 Task: In the event  named  Interview with Hailey, Set a range of dates when you can accept meetings  '5 Jul â€" 1 Aug 2023'. Select a duration of  45 min. Select working hours  	_x000D_
MON- SAT 10:30am â€" 6:00pm. Add time before or after your events  as 15 min. Set the frequency of available time slots for invitees as  55 min. Set the minimum notice period and maximum events allowed per day as  46 hours and 5. , logged in from the account softage.4@softage.net and add another guest for the event, softage.3@softage.net
Action: Mouse pressed left at (333, 276)
Screenshot: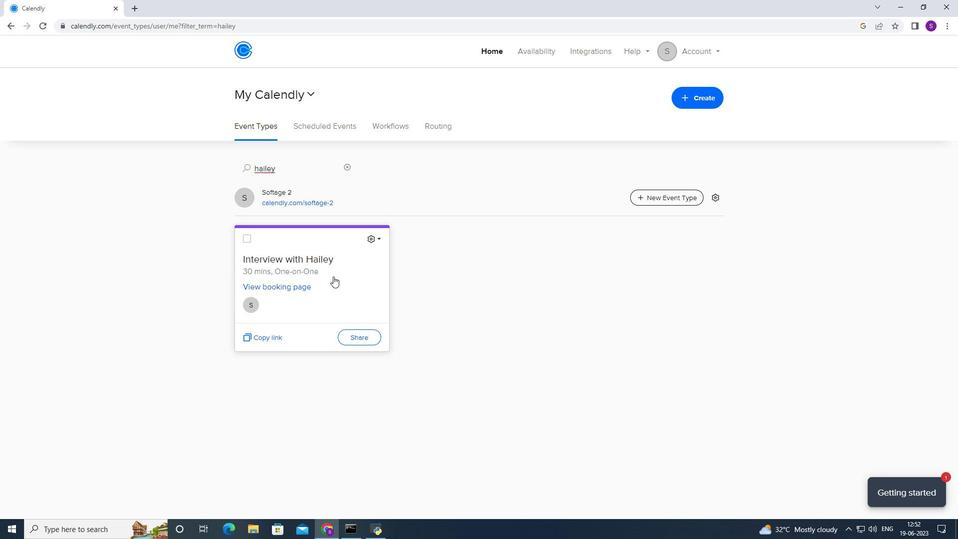 
Action: Mouse moved to (352, 207)
Screenshot: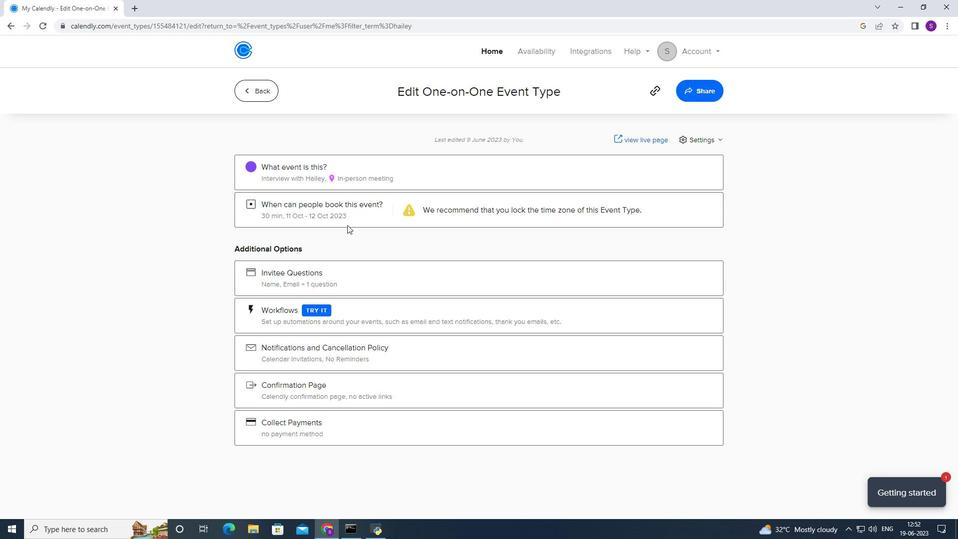 
Action: Mouse pressed left at (352, 207)
Screenshot: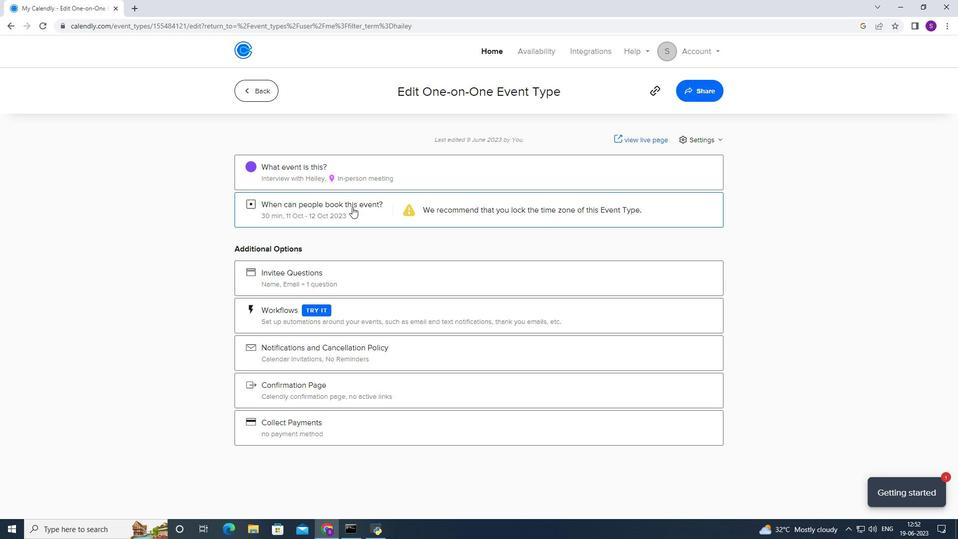 
Action: Mouse moved to (368, 340)
Screenshot: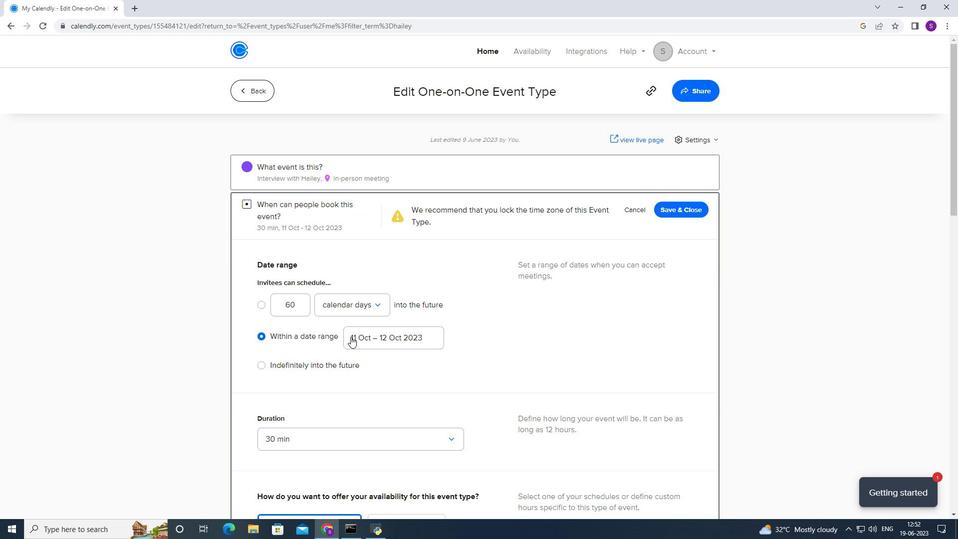 
Action: Mouse pressed left at (368, 340)
Screenshot: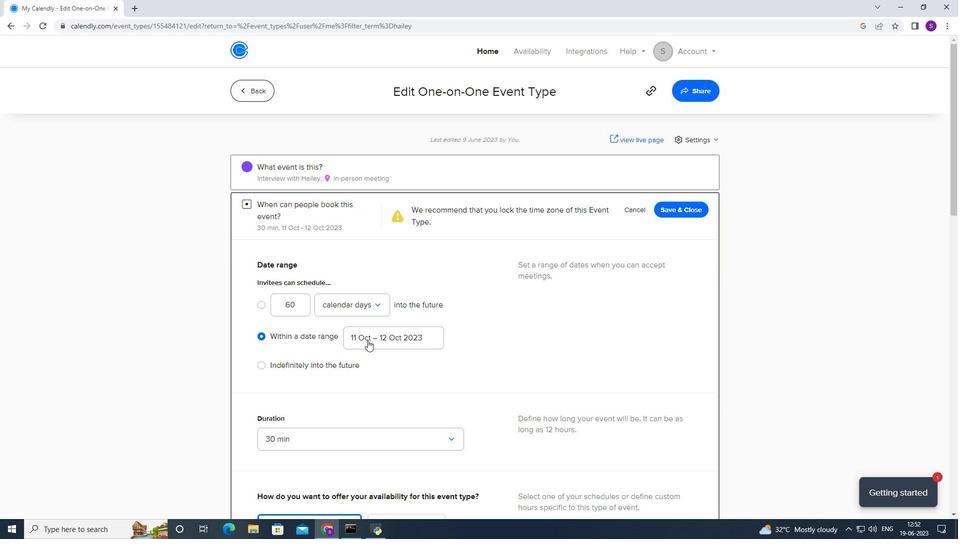 
Action: Mouse moved to (423, 160)
Screenshot: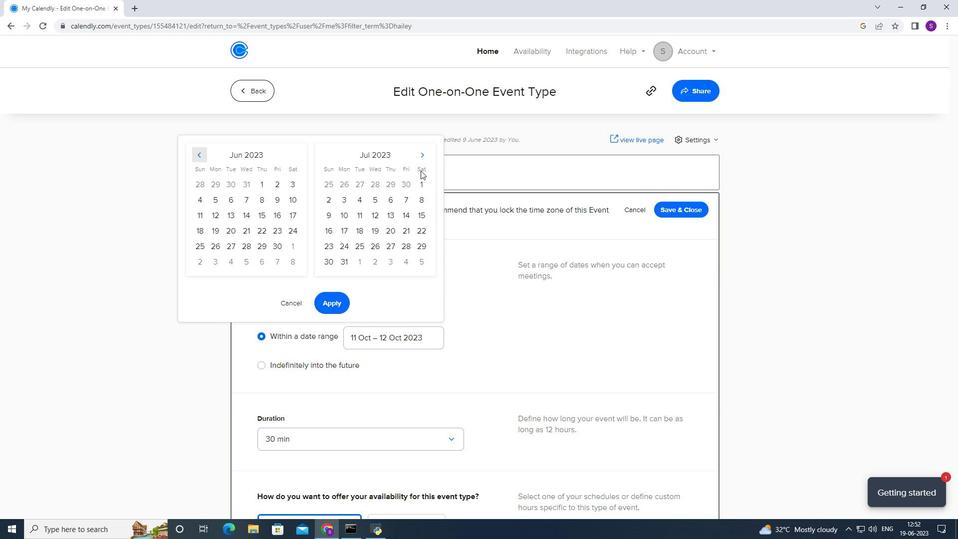 
Action: Mouse pressed left at (423, 160)
Screenshot: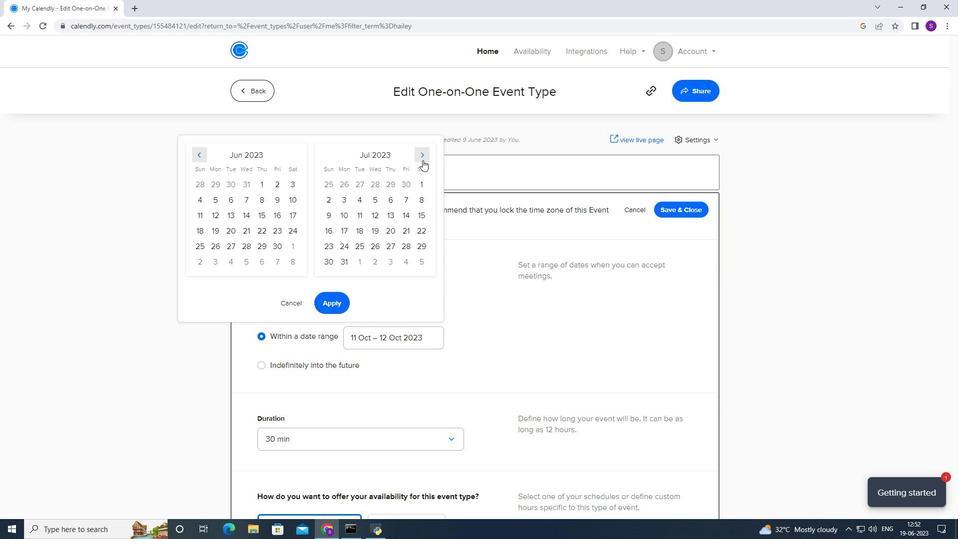
Action: Mouse moved to (254, 201)
Screenshot: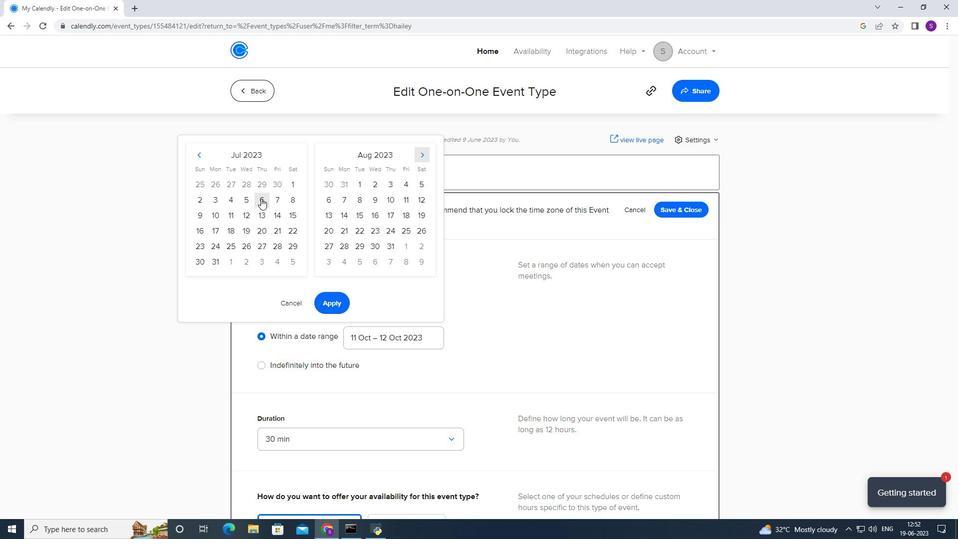
Action: Mouse pressed left at (254, 201)
Screenshot: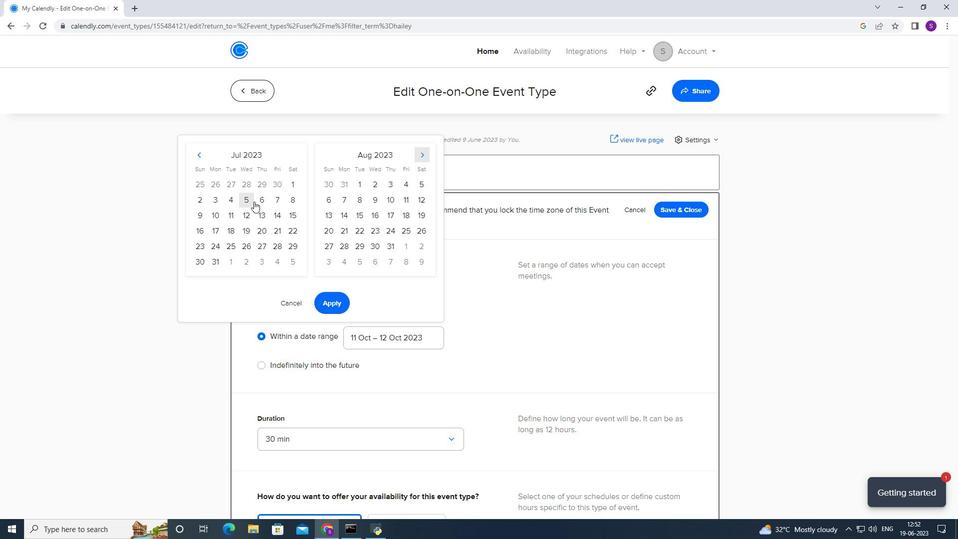 
Action: Mouse moved to (357, 183)
Screenshot: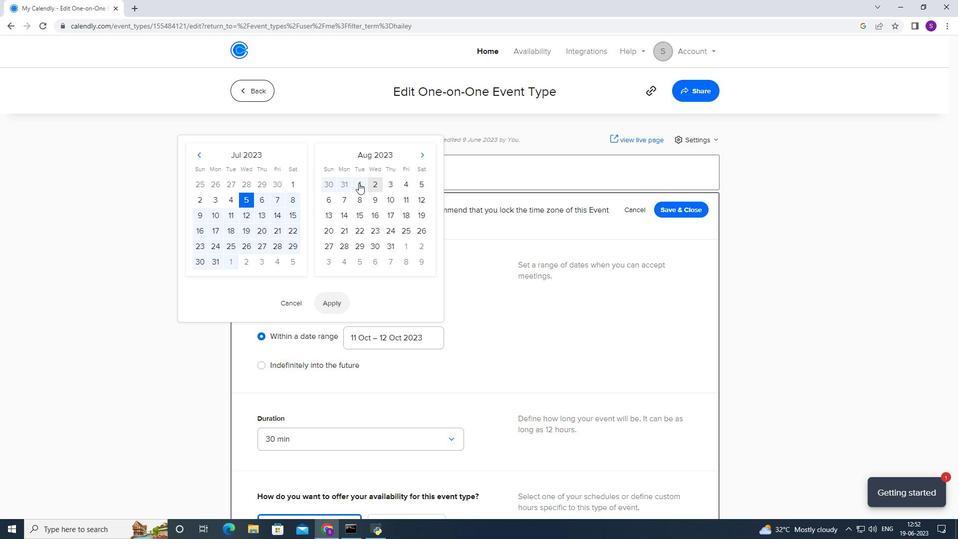 
Action: Mouse pressed left at (357, 183)
Screenshot: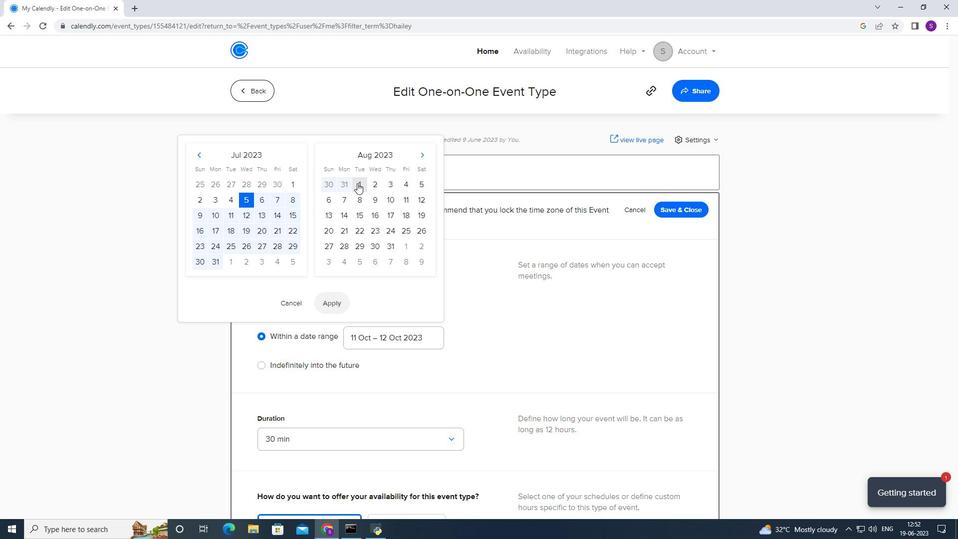 
Action: Mouse moved to (344, 307)
Screenshot: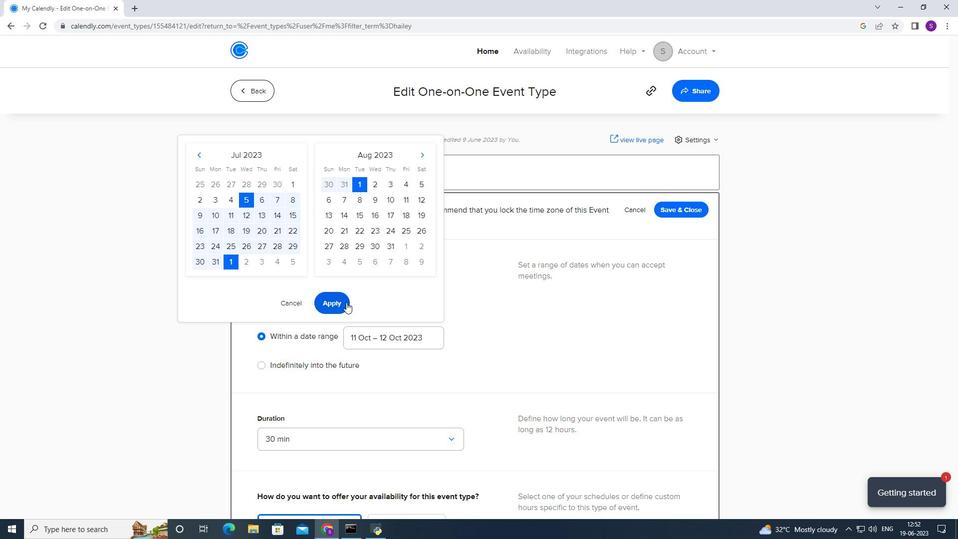 
Action: Mouse pressed left at (344, 307)
Screenshot: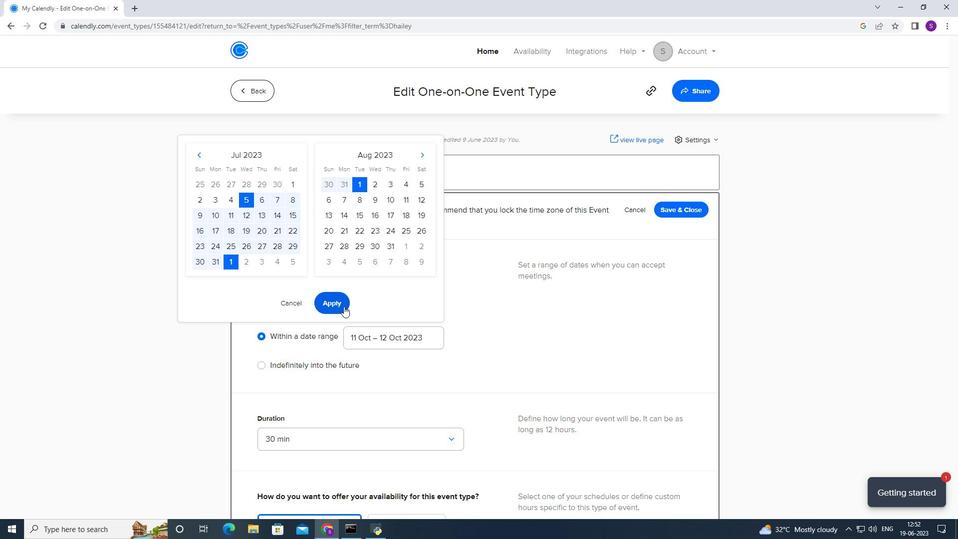
Action: Mouse scrolled (344, 306) with delta (0, 0)
Screenshot: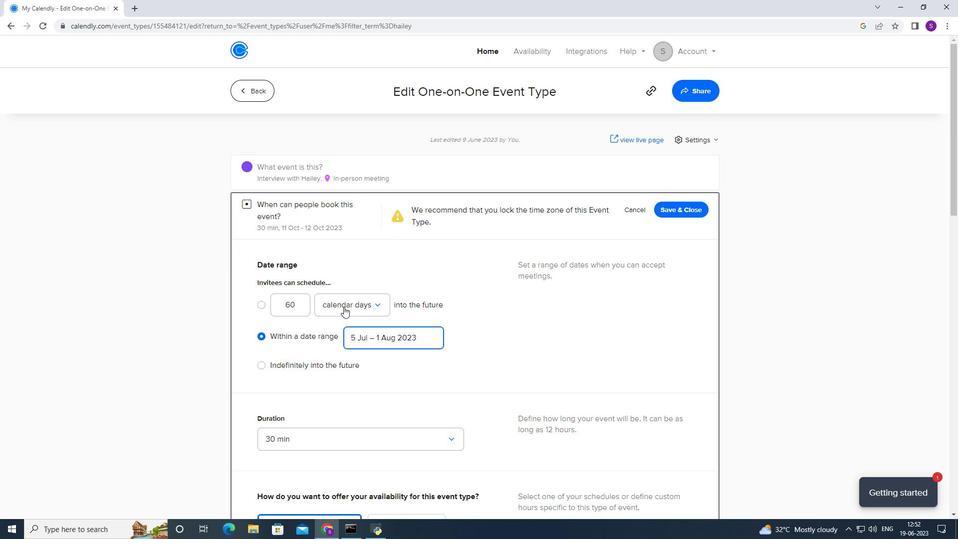 
Action: Mouse scrolled (344, 306) with delta (0, 0)
Screenshot: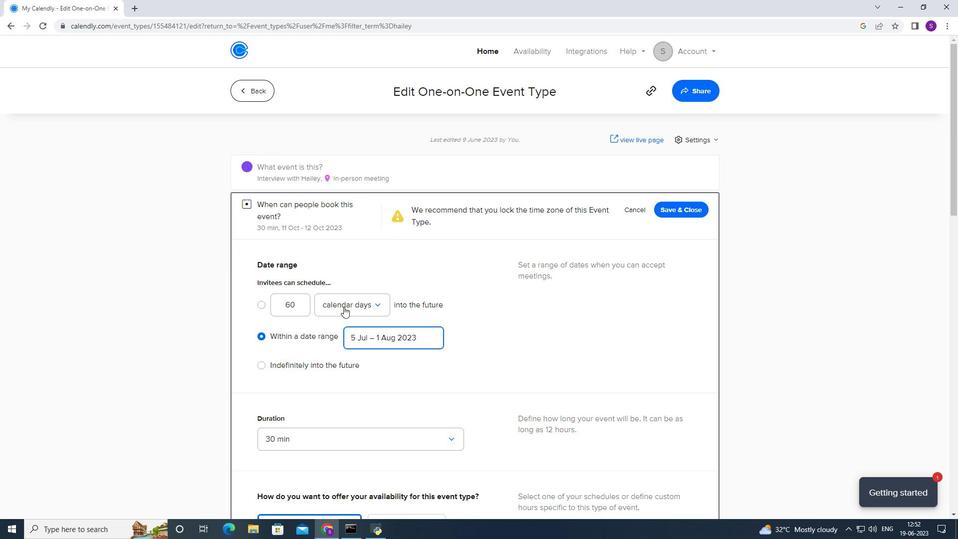 
Action: Mouse scrolled (344, 306) with delta (0, 0)
Screenshot: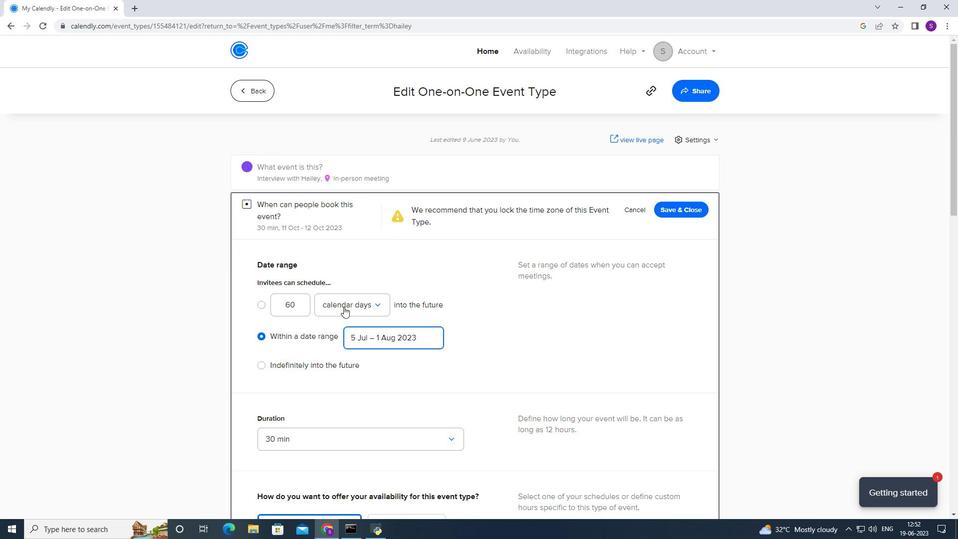 
Action: Mouse scrolled (344, 306) with delta (0, 0)
Screenshot: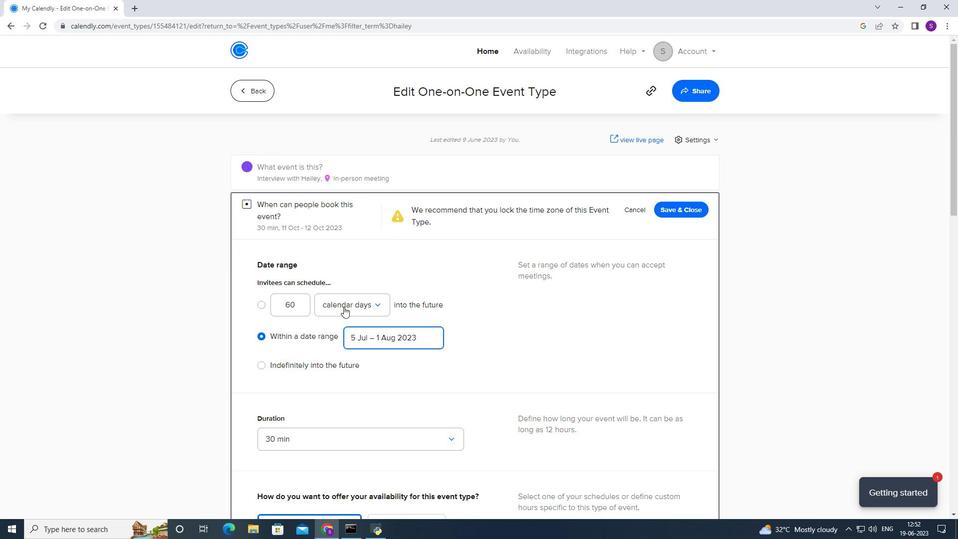 
Action: Mouse scrolled (344, 306) with delta (0, 0)
Screenshot: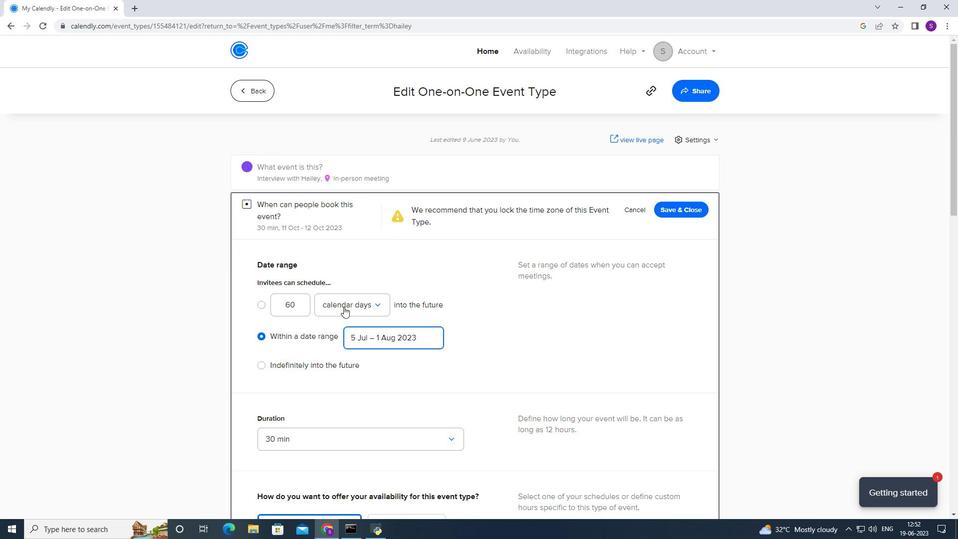 
Action: Mouse scrolled (344, 306) with delta (0, 0)
Screenshot: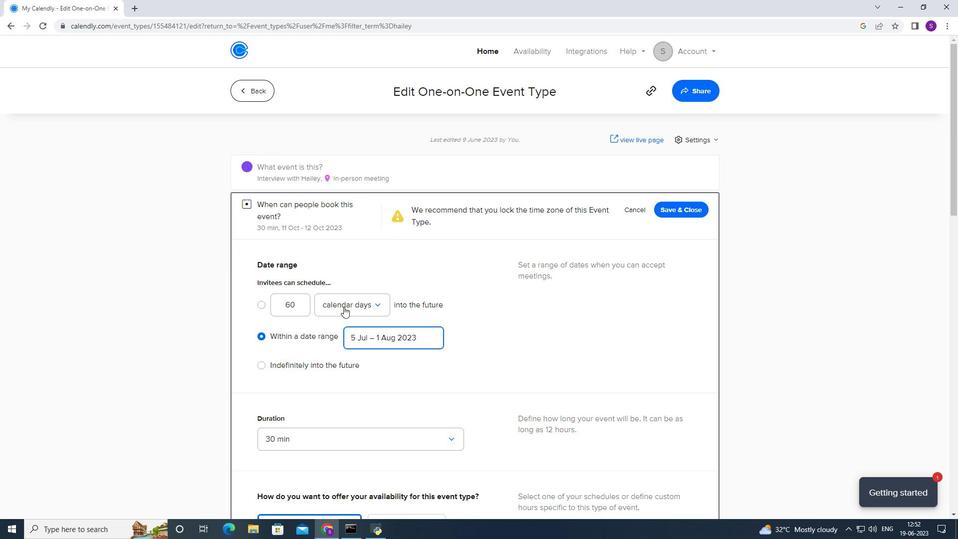 
Action: Mouse scrolled (344, 306) with delta (0, 0)
Screenshot: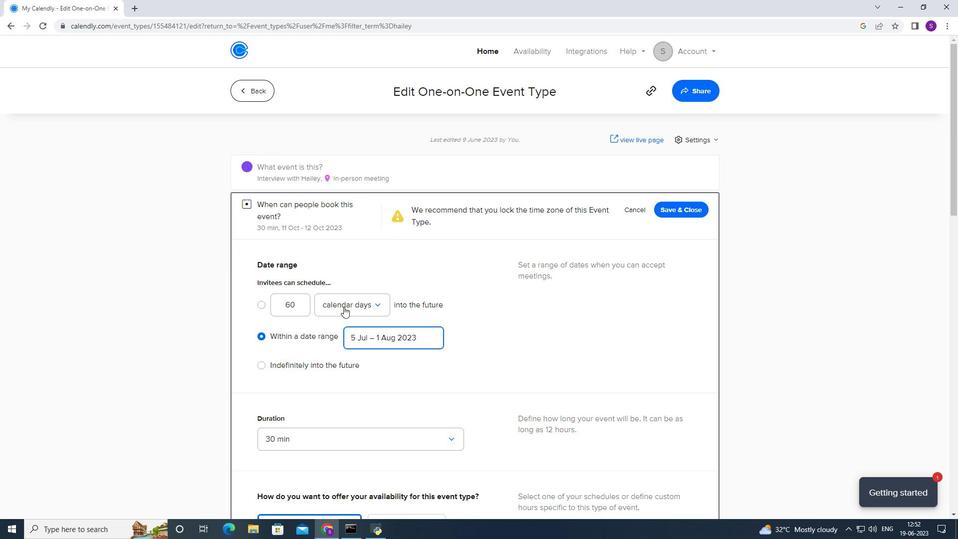
Action: Mouse moved to (333, 244)
Screenshot: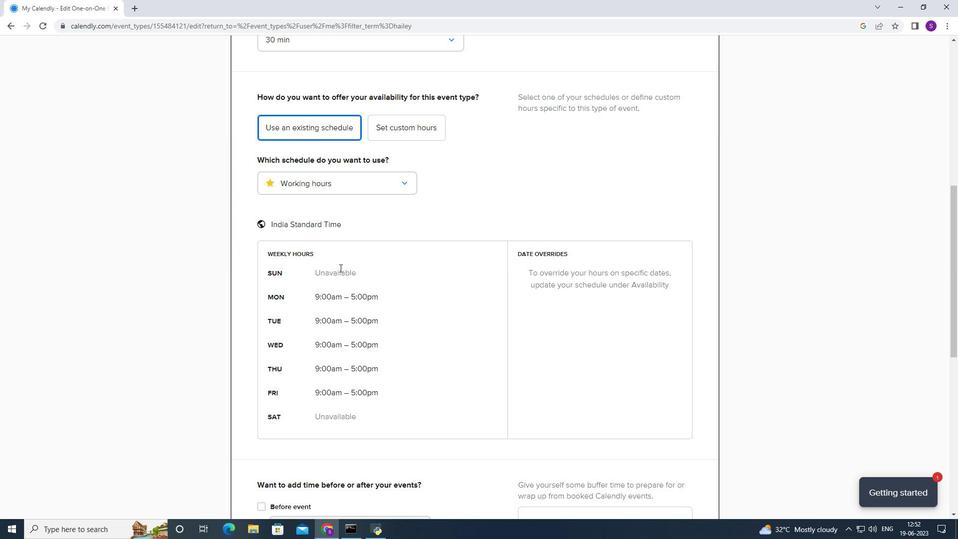 
Action: Mouse scrolled (333, 244) with delta (0, 0)
Screenshot: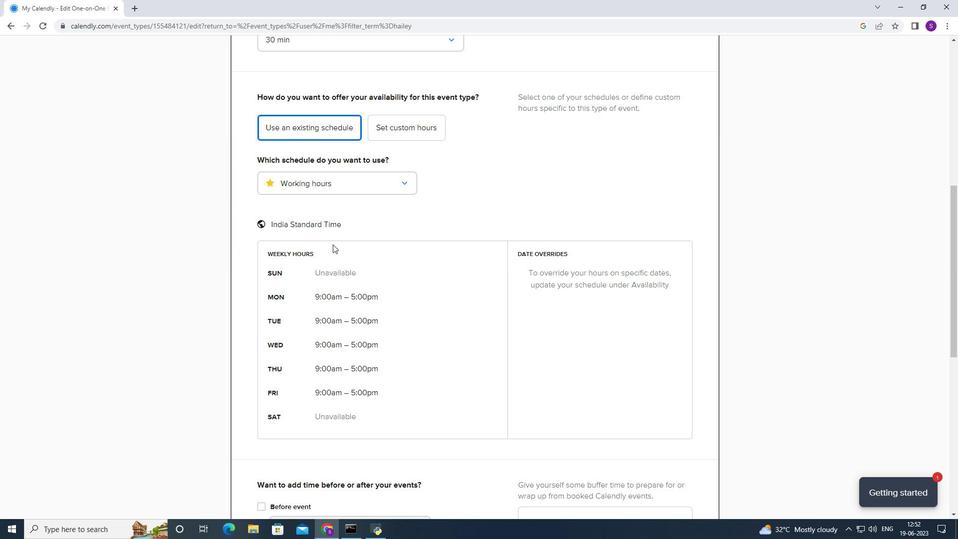 
Action: Mouse scrolled (333, 244) with delta (0, 0)
Screenshot: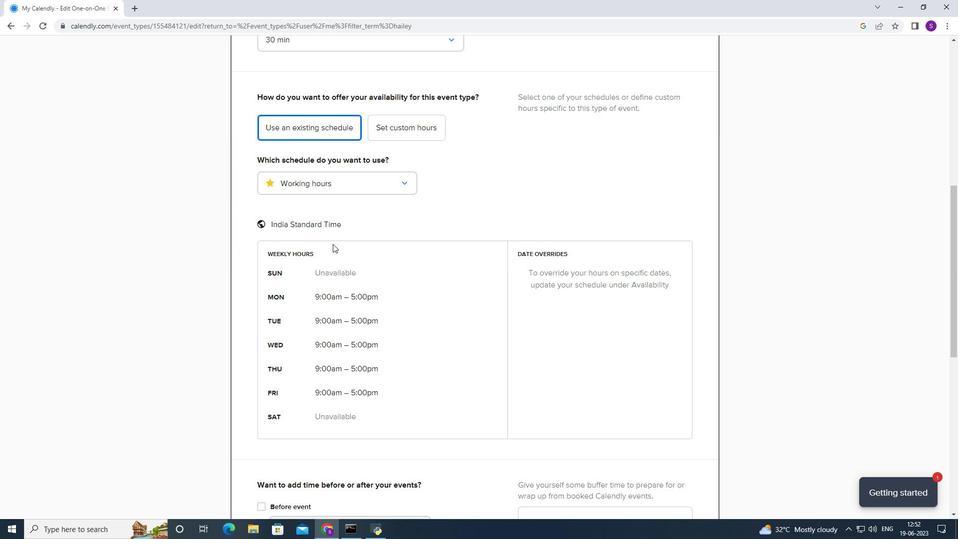 
Action: Mouse scrolled (333, 244) with delta (0, 0)
Screenshot: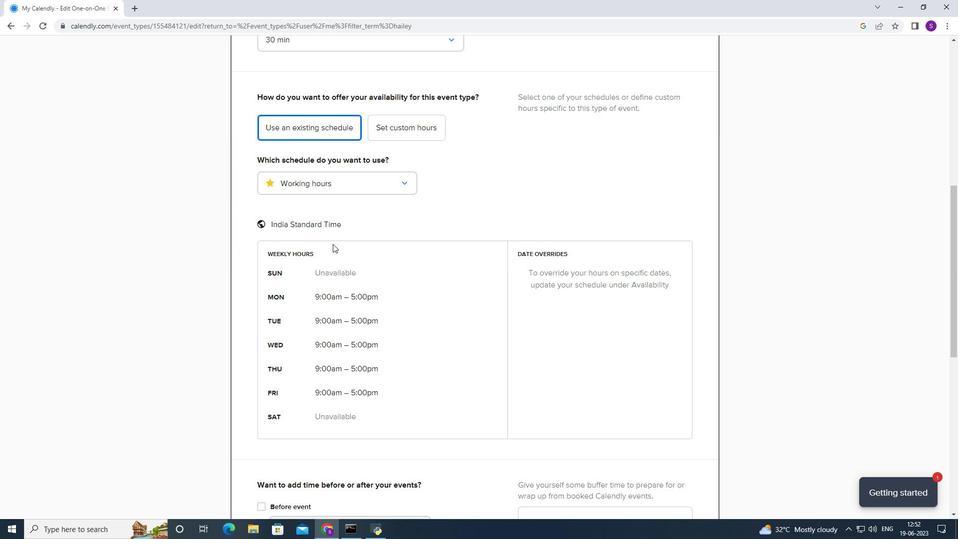 
Action: Mouse moved to (288, 185)
Screenshot: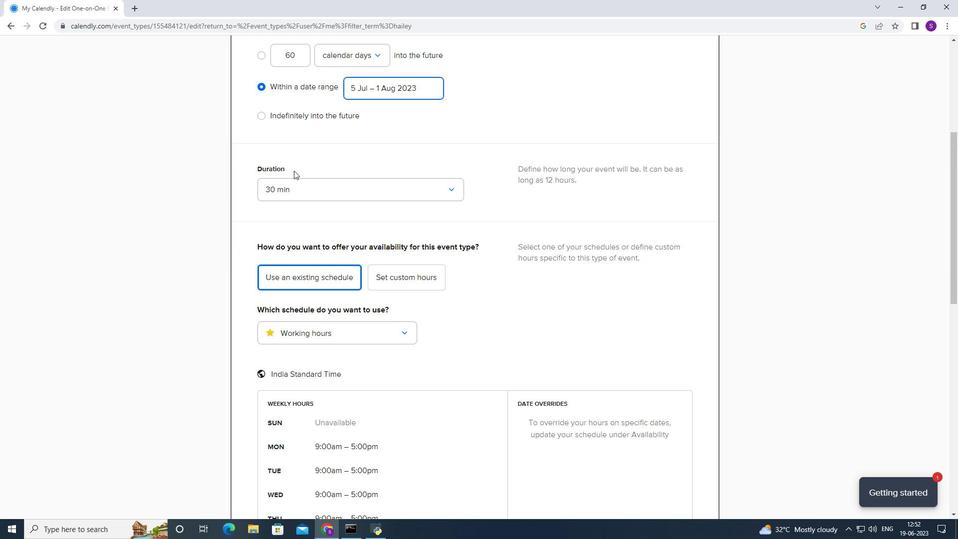 
Action: Mouse pressed left at (288, 185)
Screenshot: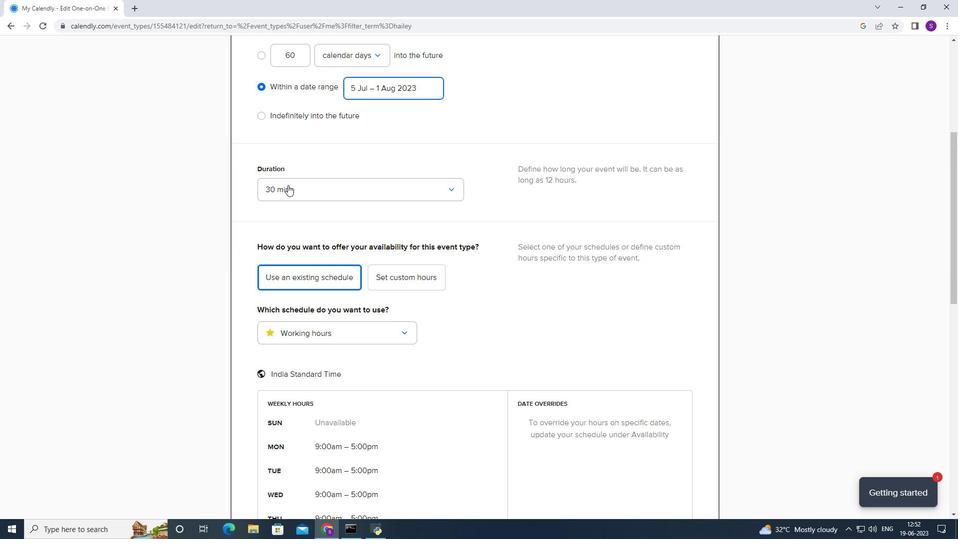
Action: Mouse moved to (286, 257)
Screenshot: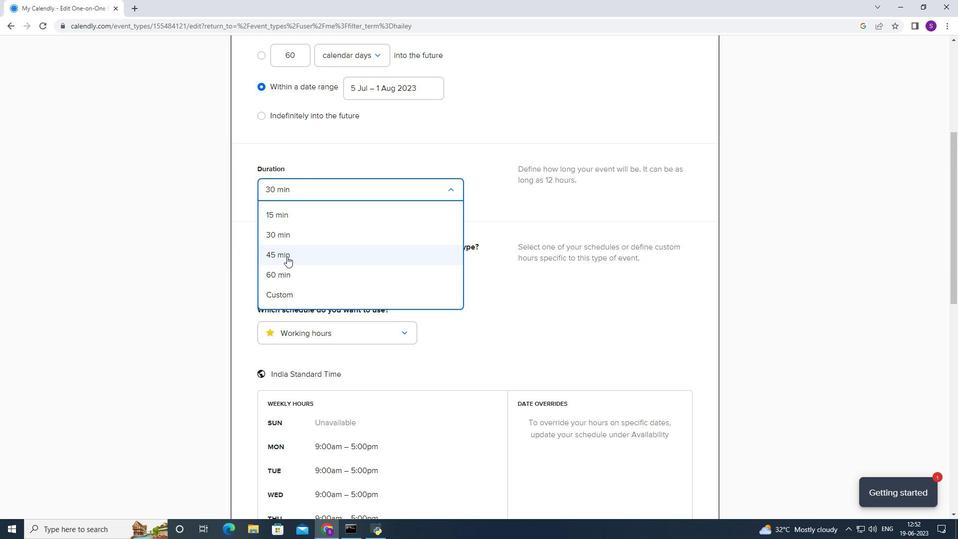 
Action: Mouse pressed left at (286, 257)
Screenshot: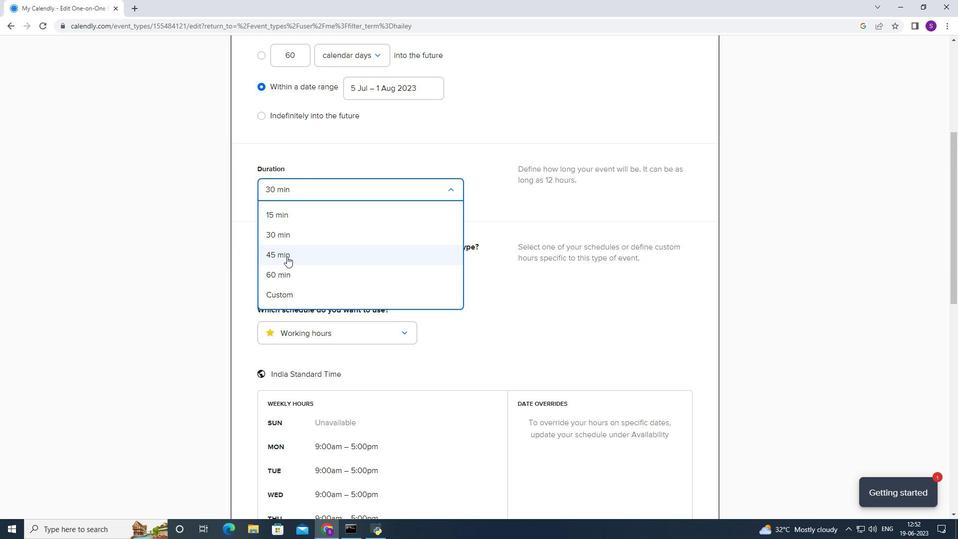 
Action: Mouse moved to (396, 285)
Screenshot: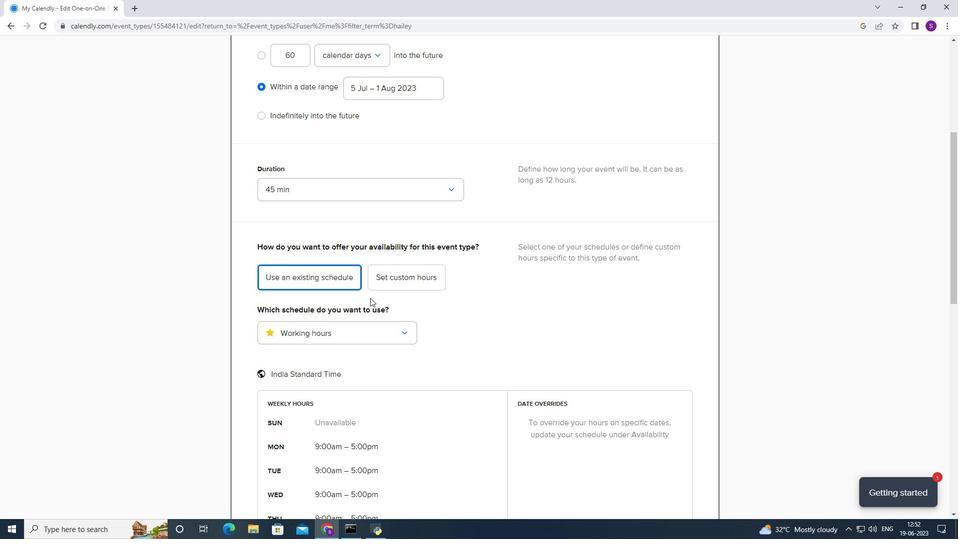 
Action: Mouse pressed left at (396, 285)
Screenshot: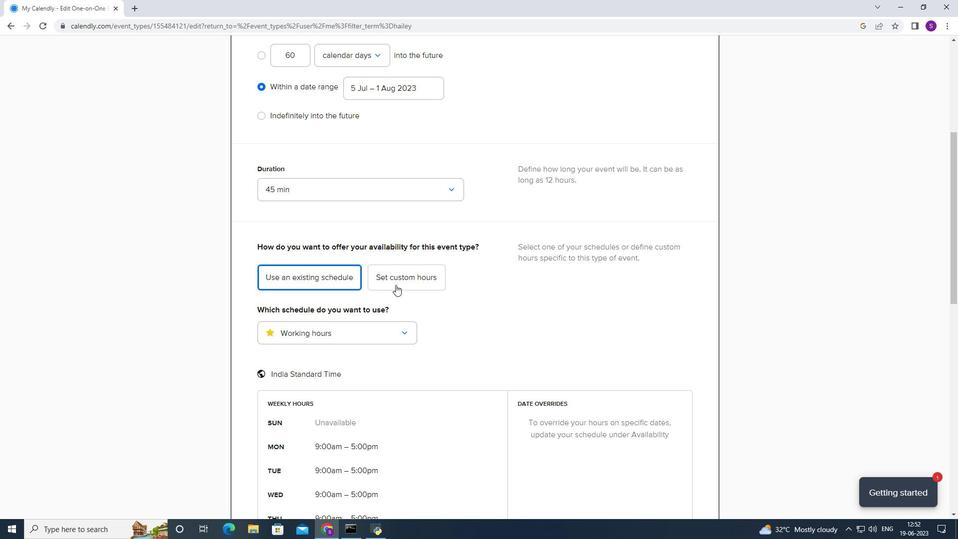 
Action: Mouse moved to (342, 330)
Screenshot: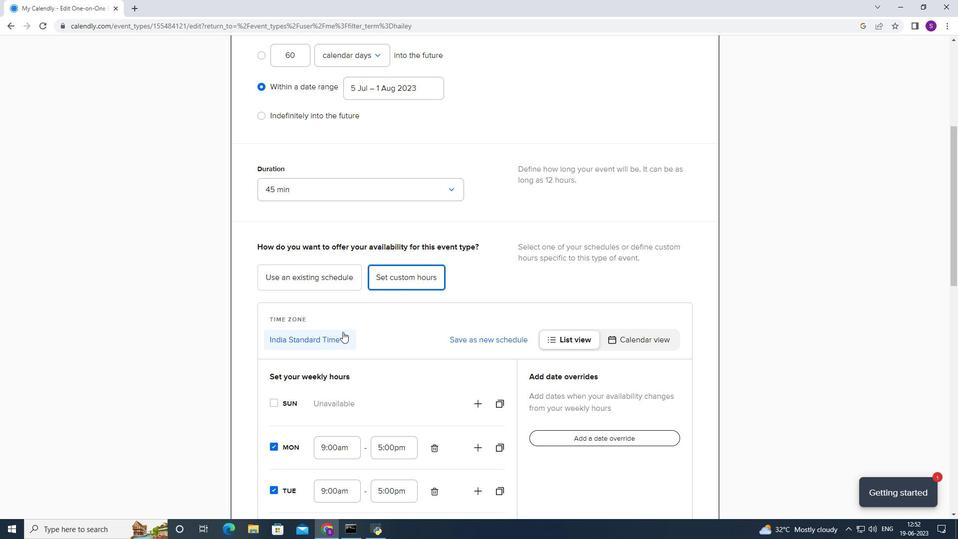 
Action: Mouse scrolled (342, 329) with delta (0, 0)
Screenshot: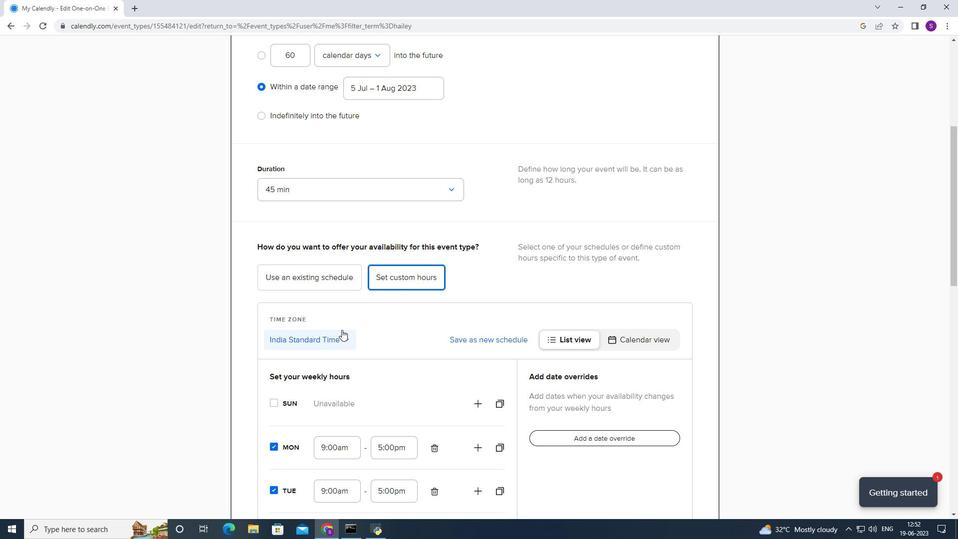 
Action: Mouse scrolled (342, 329) with delta (0, 0)
Screenshot: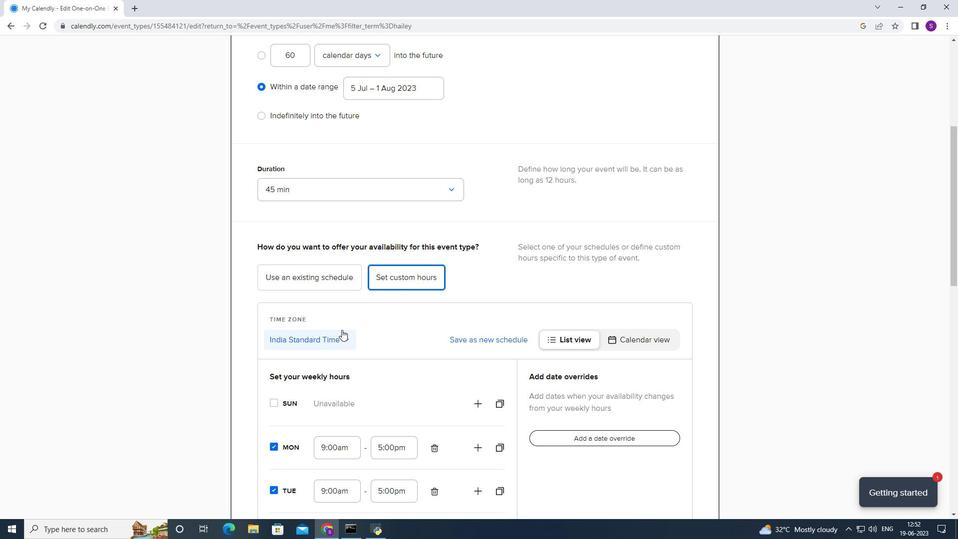 
Action: Mouse scrolled (342, 329) with delta (0, 0)
Screenshot: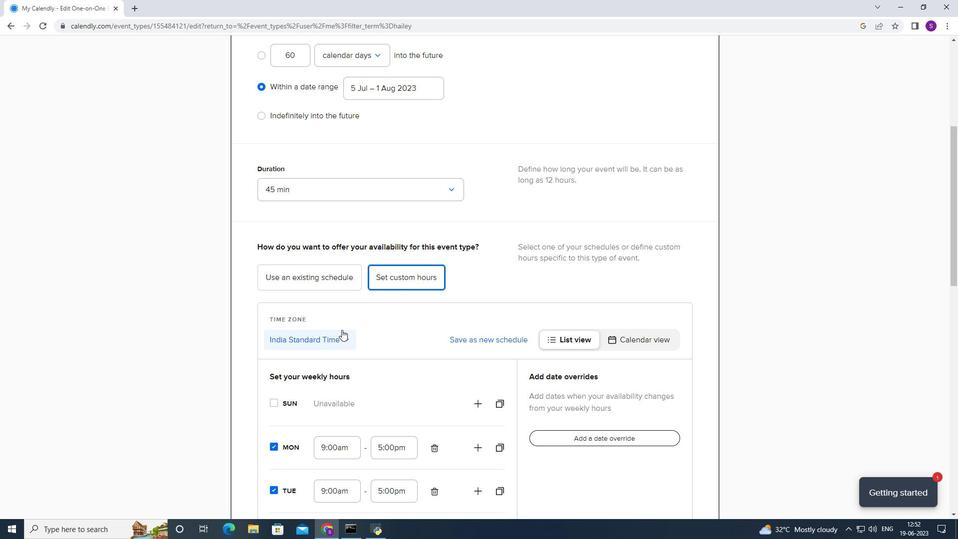 
Action: Mouse scrolled (342, 329) with delta (0, 0)
Screenshot: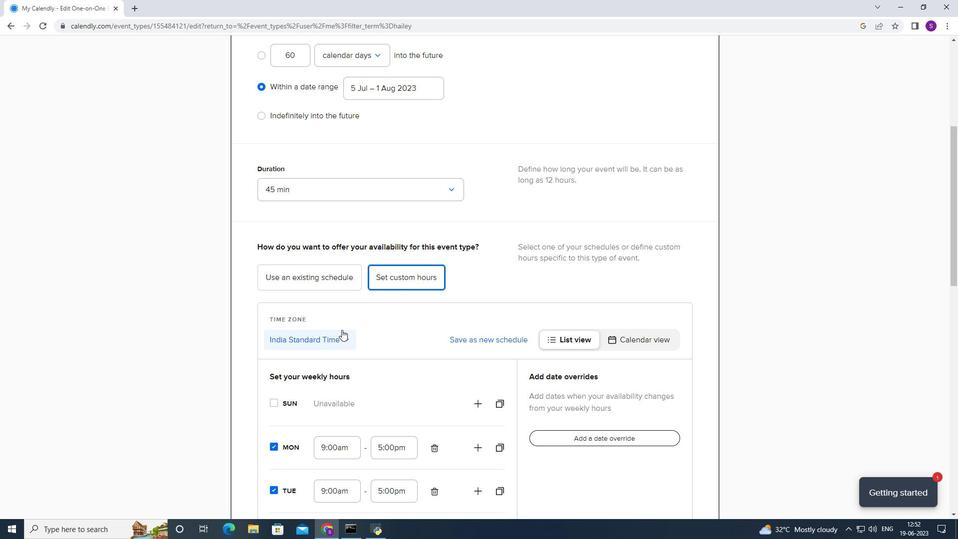 
Action: Mouse moved to (346, 312)
Screenshot: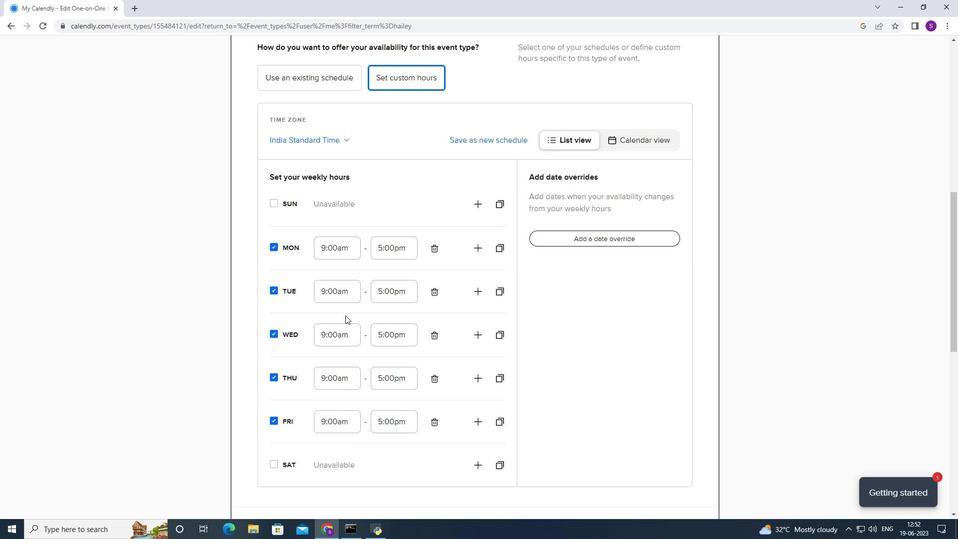 
Action: Mouse scrolled (346, 312) with delta (0, 0)
Screenshot: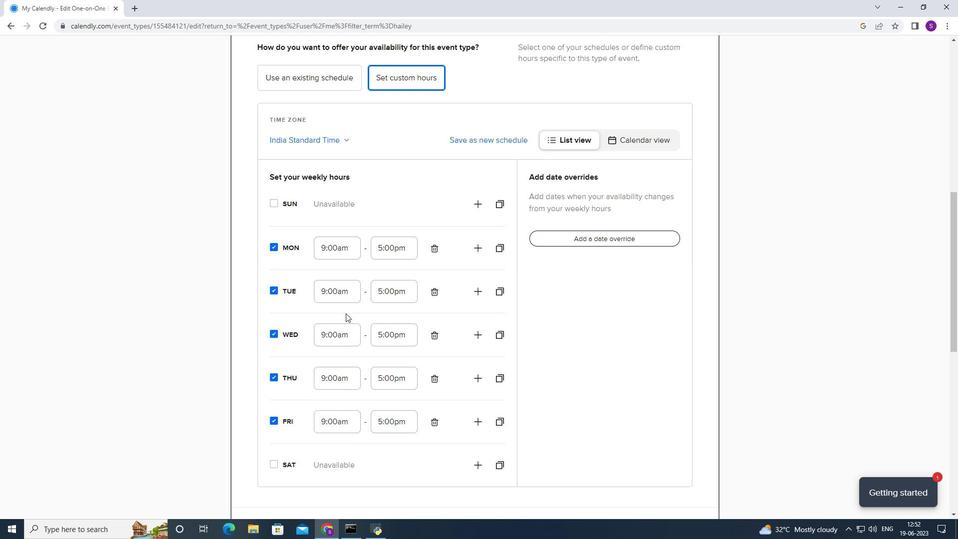 
Action: Mouse scrolled (346, 312) with delta (0, 0)
Screenshot: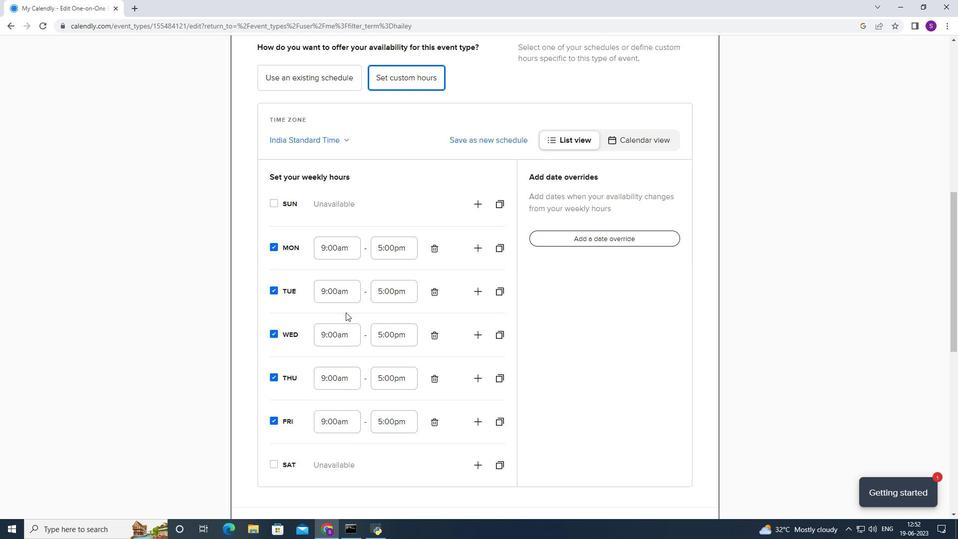 
Action: Mouse scrolled (346, 312) with delta (0, 0)
Screenshot: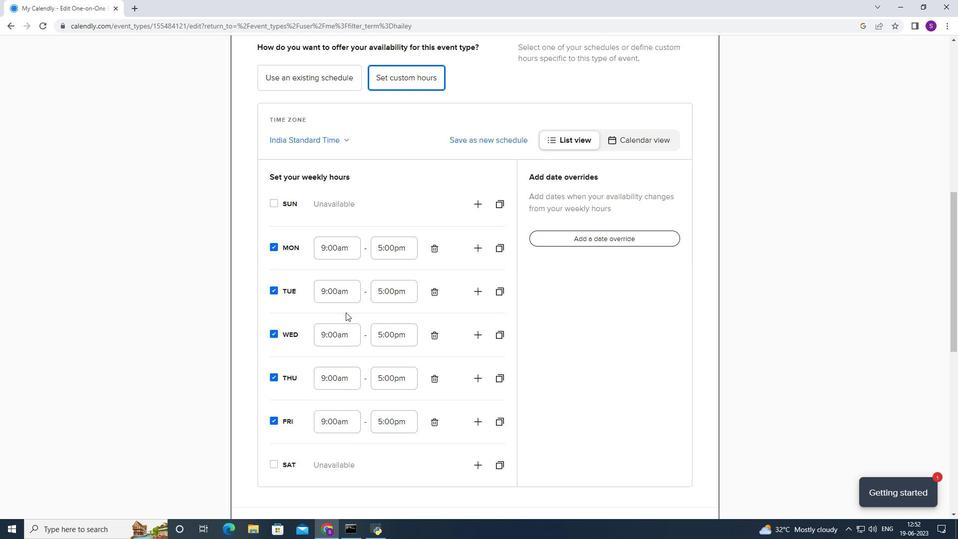 
Action: Mouse moved to (269, 313)
Screenshot: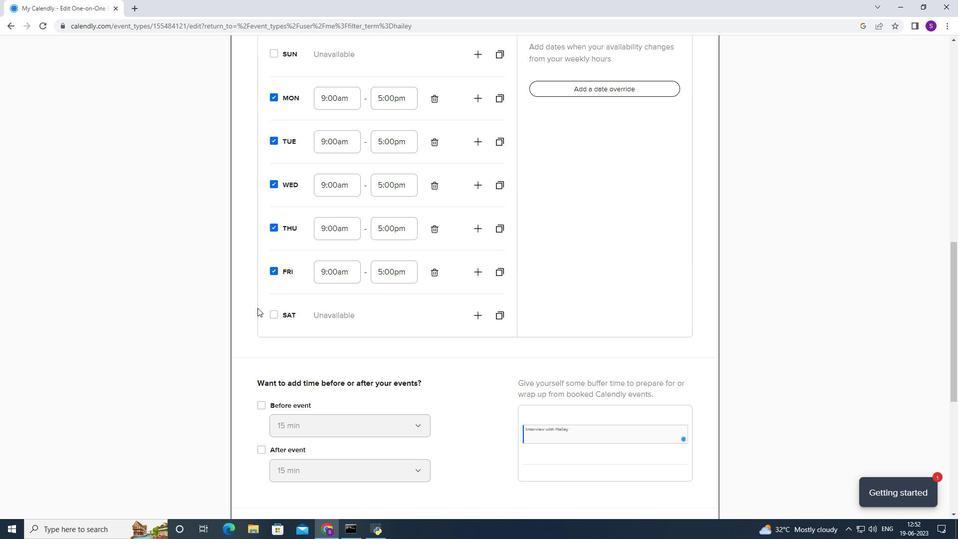 
Action: Mouse pressed left at (269, 313)
Screenshot: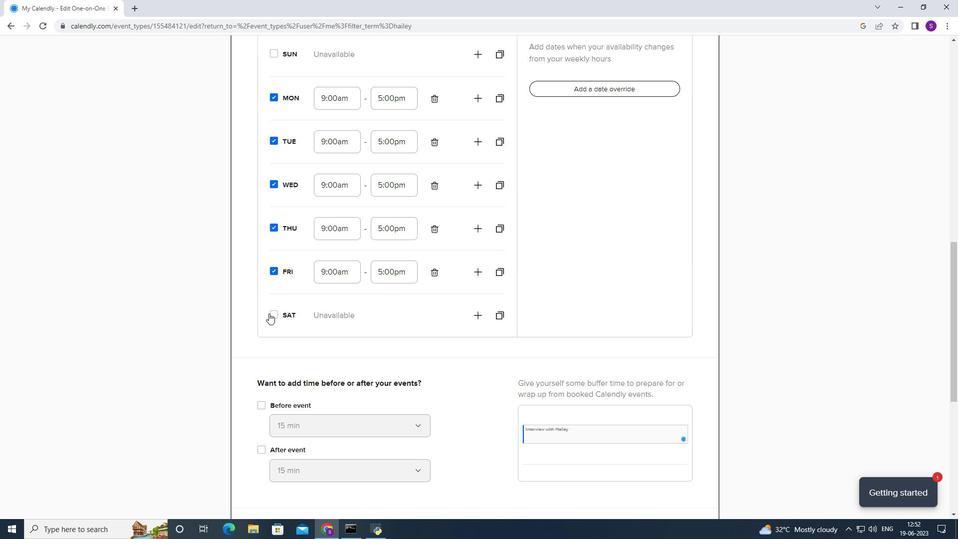 
Action: Mouse moved to (335, 317)
Screenshot: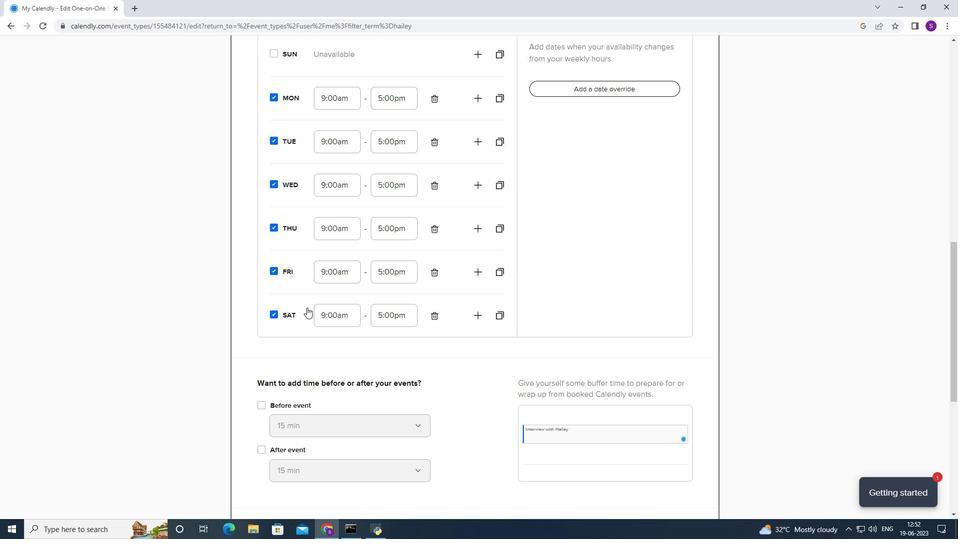 
Action: Mouse pressed left at (335, 317)
Screenshot: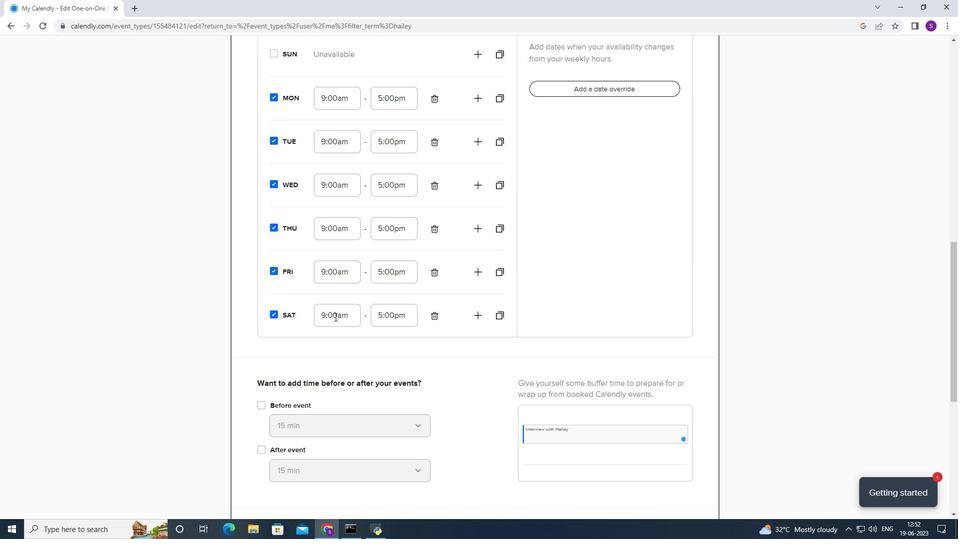 
Action: Mouse moved to (335, 317)
Screenshot: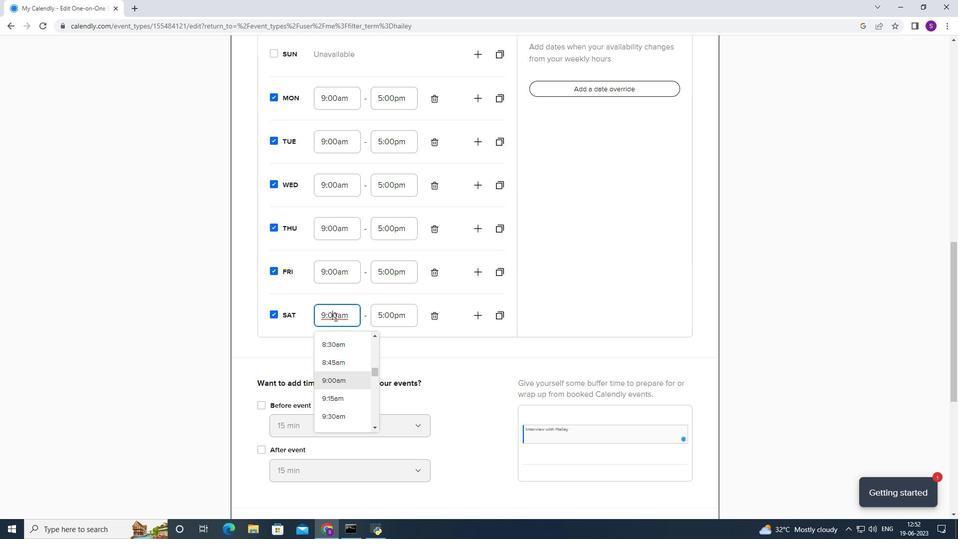 
Action: Mouse scrolled (335, 316) with delta (0, 0)
Screenshot: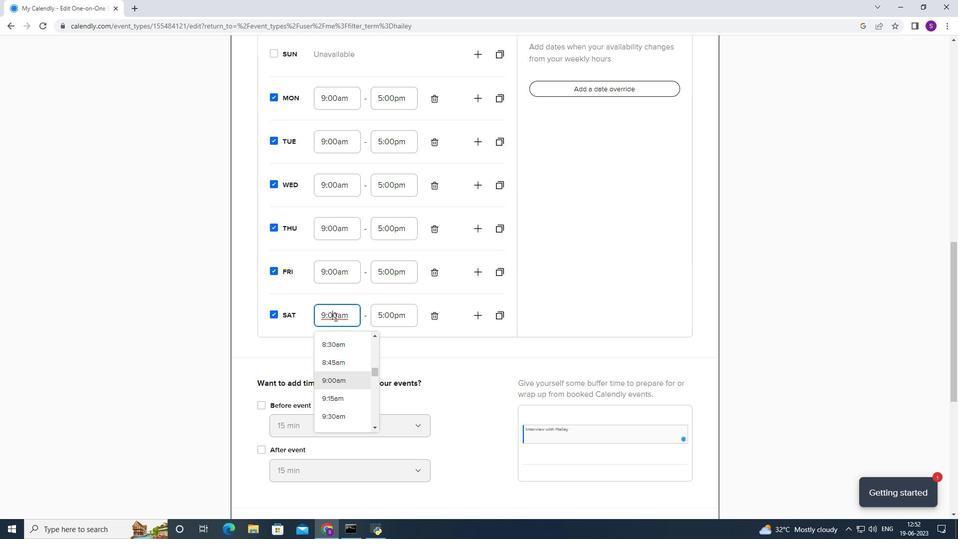 
Action: Mouse moved to (344, 319)
Screenshot: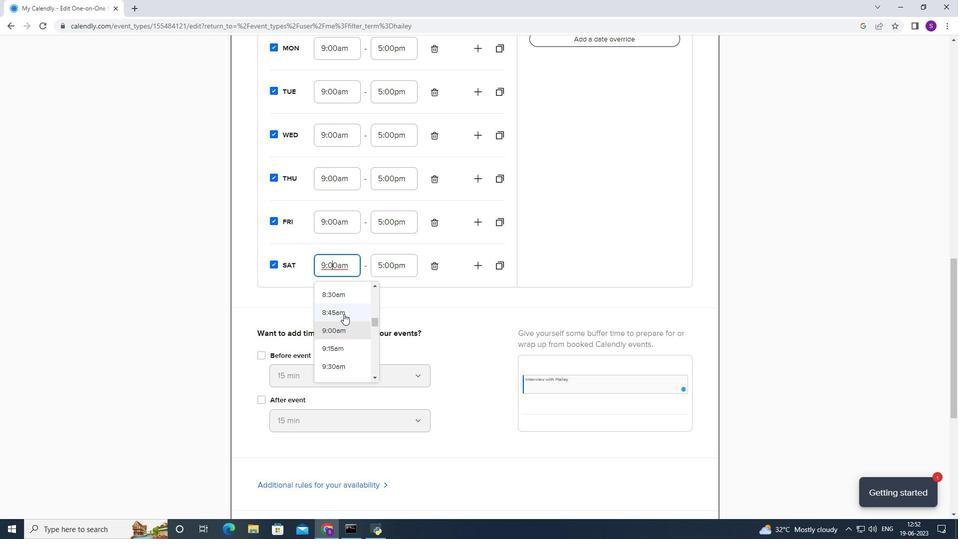
Action: Mouse scrolled (344, 318) with delta (0, 0)
Screenshot: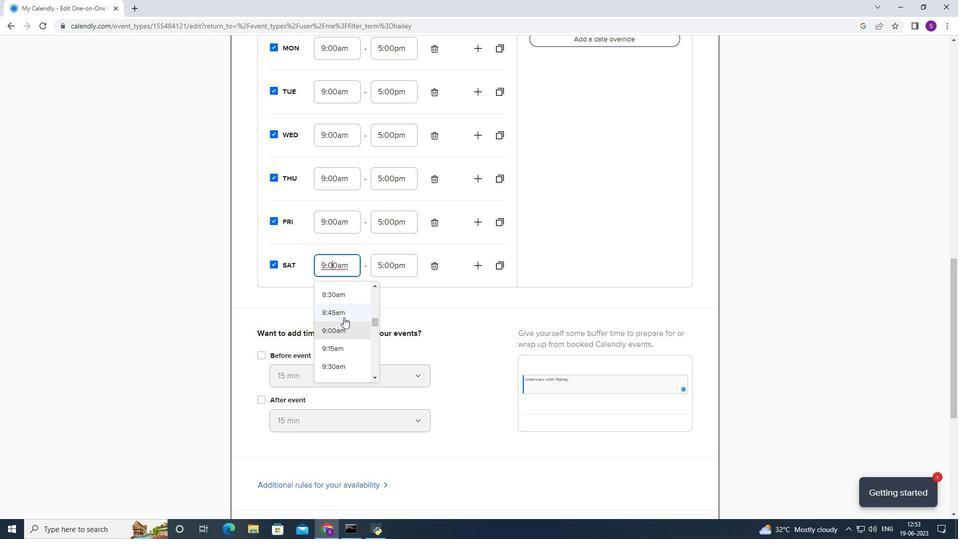 
Action: Mouse scrolled (344, 318) with delta (0, 0)
Screenshot: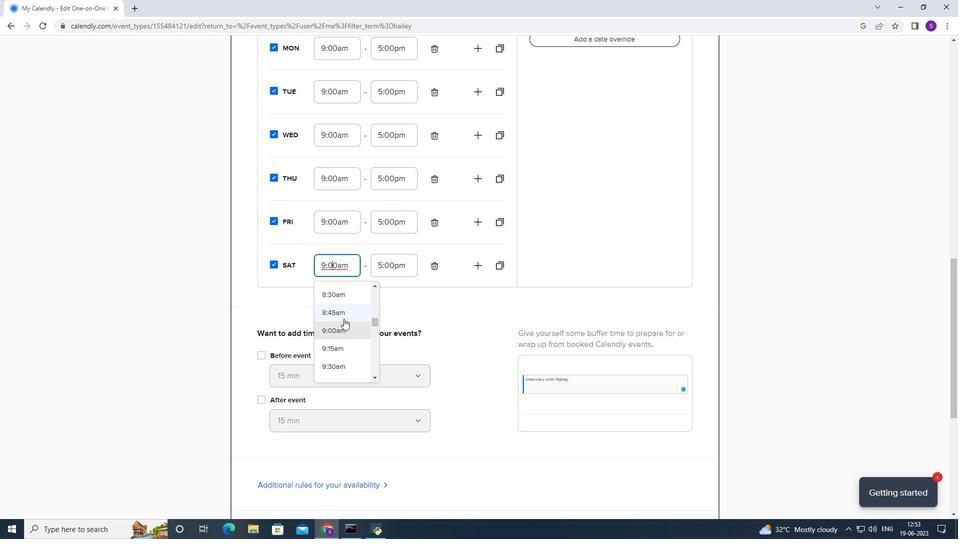 
Action: Mouse moved to (343, 344)
Screenshot: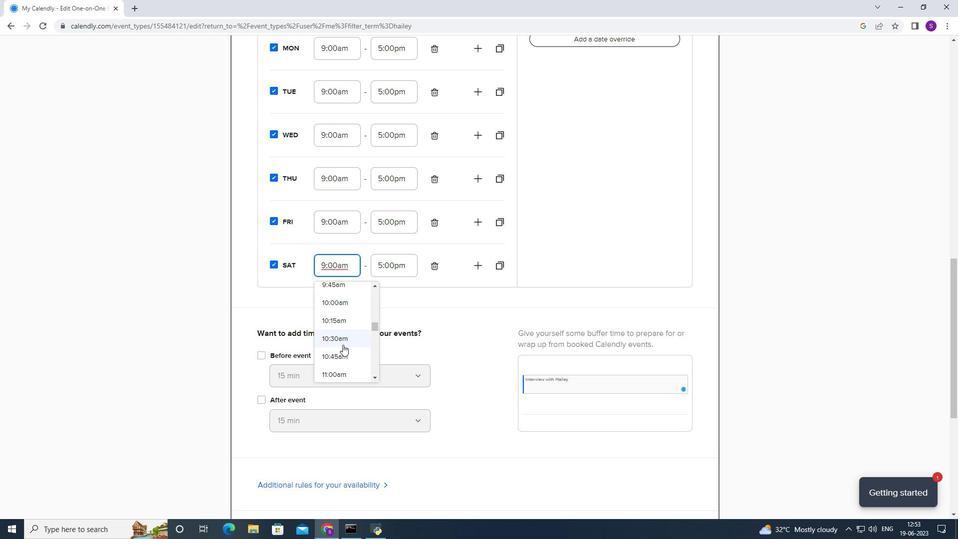 
Action: Mouse pressed left at (343, 344)
Screenshot: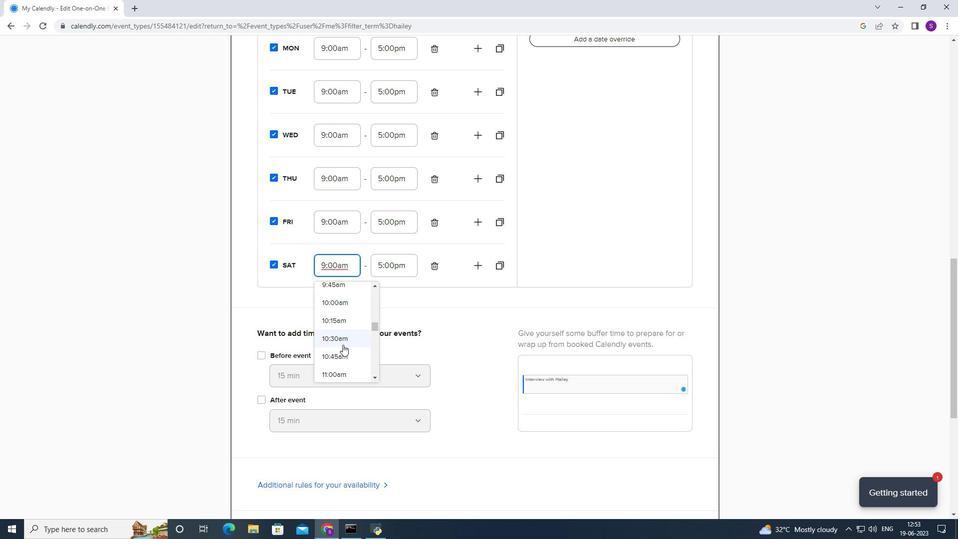 
Action: Mouse moved to (404, 274)
Screenshot: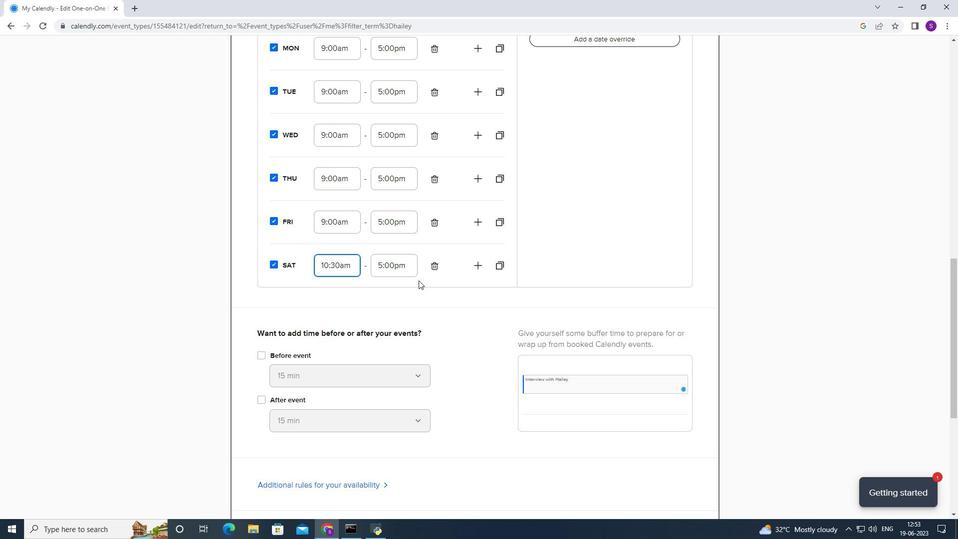 
Action: Mouse pressed left at (404, 274)
Screenshot: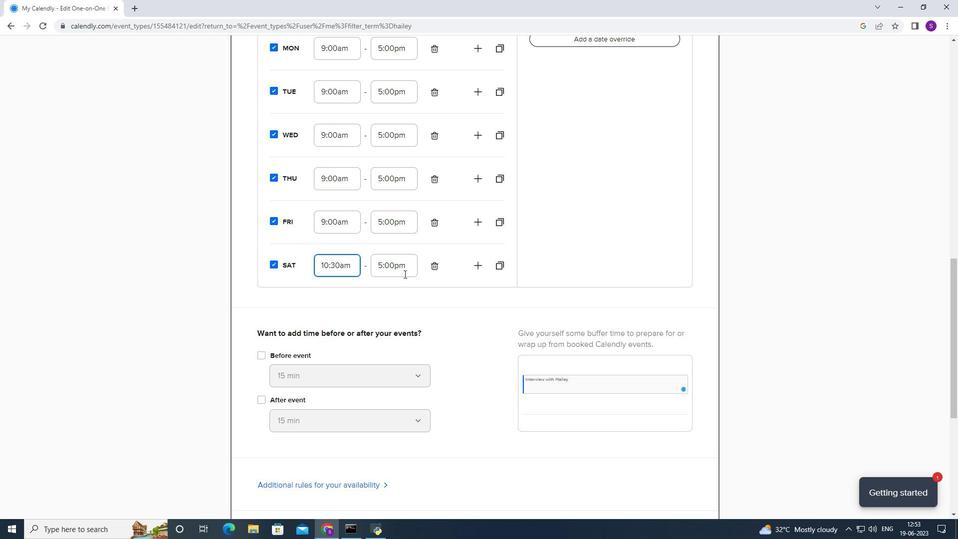 
Action: Mouse moved to (403, 318)
Screenshot: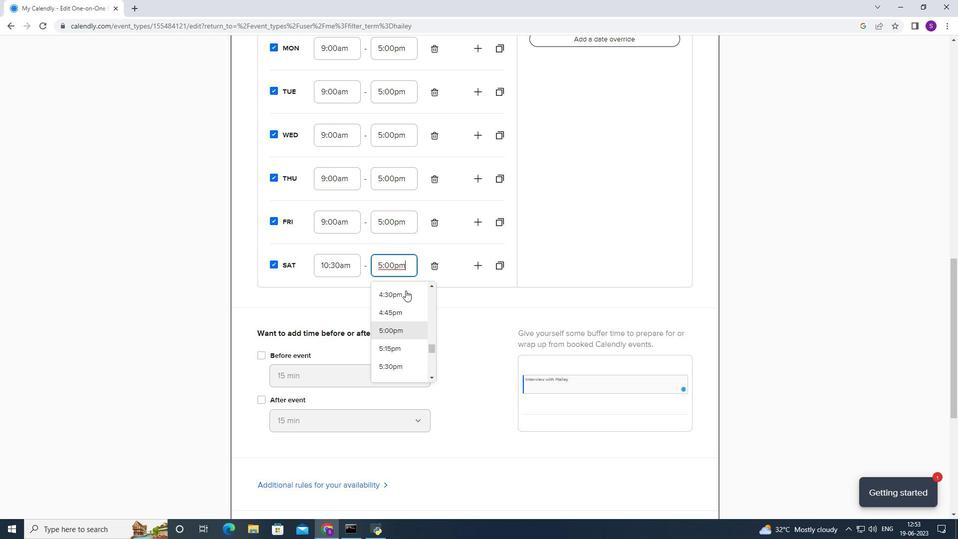 
Action: Mouse scrolled (403, 318) with delta (0, 0)
Screenshot: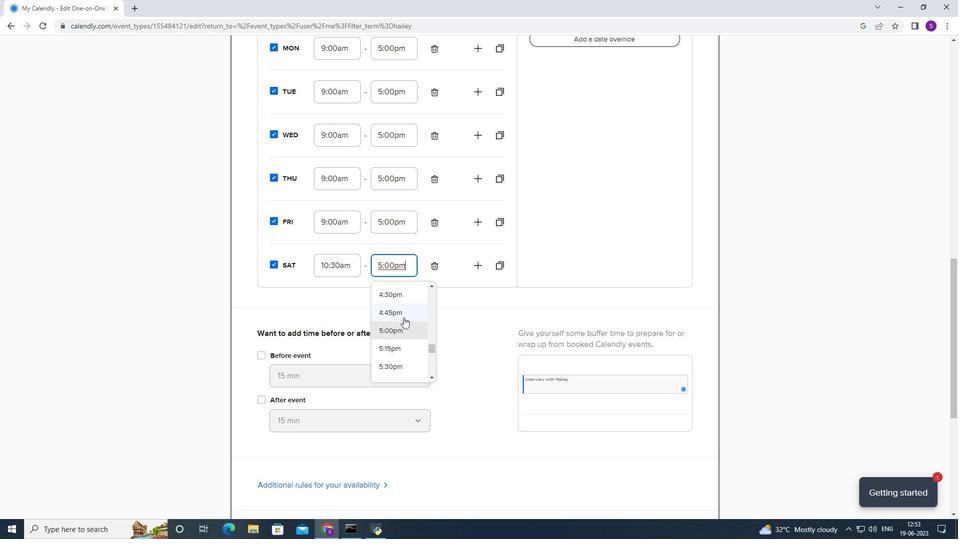 
Action: Mouse moved to (394, 358)
Screenshot: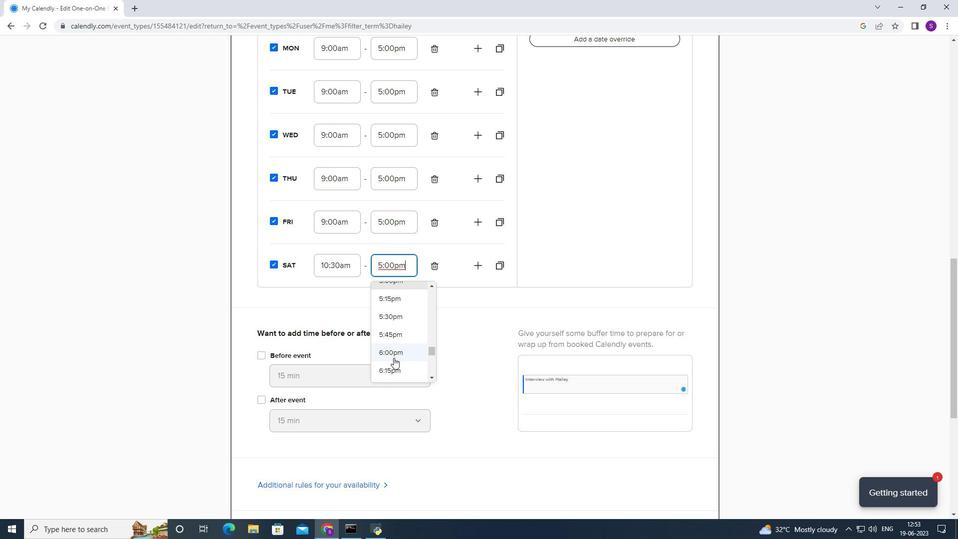 
Action: Mouse pressed left at (394, 358)
Screenshot: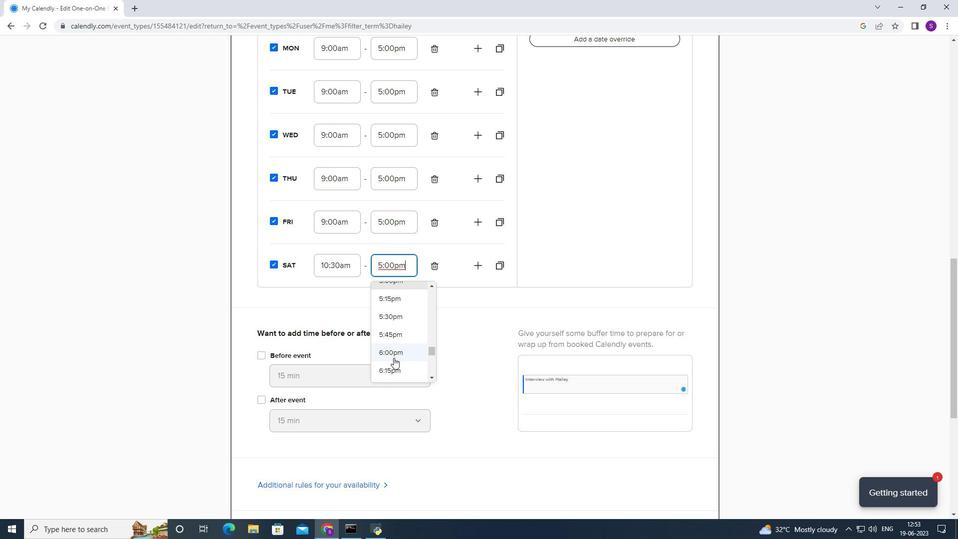
Action: Mouse moved to (410, 234)
Screenshot: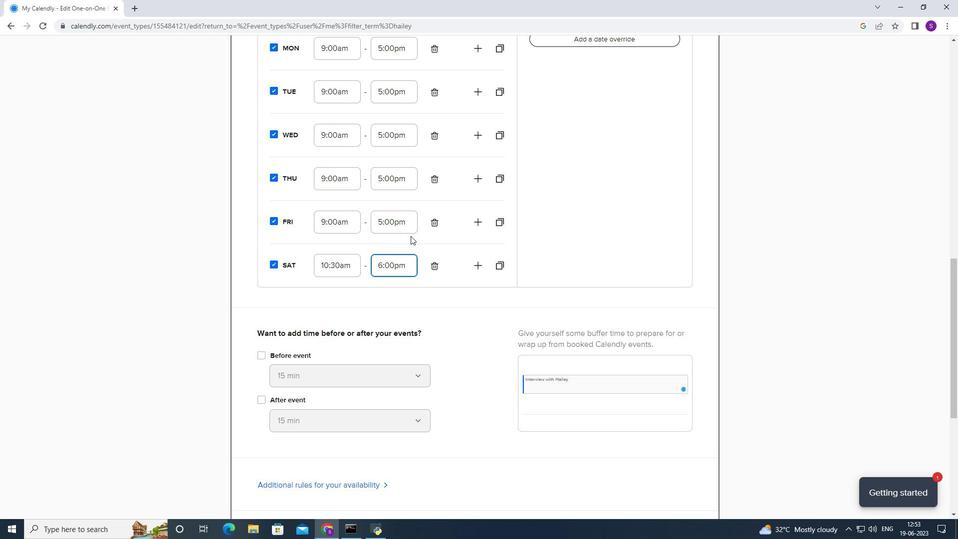 
Action: Mouse pressed left at (410, 234)
Screenshot: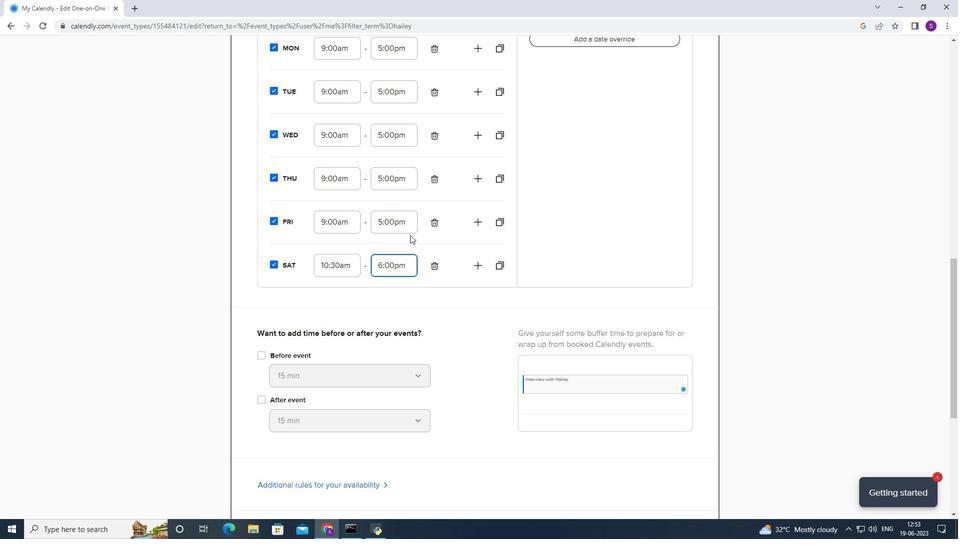 
Action: Mouse moved to (398, 222)
Screenshot: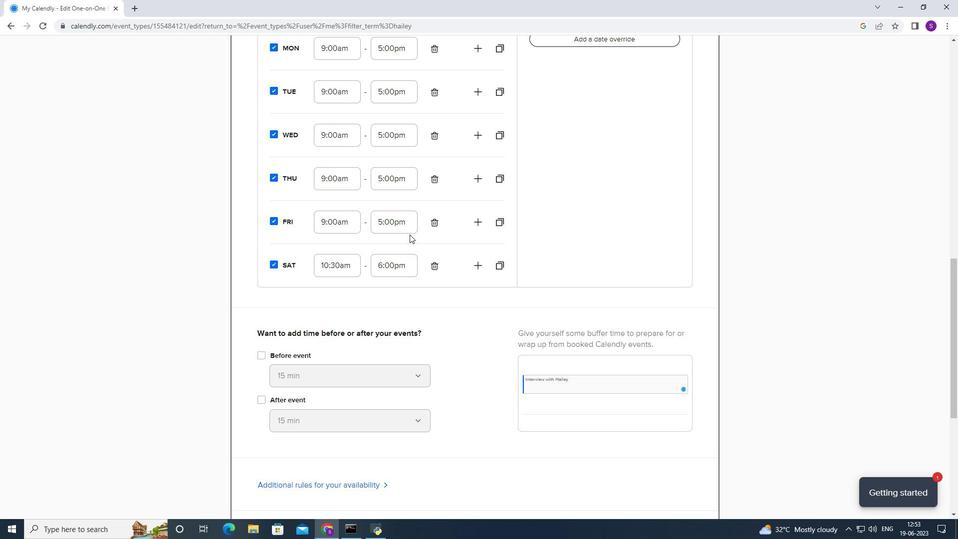 
Action: Mouse pressed left at (398, 222)
Screenshot: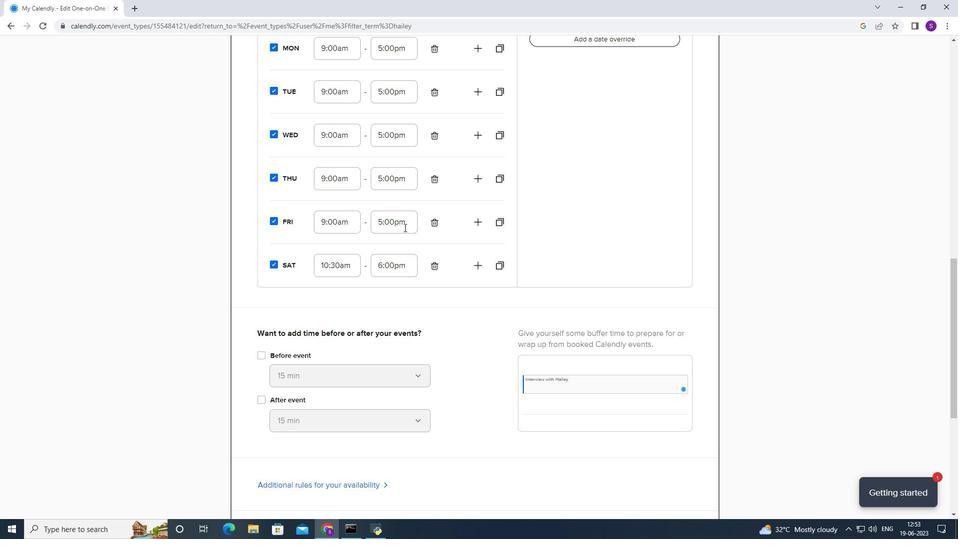 
Action: Mouse moved to (399, 293)
Screenshot: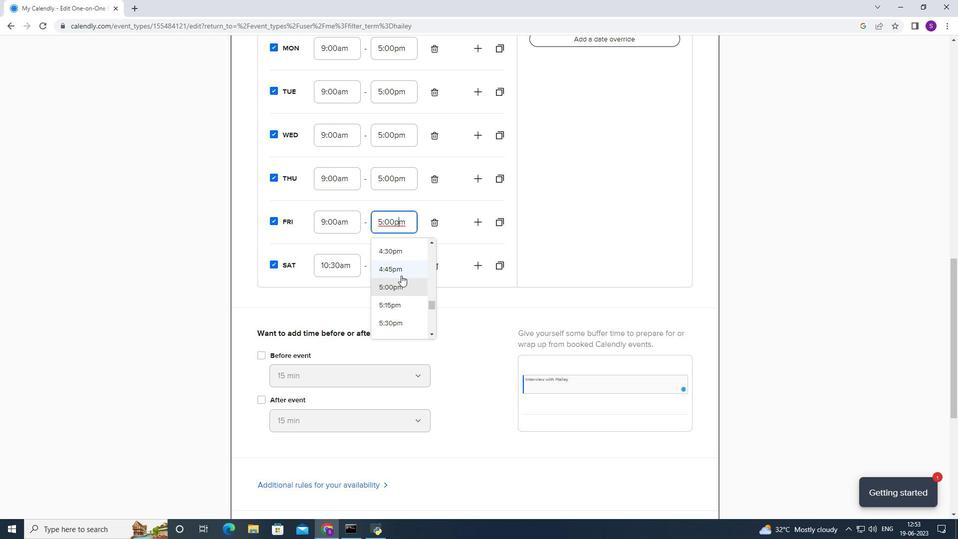 
Action: Mouse scrolled (399, 292) with delta (0, 0)
Screenshot: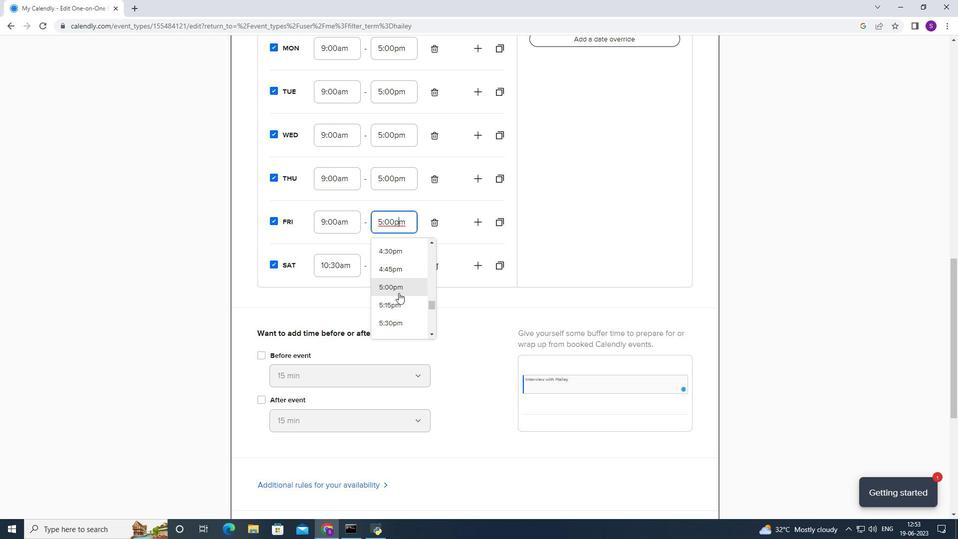 
Action: Mouse moved to (393, 312)
Screenshot: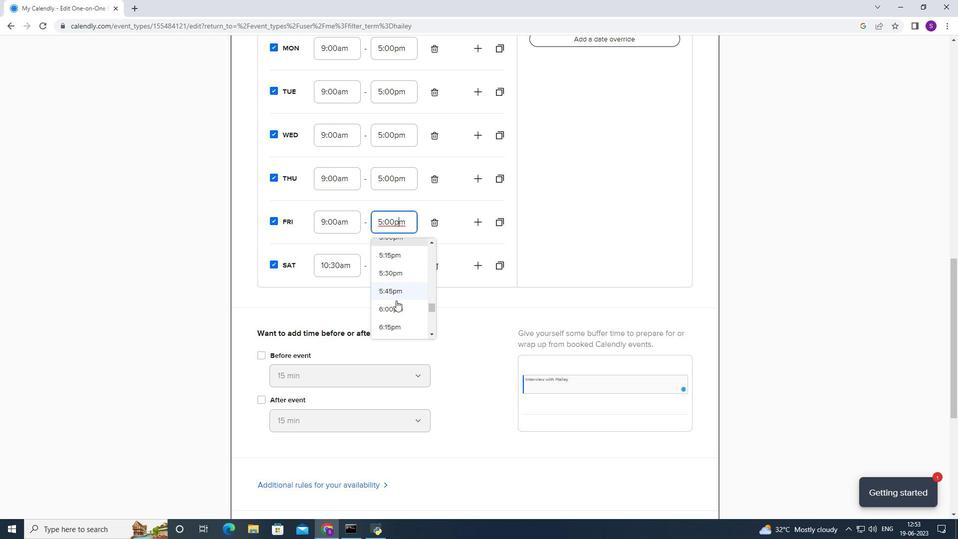 
Action: Mouse pressed left at (393, 312)
Screenshot: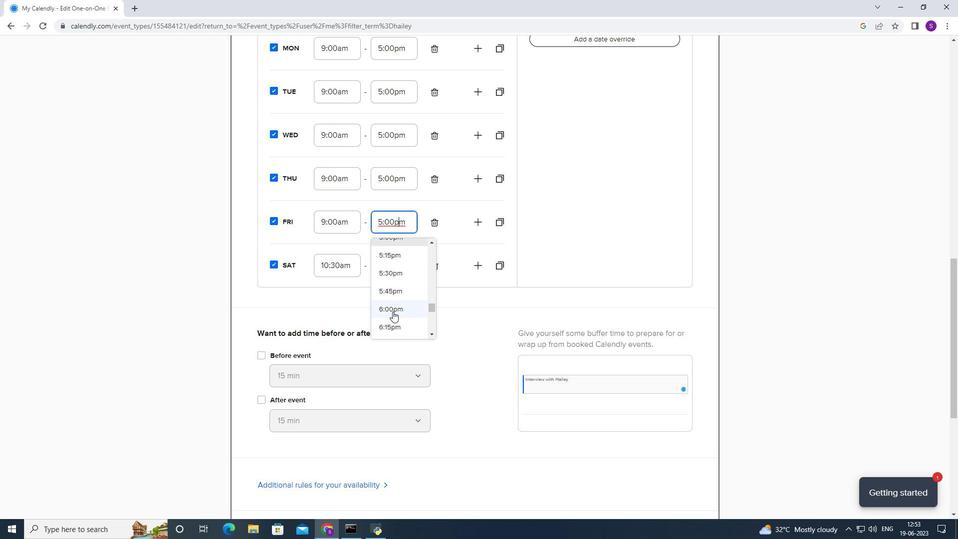 
Action: Mouse moved to (350, 215)
Screenshot: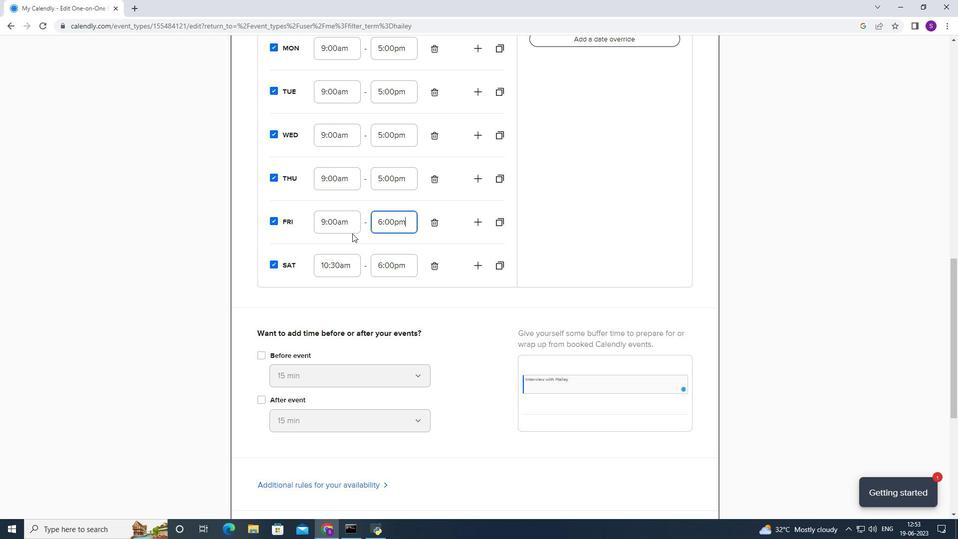 
Action: Mouse pressed left at (350, 215)
Screenshot: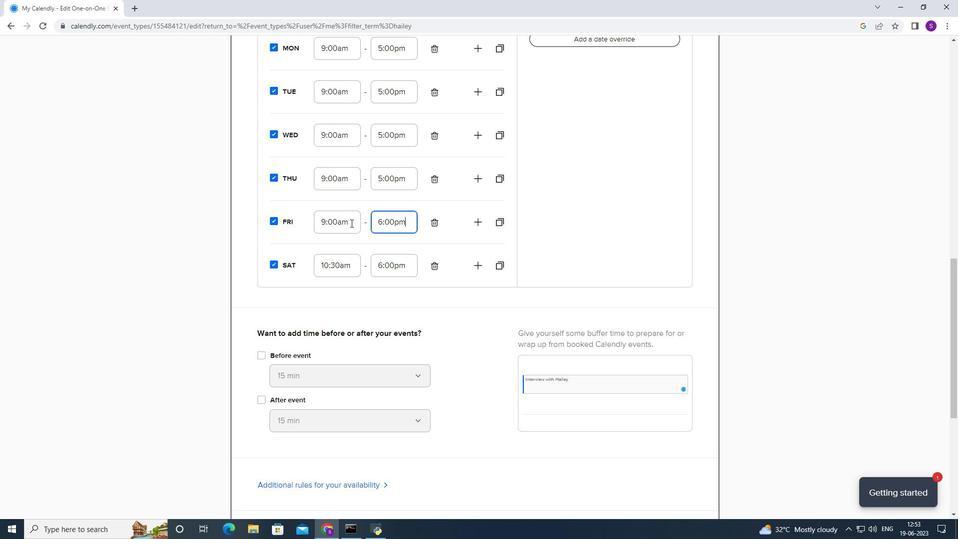 
Action: Mouse moved to (348, 280)
Screenshot: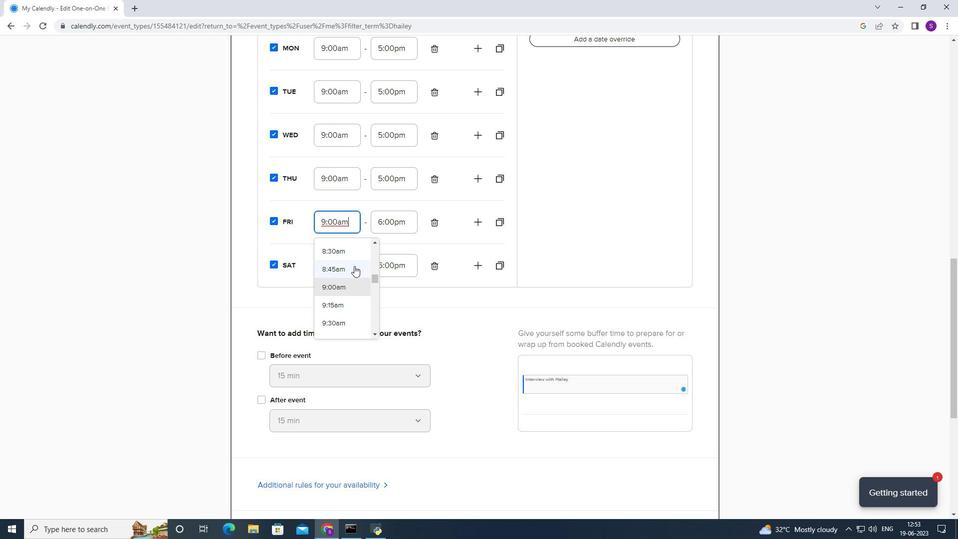 
Action: Mouse scrolled (348, 280) with delta (0, 0)
Screenshot: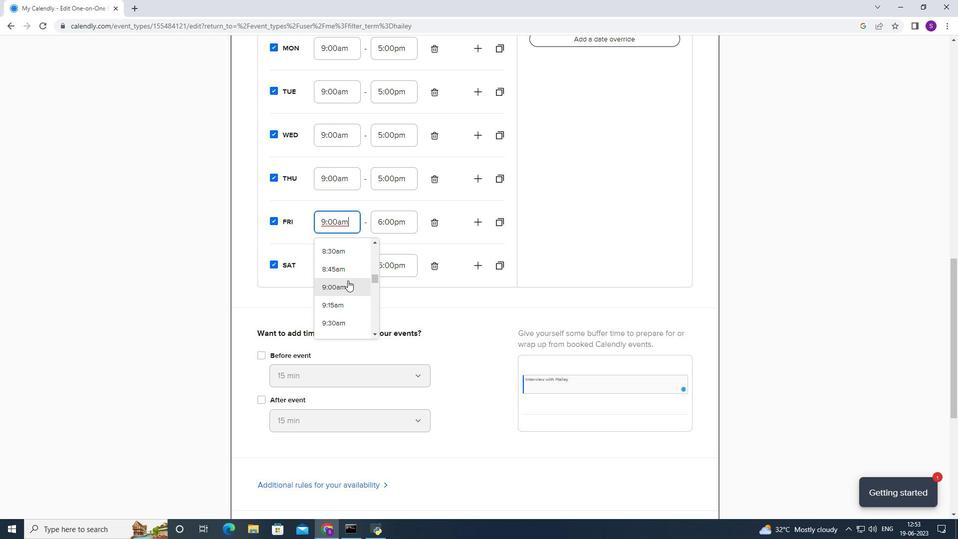 
Action: Mouse moved to (338, 314)
Screenshot: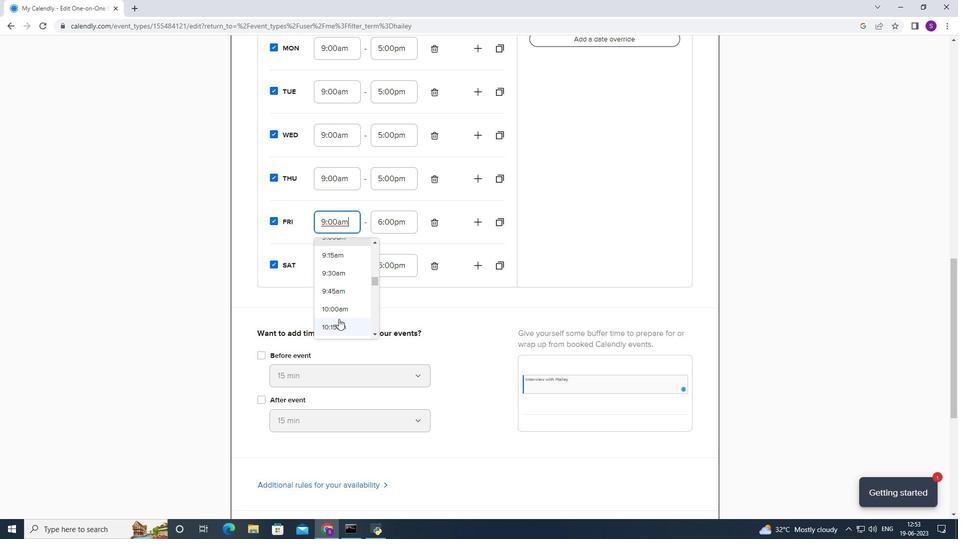 
Action: Mouse scrolled (338, 314) with delta (0, 0)
Screenshot: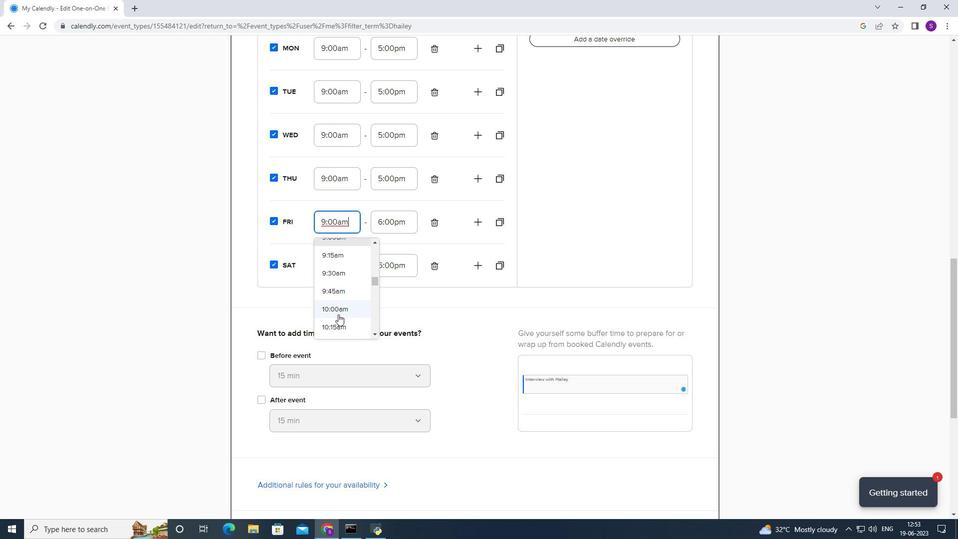 
Action: Mouse moved to (342, 295)
Screenshot: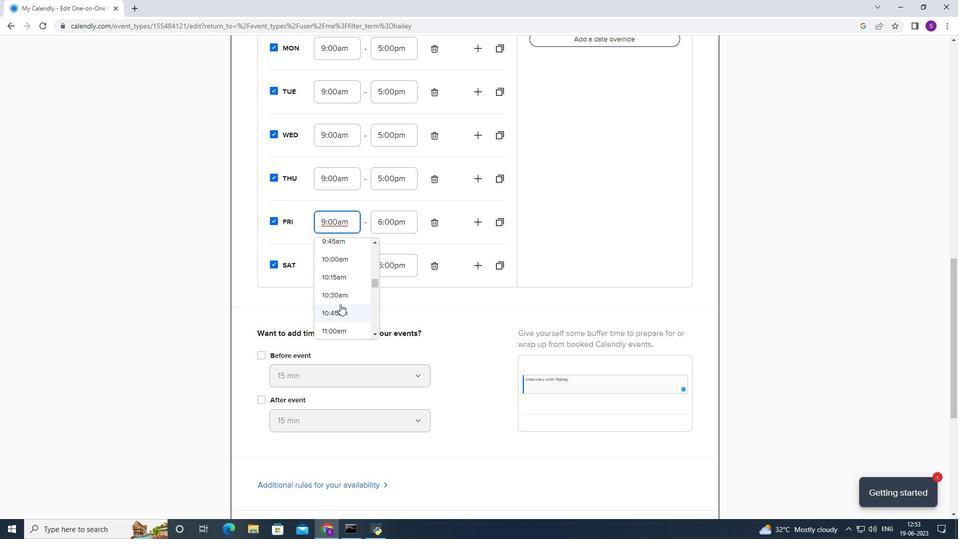 
Action: Mouse pressed left at (342, 295)
Screenshot: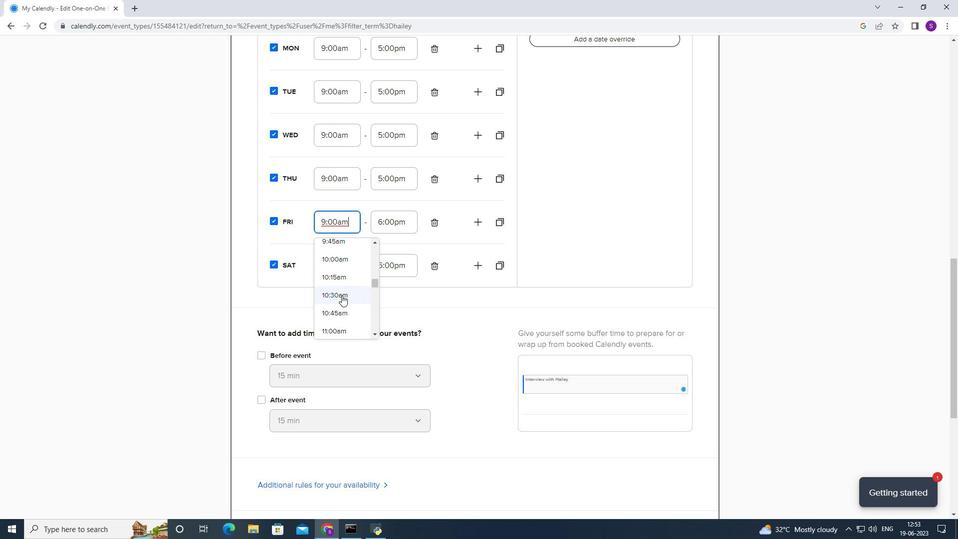 
Action: Mouse moved to (333, 178)
Screenshot: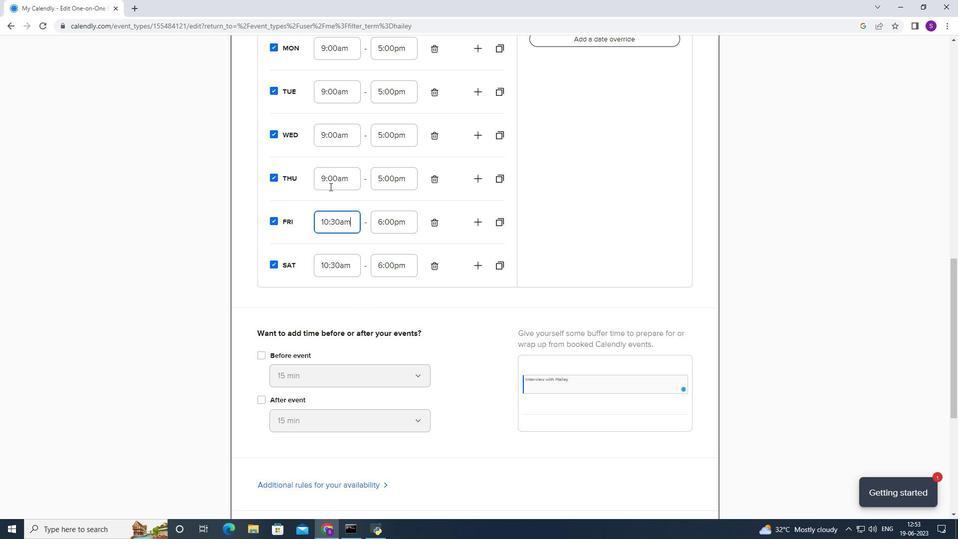 
Action: Mouse pressed left at (333, 178)
Screenshot: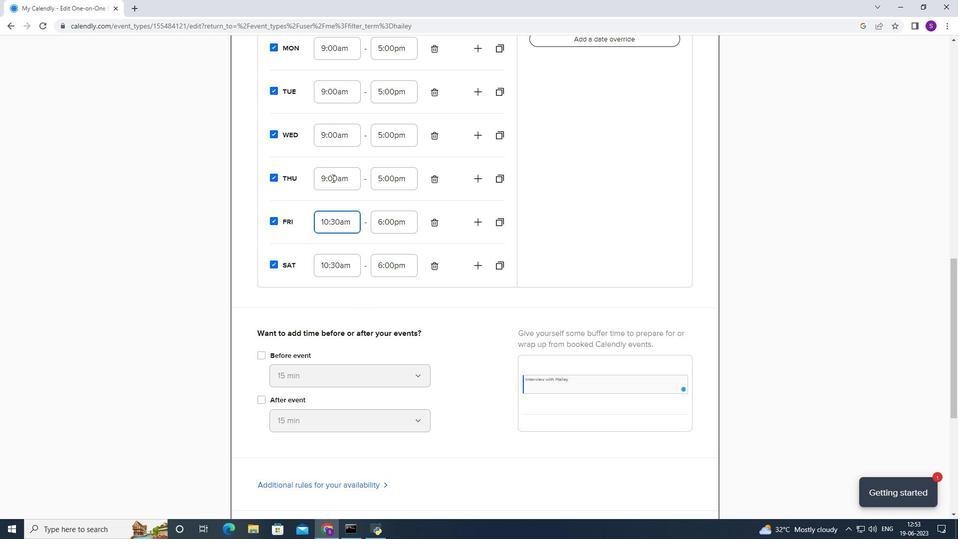 
Action: Mouse moved to (345, 273)
Screenshot: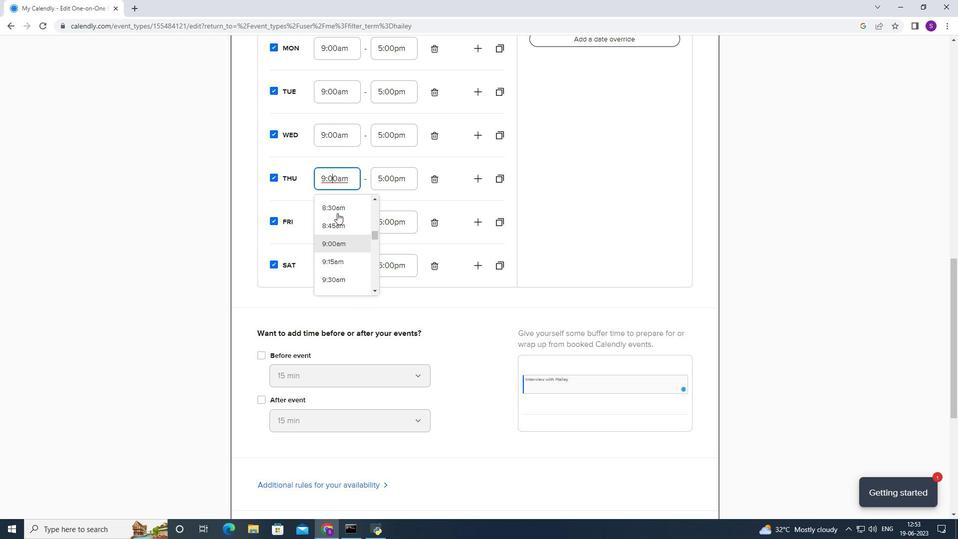 
Action: Mouse scrolled (345, 273) with delta (0, 0)
Screenshot: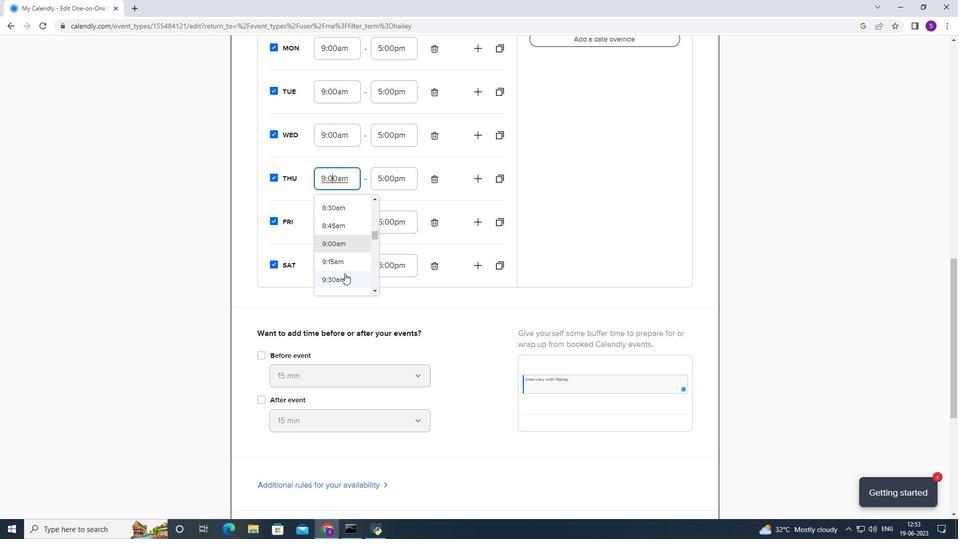 
Action: Mouse moved to (345, 268)
Screenshot: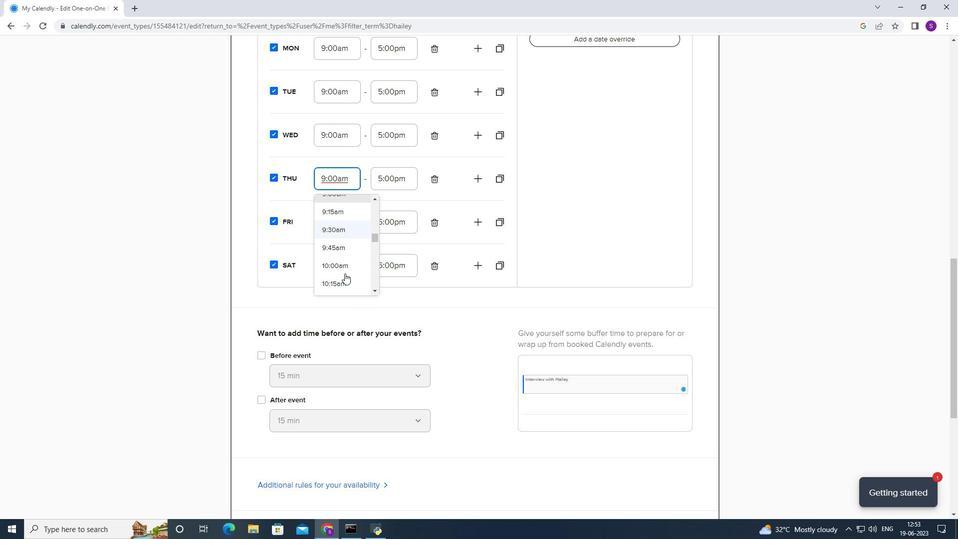 
Action: Mouse scrolled (345, 267) with delta (0, 0)
Screenshot: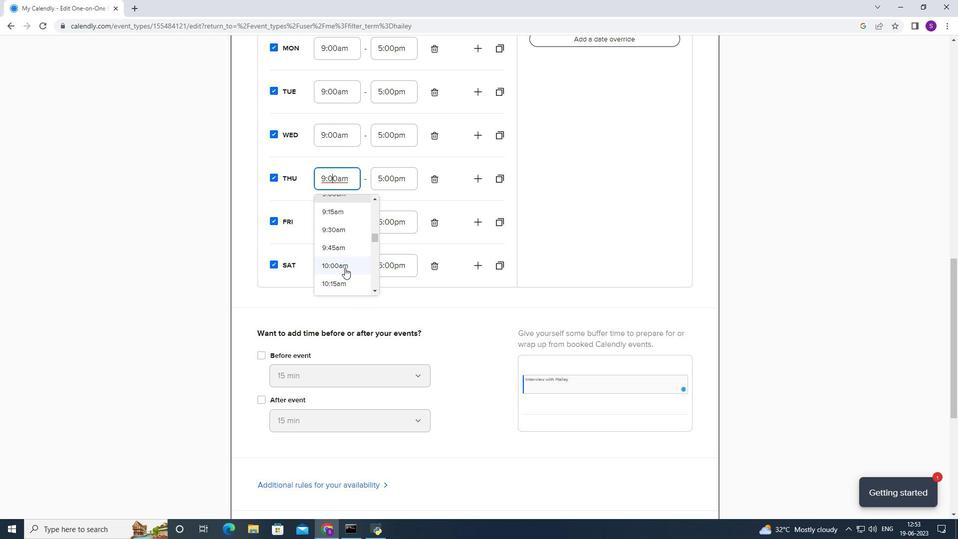 
Action: Mouse moved to (350, 256)
Screenshot: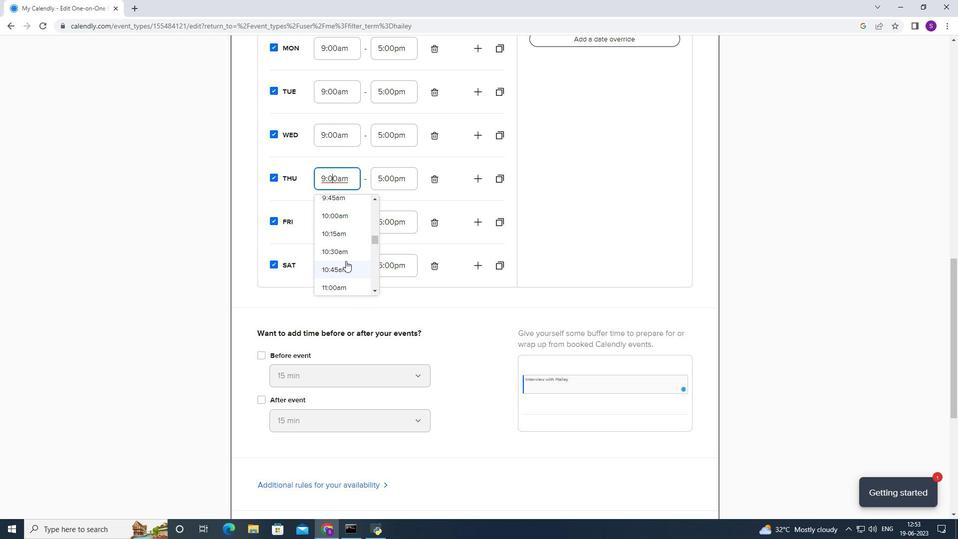 
Action: Mouse pressed left at (350, 256)
Screenshot: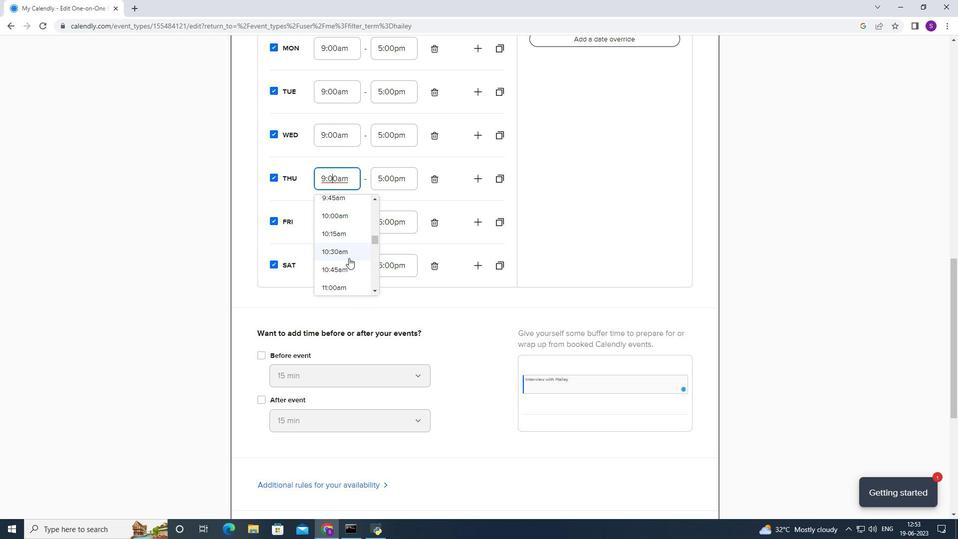 
Action: Mouse moved to (344, 131)
Screenshot: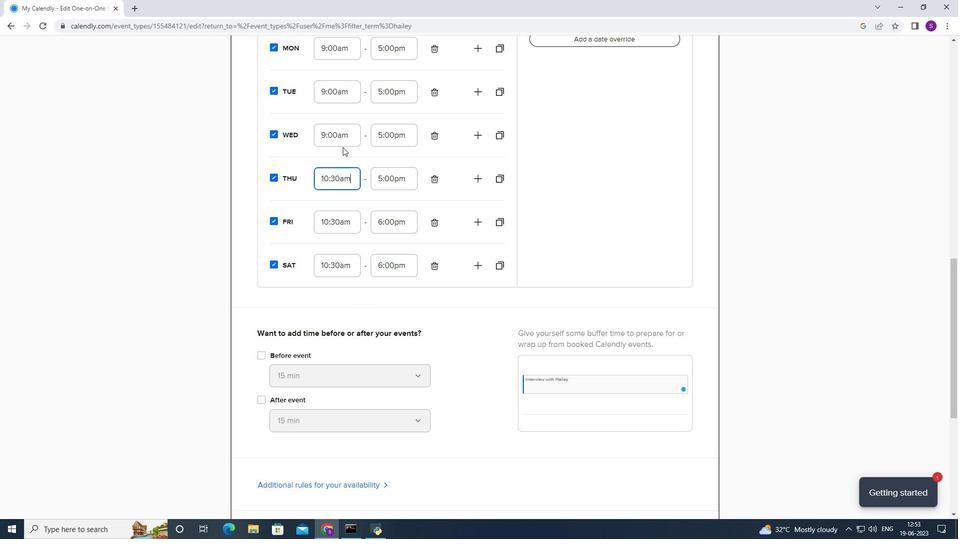 
Action: Mouse pressed left at (344, 131)
Screenshot: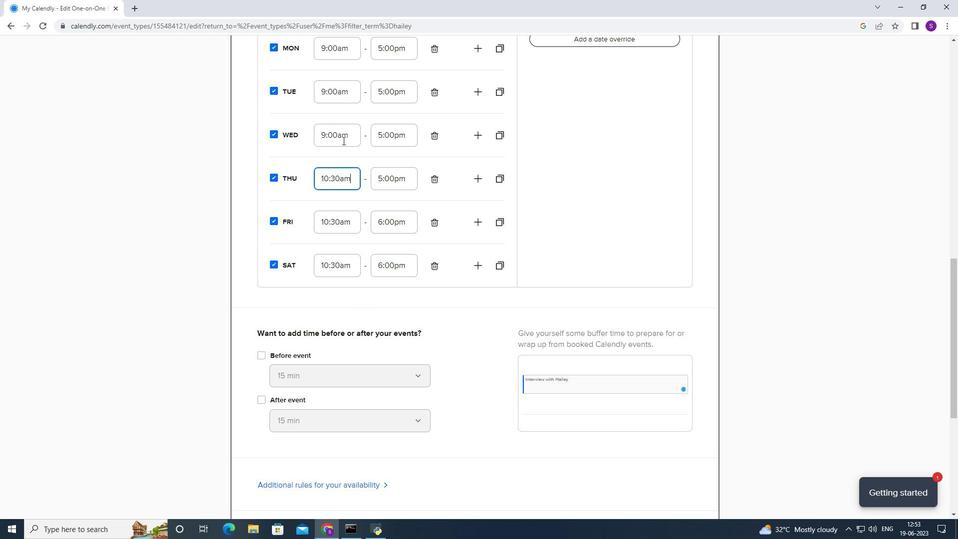 
Action: Mouse moved to (342, 186)
Screenshot: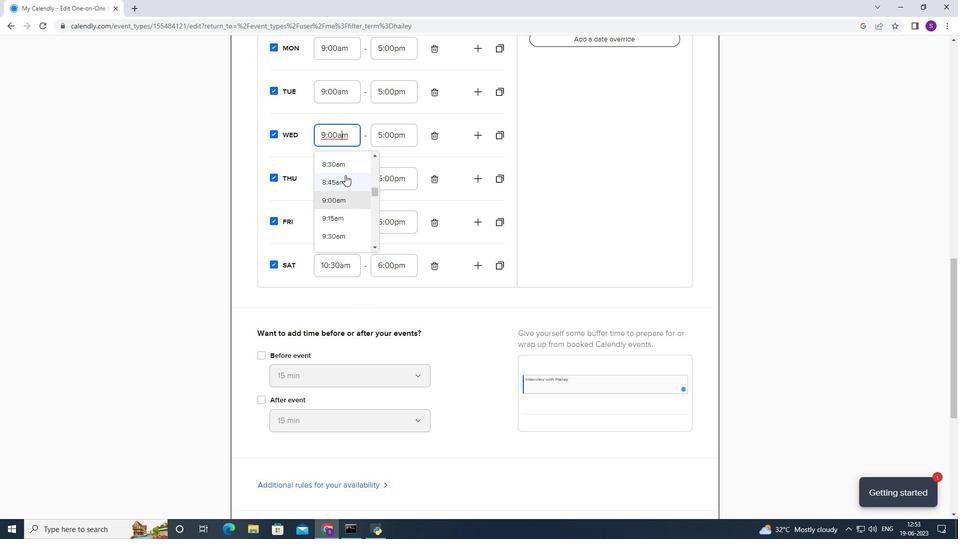 
Action: Mouse scrolled (342, 186) with delta (0, 0)
Screenshot: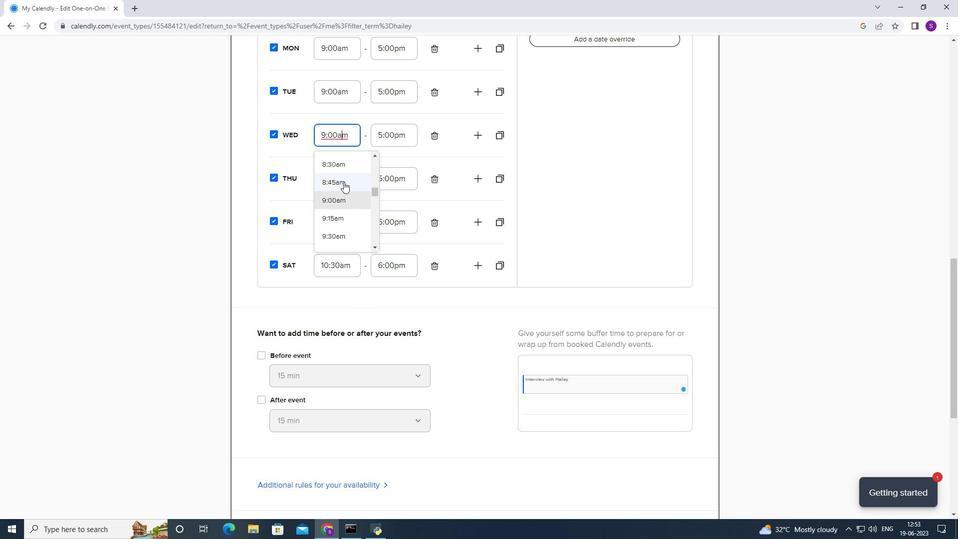 
Action: Mouse moved to (337, 226)
Screenshot: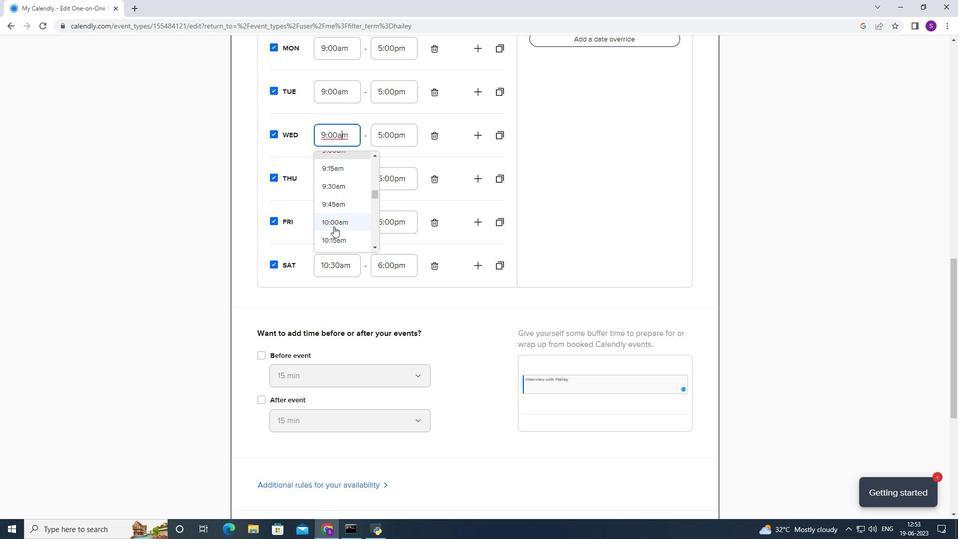 
Action: Mouse scrolled (337, 225) with delta (0, 0)
Screenshot: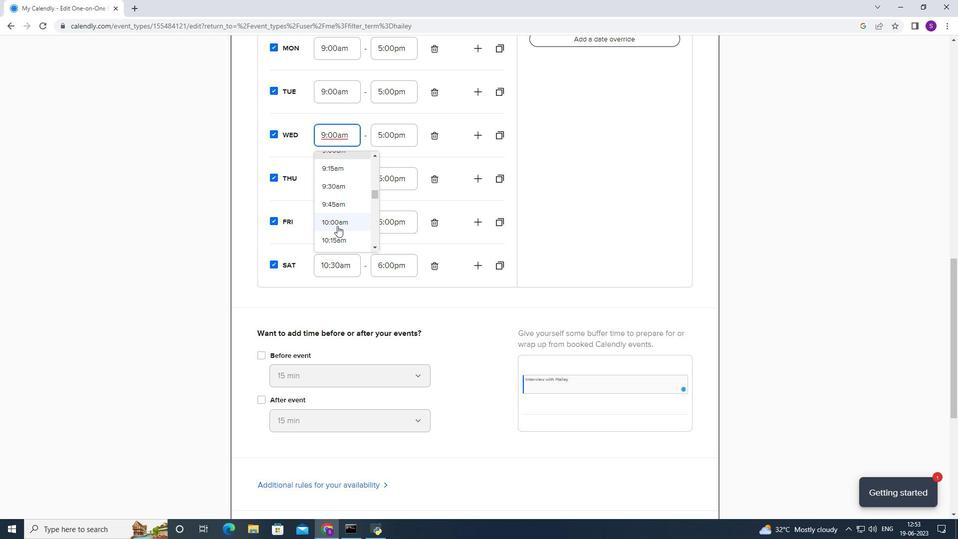 
Action: Mouse moved to (344, 210)
Screenshot: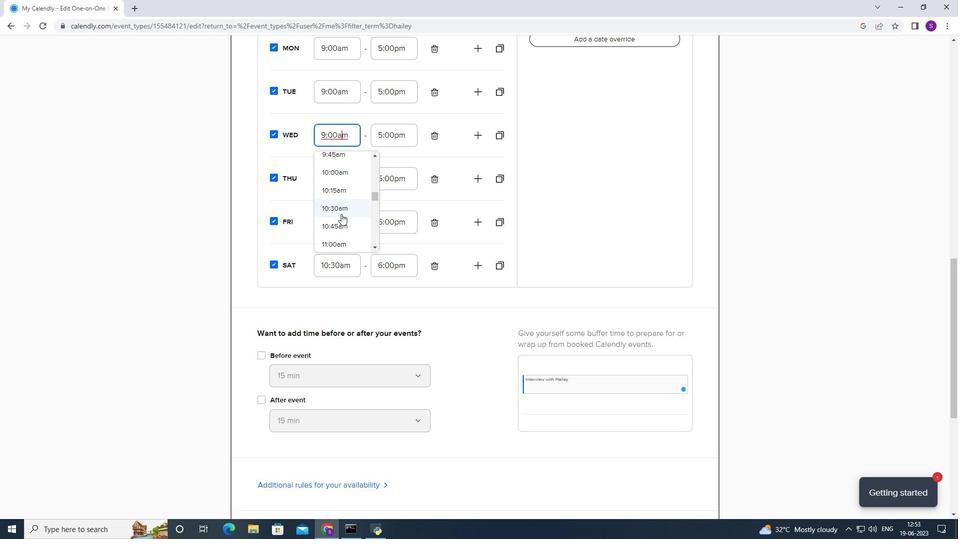 
Action: Mouse pressed left at (344, 210)
Screenshot: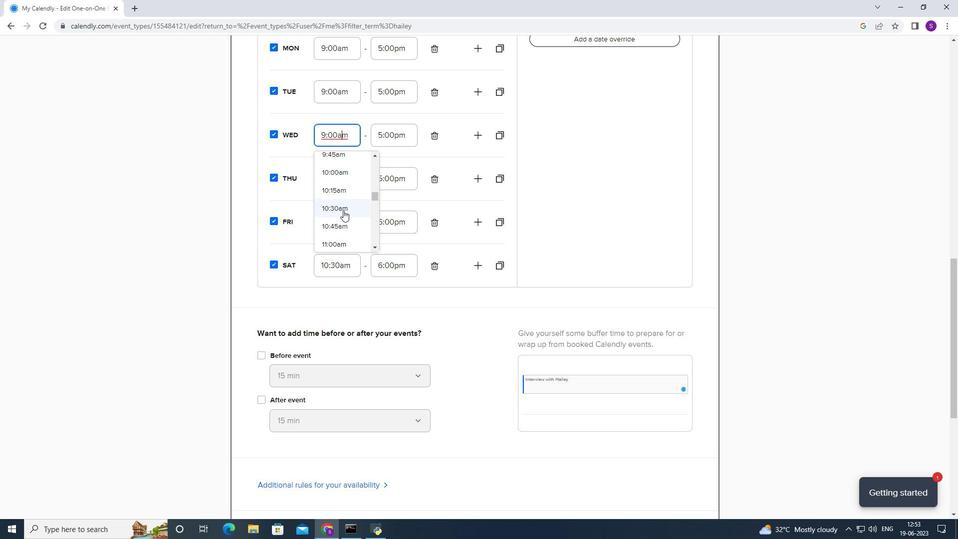 
Action: Mouse moved to (389, 129)
Screenshot: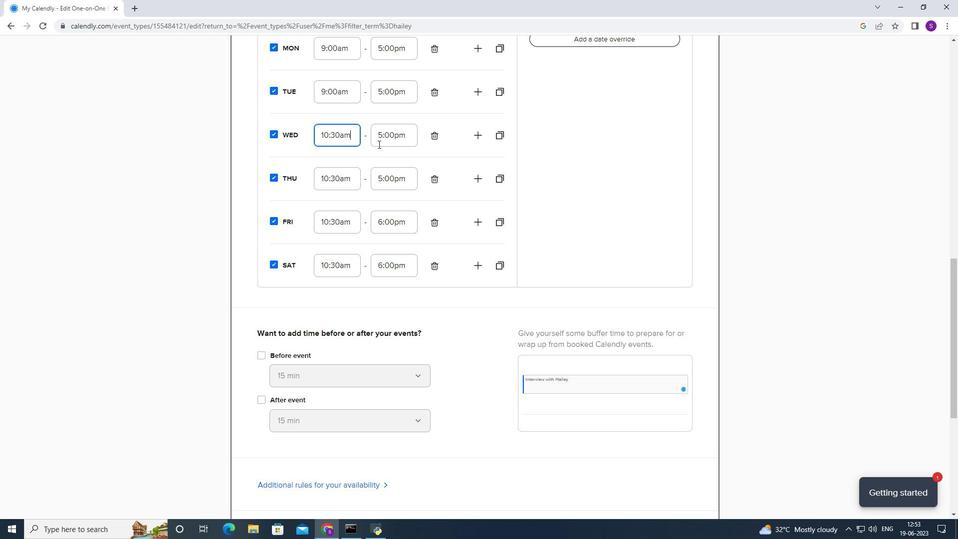 
Action: Mouse pressed left at (389, 129)
Screenshot: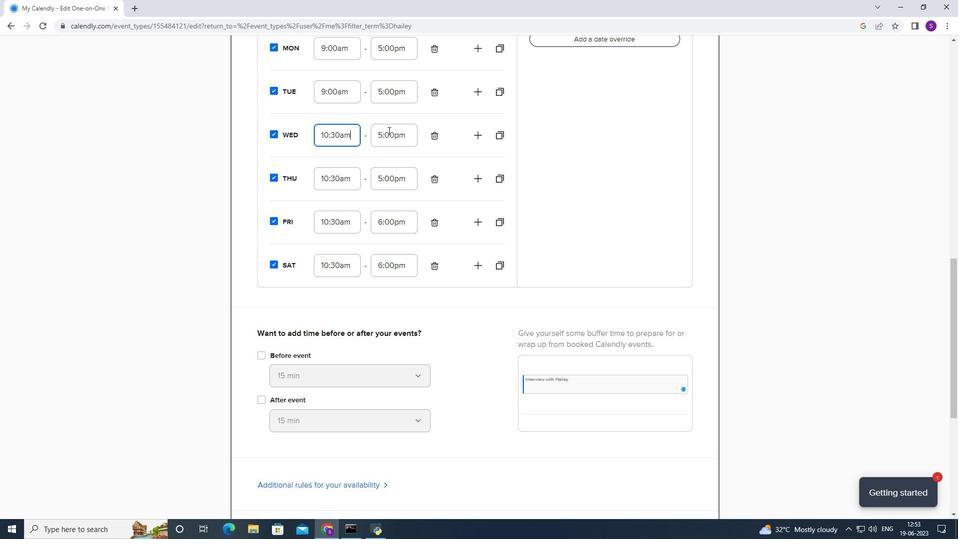 
Action: Mouse moved to (385, 192)
Screenshot: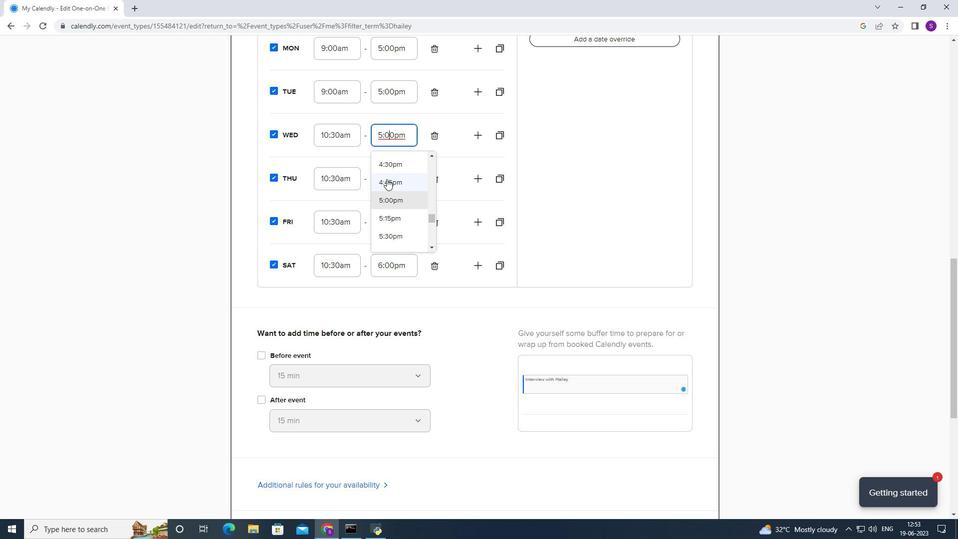 
Action: Mouse scrolled (385, 192) with delta (0, 0)
Screenshot: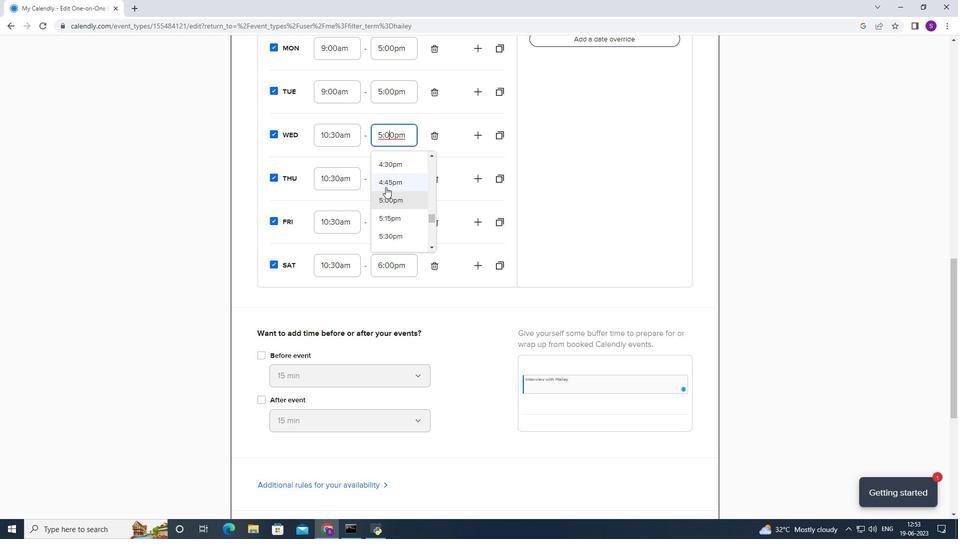 
Action: Mouse moved to (389, 223)
Screenshot: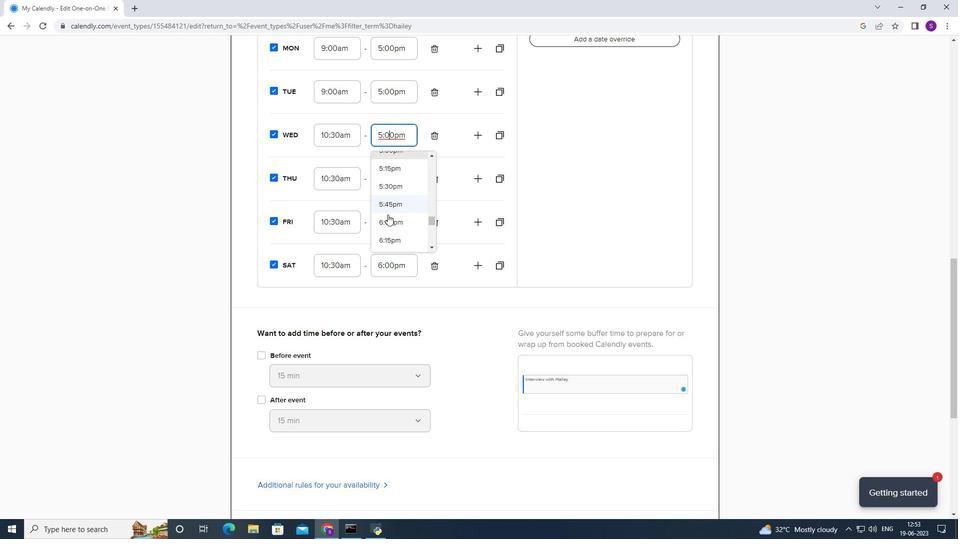 
Action: Mouse pressed left at (389, 223)
Screenshot: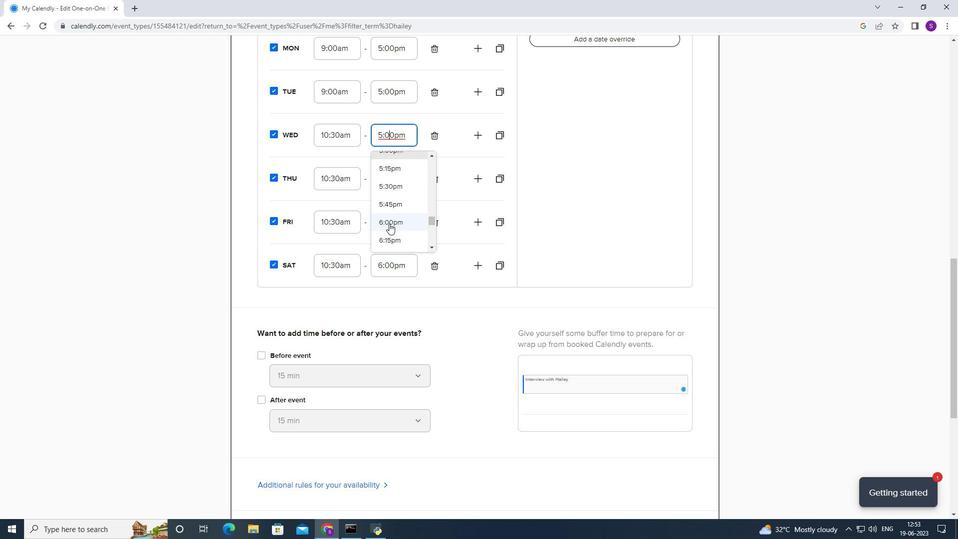 
Action: Mouse moved to (397, 183)
Screenshot: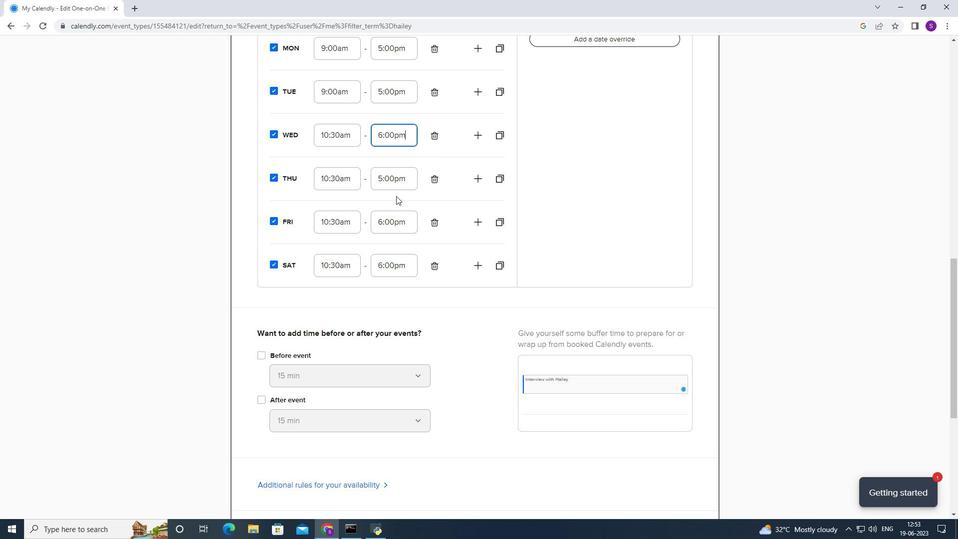 
Action: Mouse pressed left at (397, 183)
Screenshot: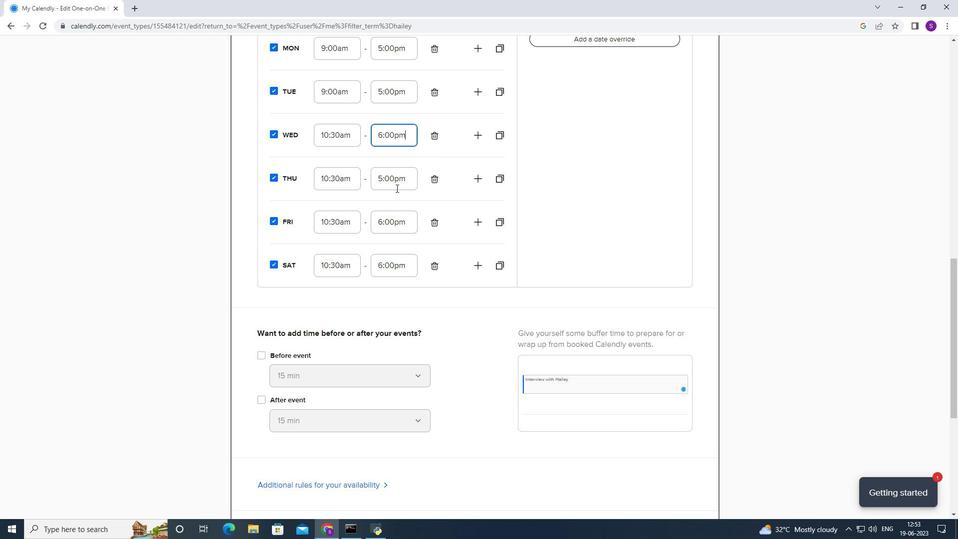 
Action: Mouse moved to (390, 221)
Screenshot: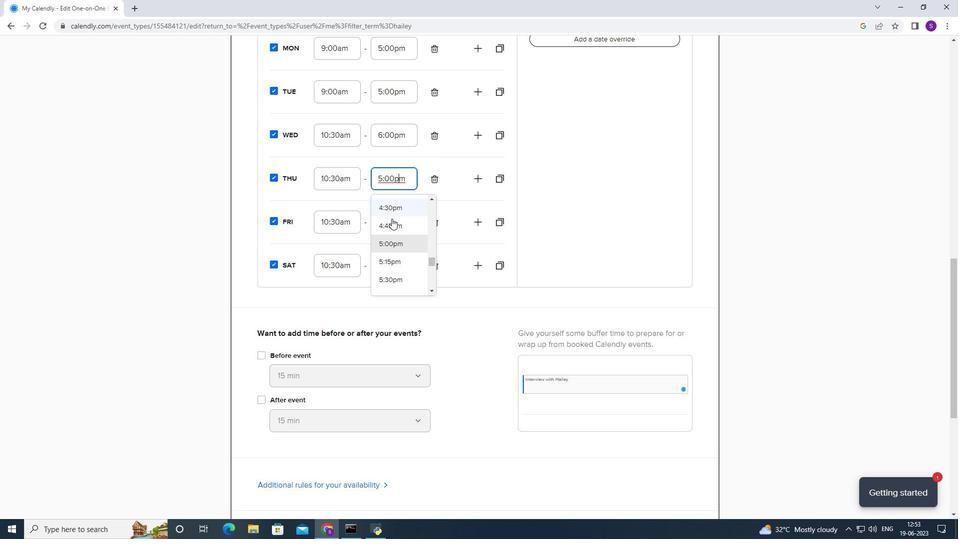 
Action: Mouse scrolled (390, 221) with delta (0, 0)
Screenshot: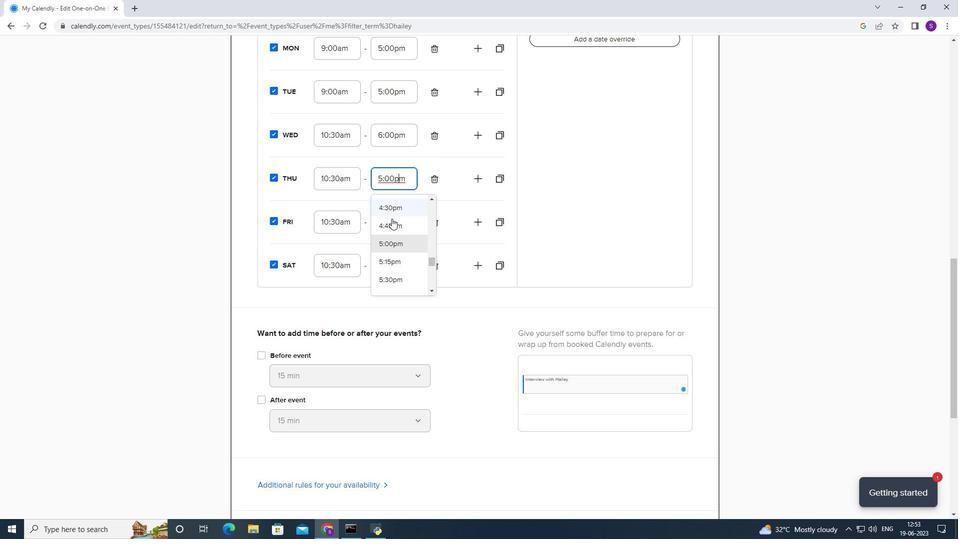 
Action: Mouse scrolled (390, 221) with delta (0, 0)
Screenshot: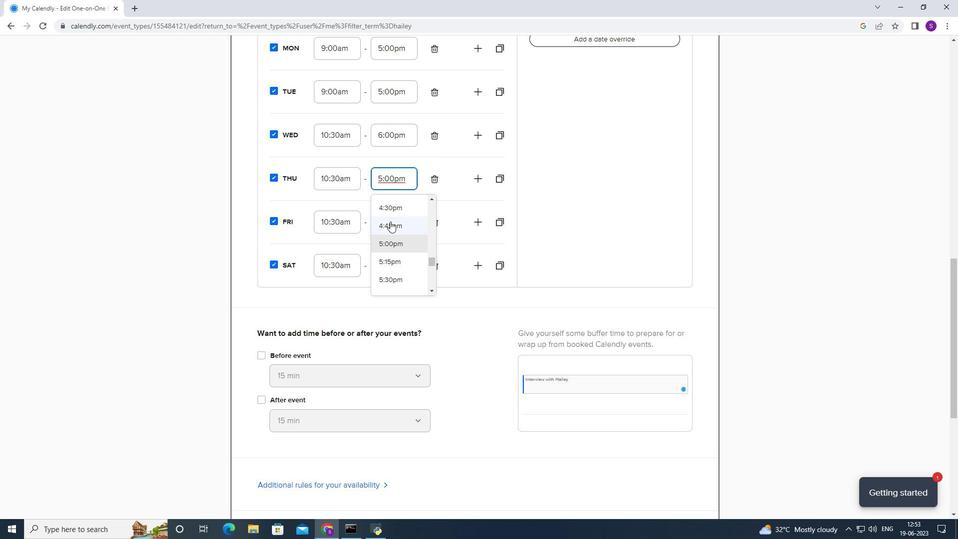 
Action: Mouse moved to (393, 220)
Screenshot: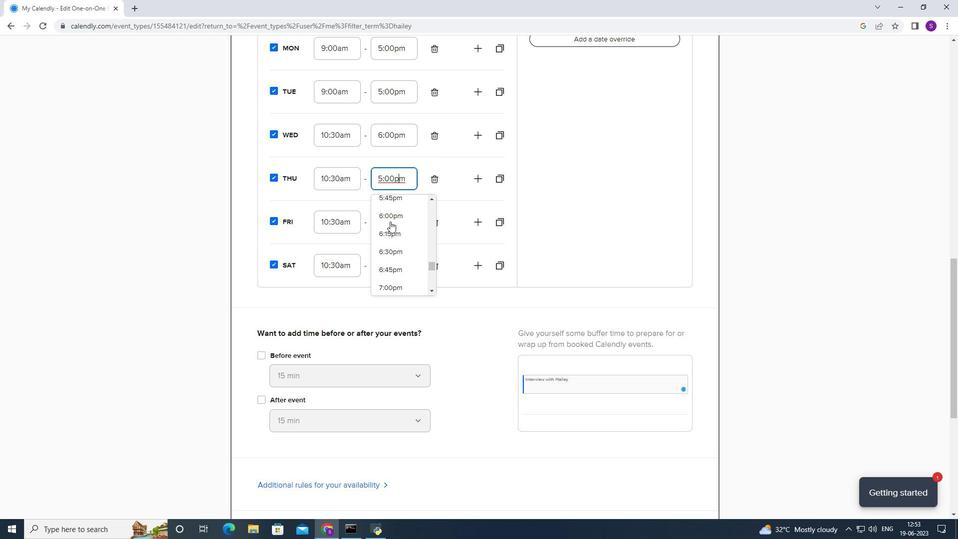 
Action: Mouse pressed left at (393, 220)
Screenshot: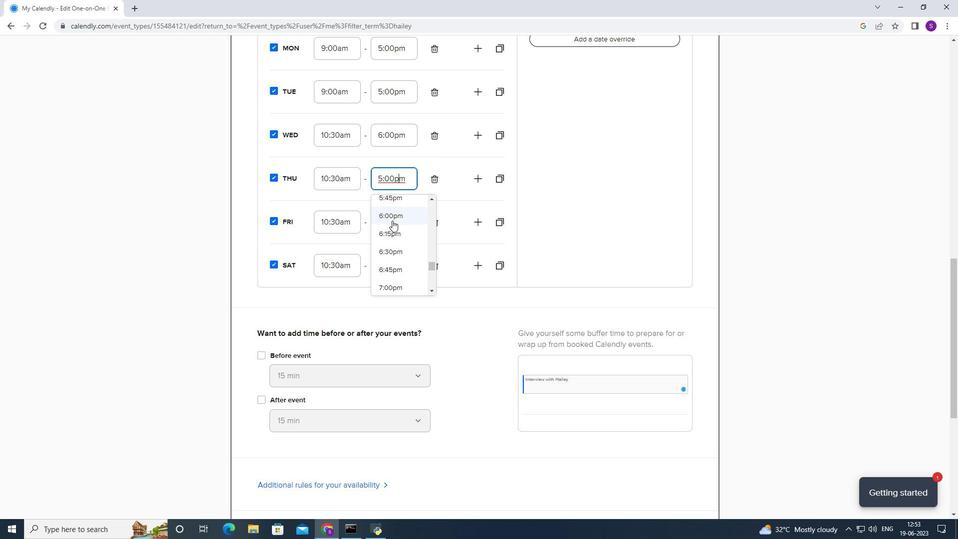 
Action: Mouse moved to (404, 99)
Screenshot: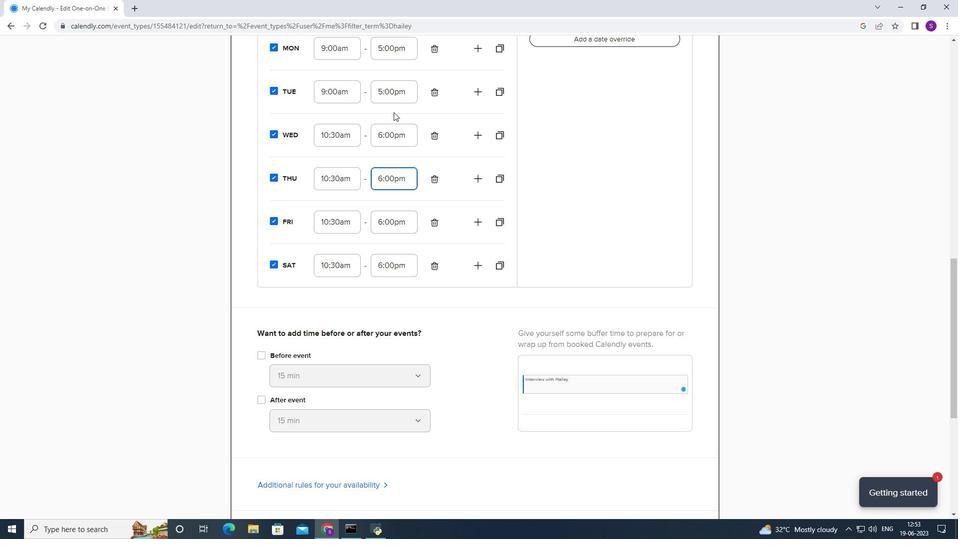 
Action: Mouse pressed left at (404, 99)
Screenshot: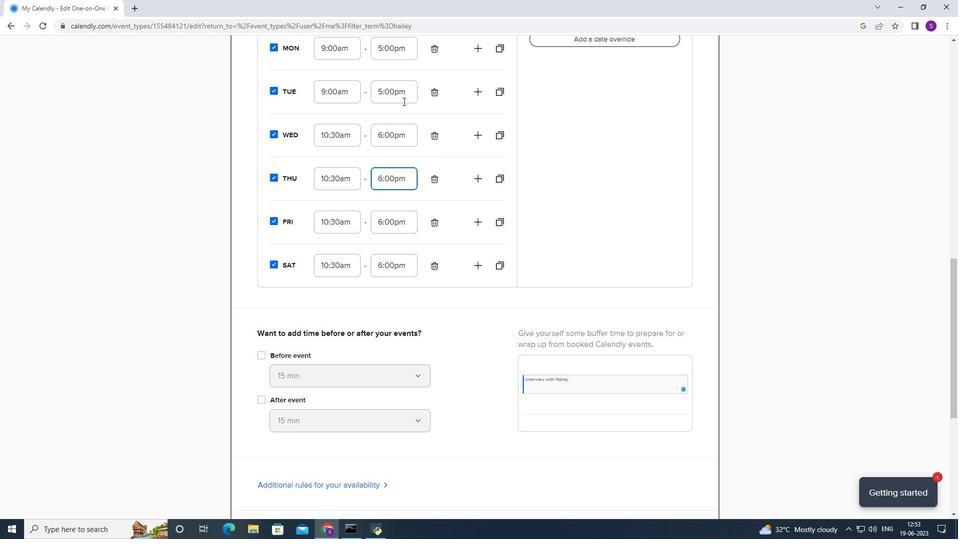 
Action: Mouse moved to (392, 162)
Screenshot: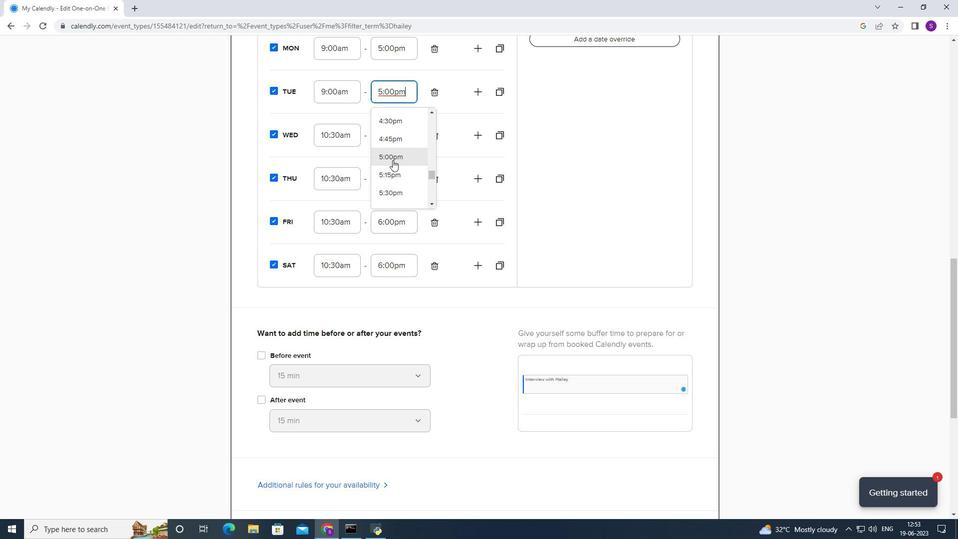 
Action: Mouse scrolled (392, 161) with delta (0, 0)
Screenshot: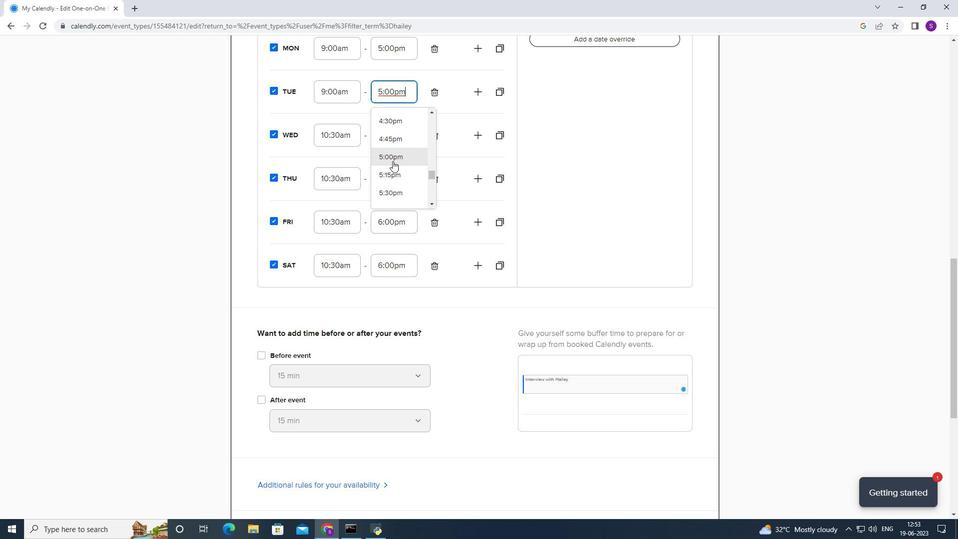
Action: Mouse moved to (392, 156)
Screenshot: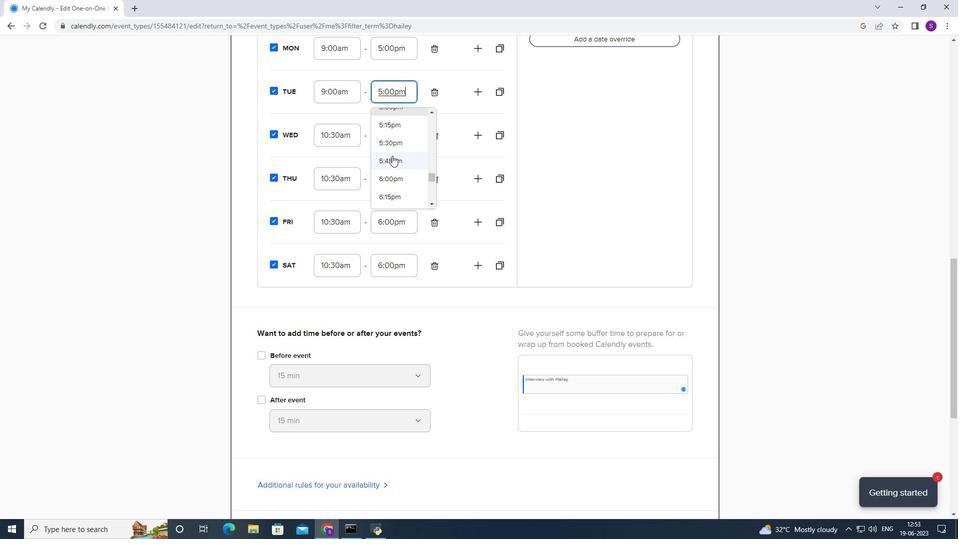 
Action: Mouse pressed left at (392, 156)
Screenshot: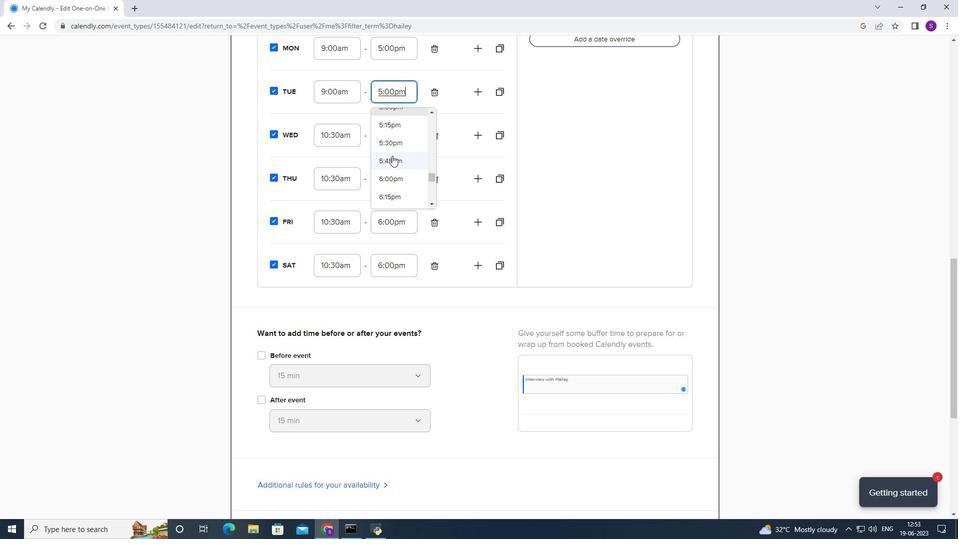 
Action: Mouse moved to (393, 88)
Screenshot: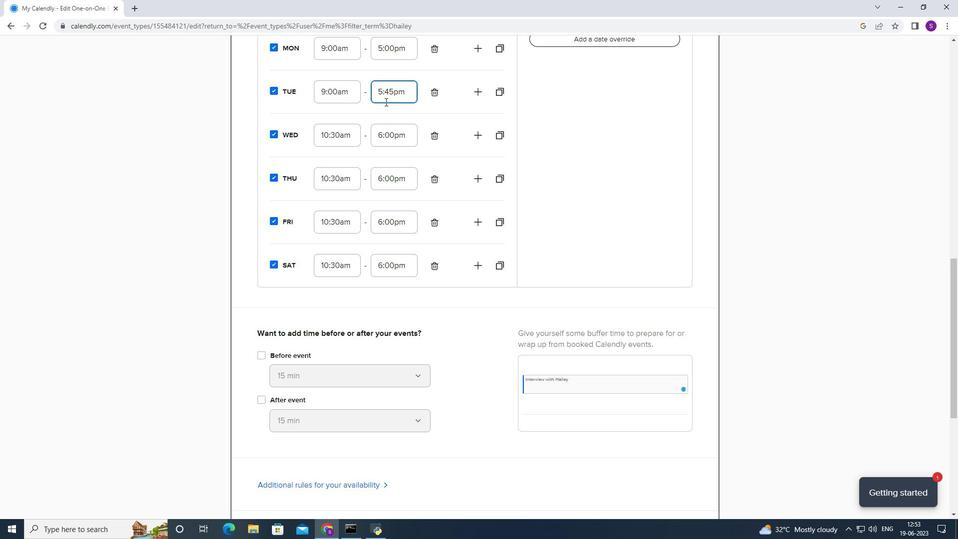 
Action: Mouse pressed left at (393, 88)
Screenshot: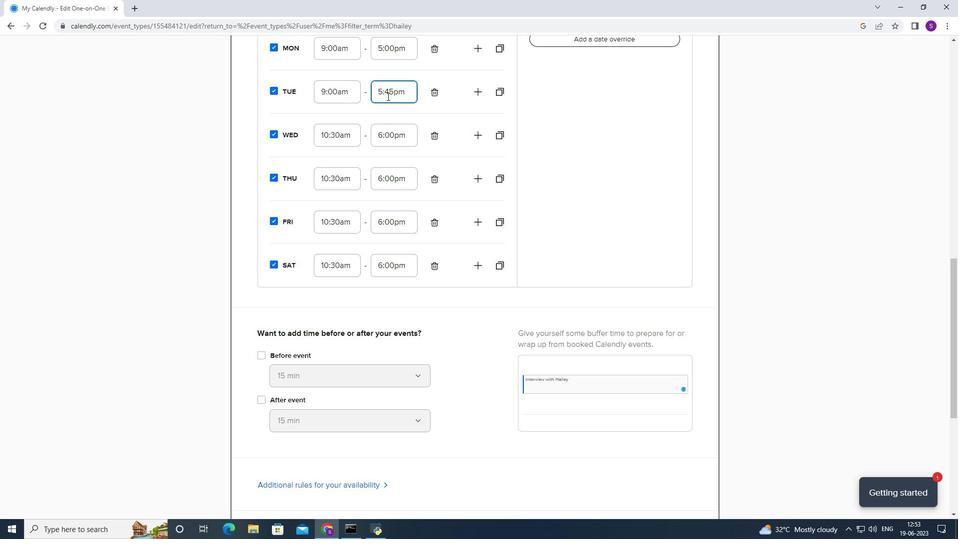 
Action: Mouse moved to (395, 149)
Screenshot: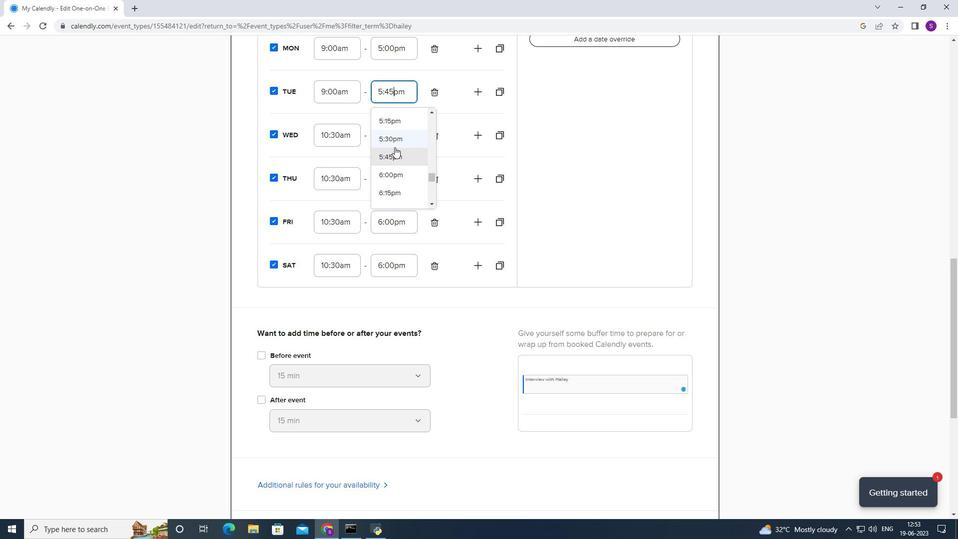 
Action: Mouse scrolled (395, 148) with delta (0, 0)
Screenshot: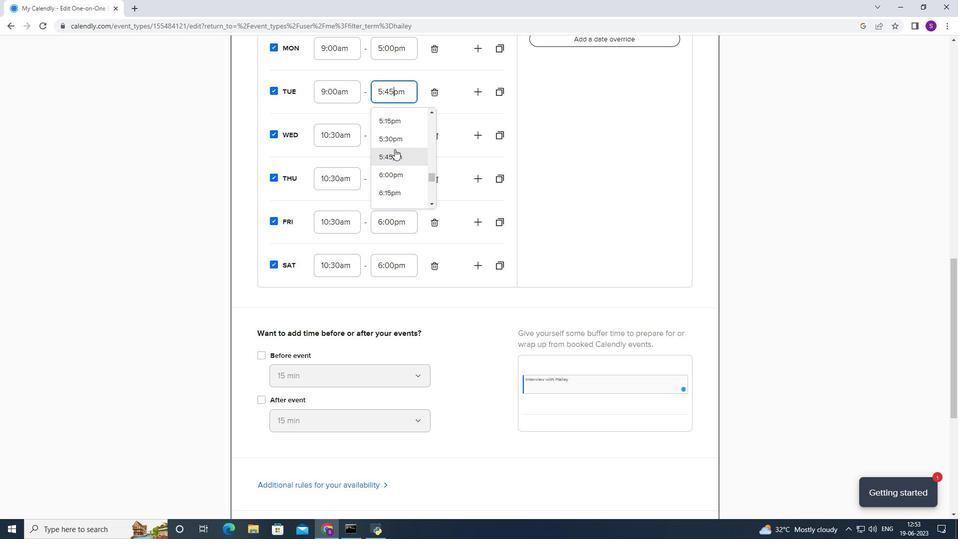 
Action: Mouse moved to (403, 128)
Screenshot: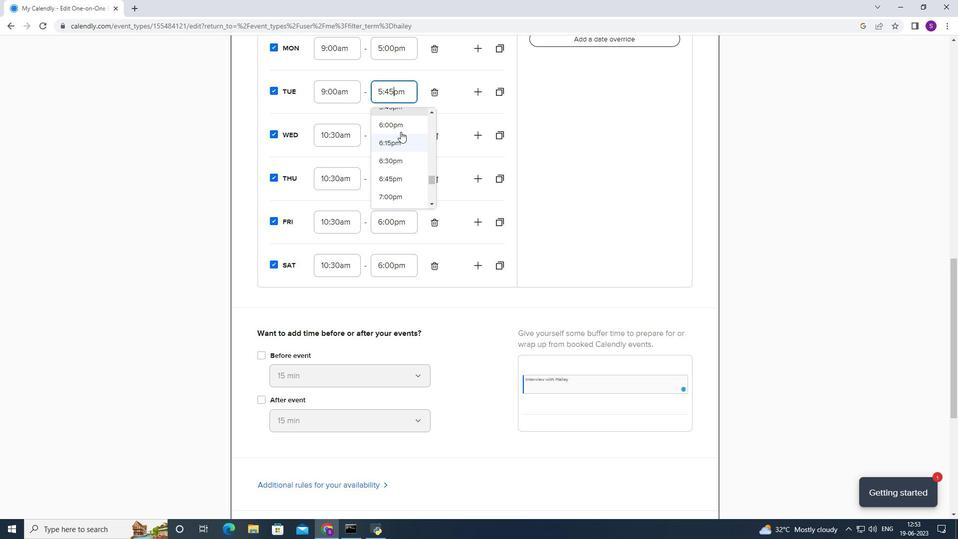 
Action: Mouse pressed left at (403, 128)
Screenshot: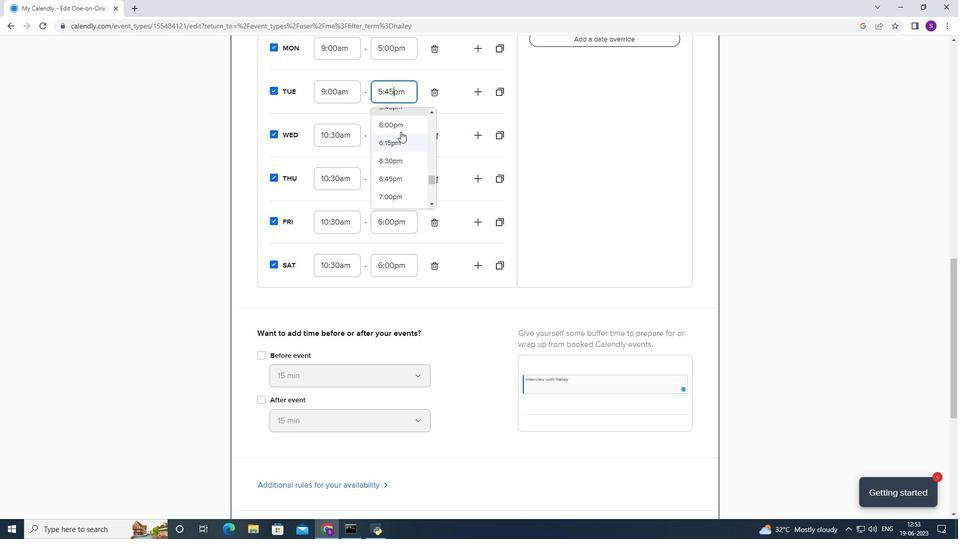 
Action: Mouse moved to (349, 94)
Screenshot: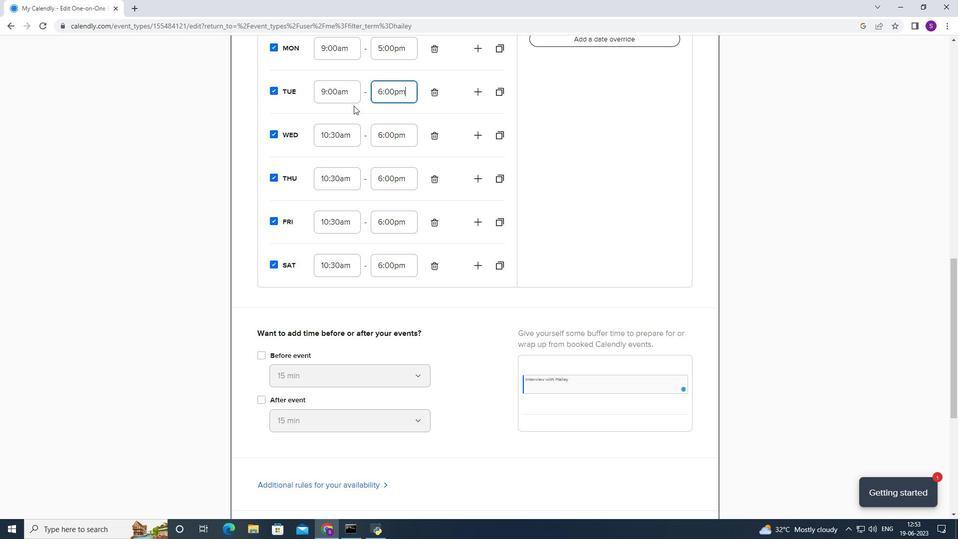 
Action: Mouse pressed left at (349, 94)
Screenshot: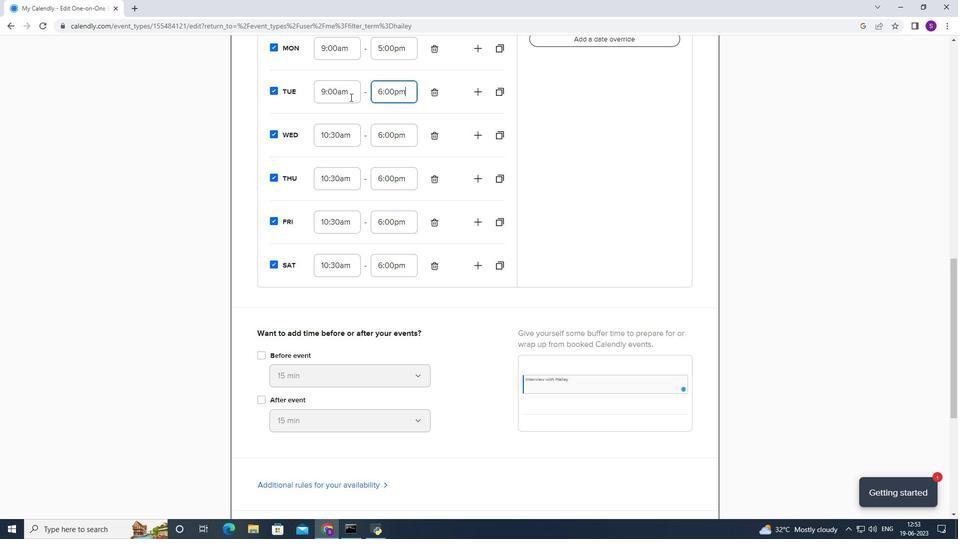 
Action: Mouse moved to (339, 147)
Screenshot: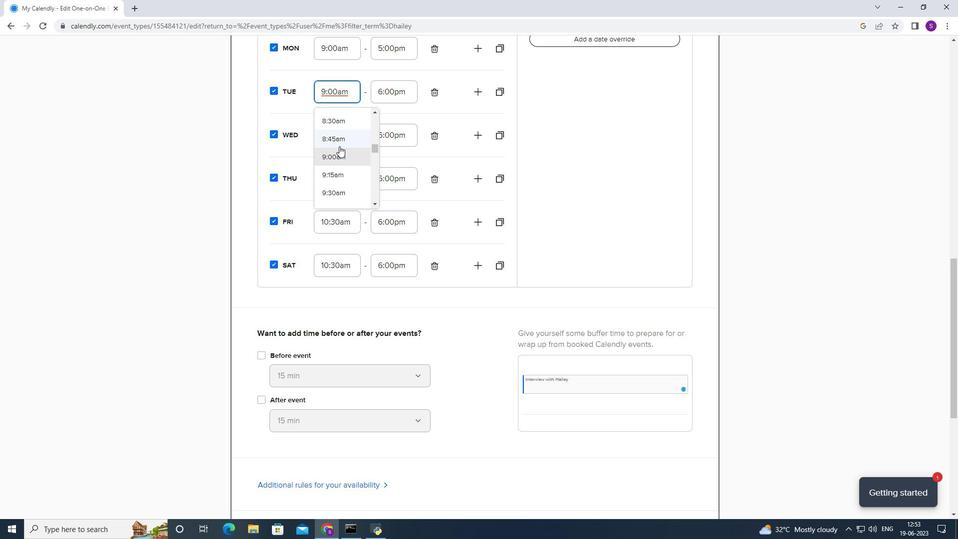 
Action: Mouse scrolled (339, 146) with delta (0, 0)
Screenshot: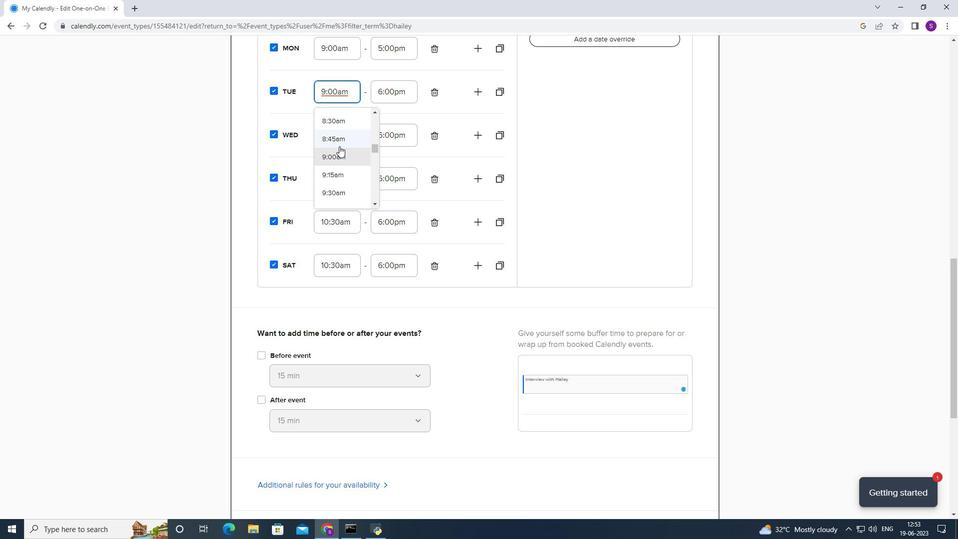 
Action: Mouse moved to (328, 169)
Screenshot: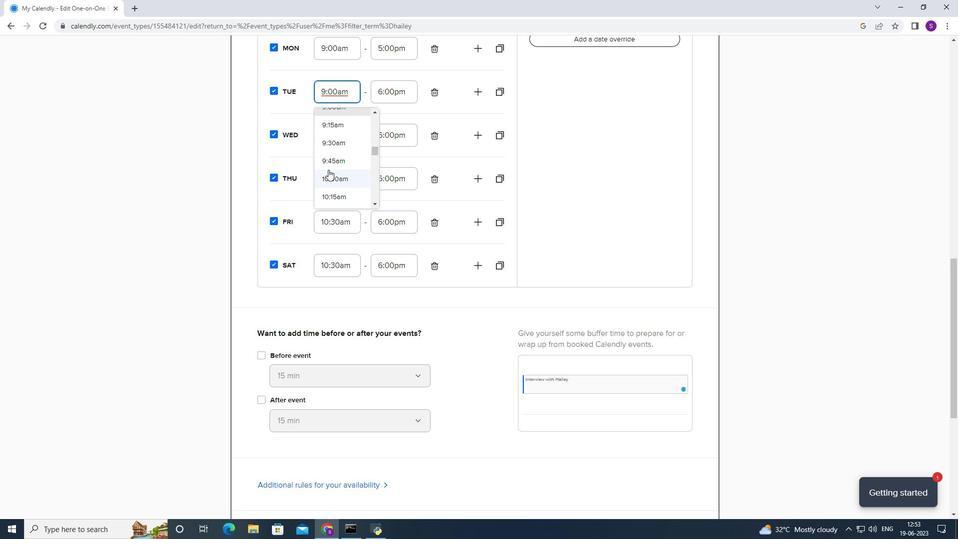 
Action: Mouse scrolled (328, 169) with delta (0, 0)
Screenshot: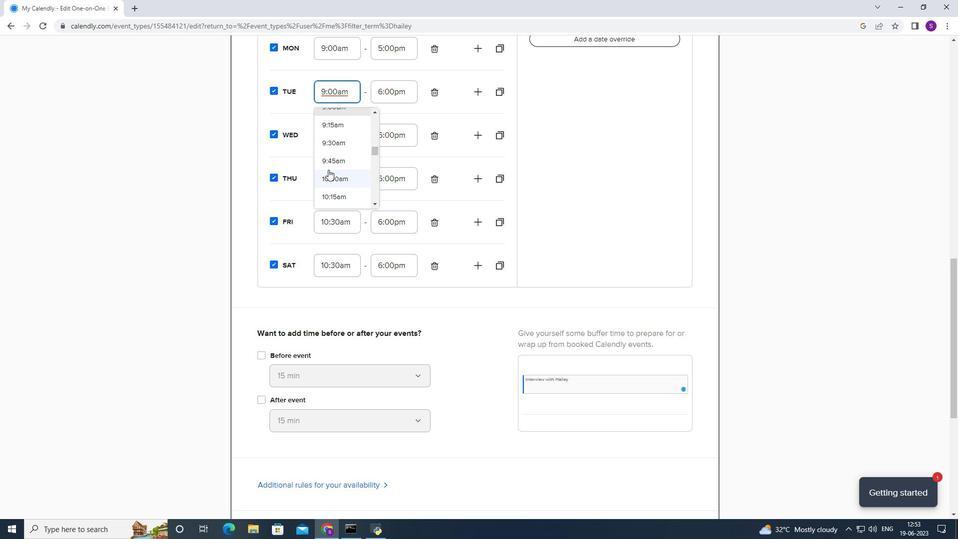 
Action: Mouse moved to (333, 166)
Screenshot: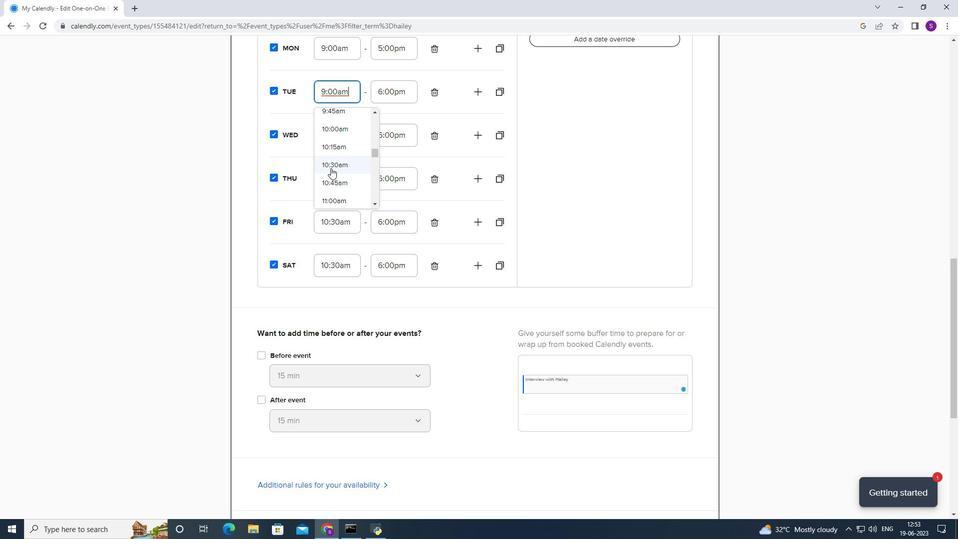
Action: Mouse pressed left at (333, 166)
Screenshot: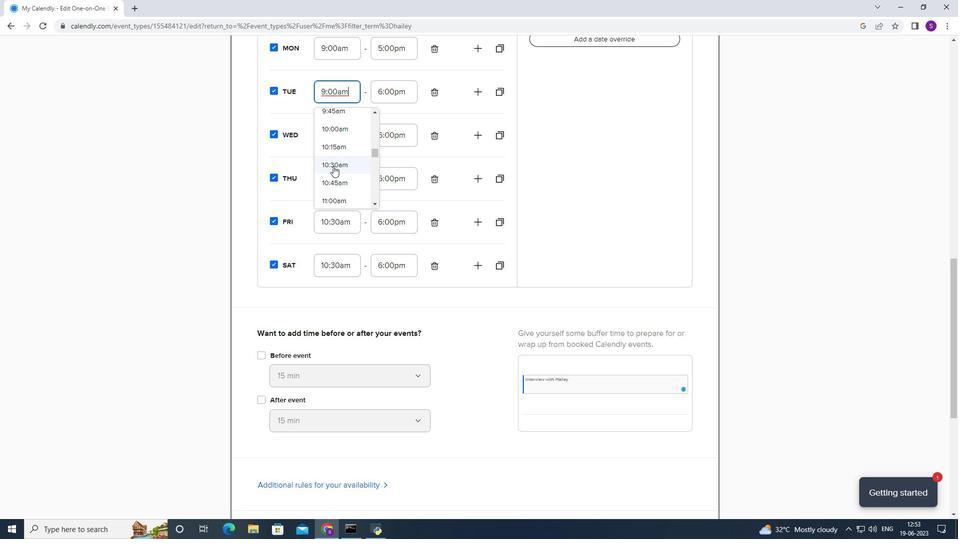 
Action: Mouse moved to (332, 152)
Screenshot: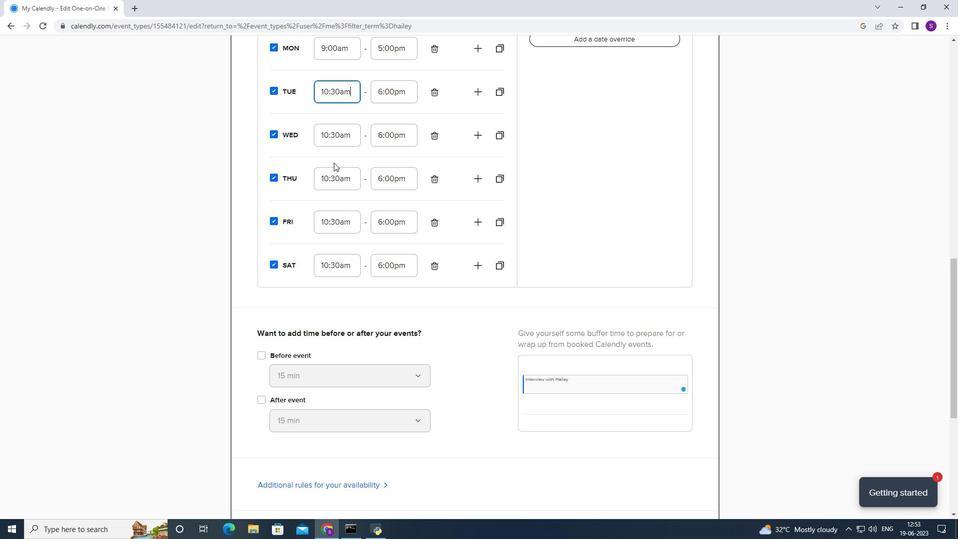 
Action: Mouse scrolled (332, 152) with delta (0, 0)
Screenshot: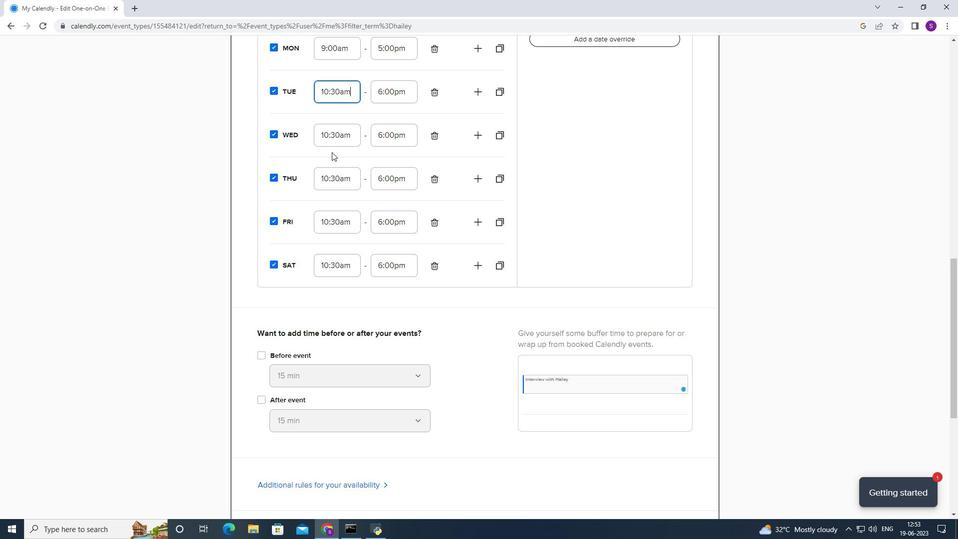 
Action: Mouse moved to (338, 105)
Screenshot: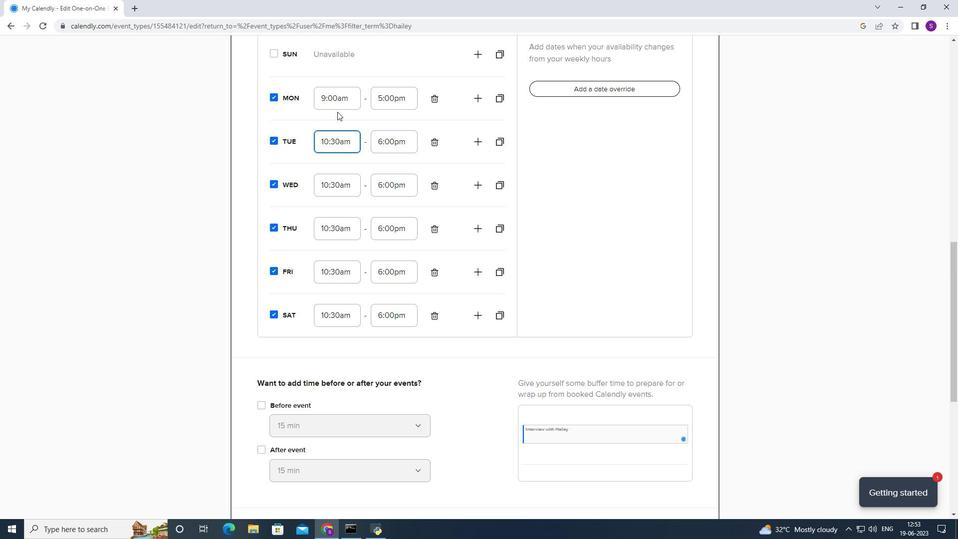 
Action: Mouse pressed left at (338, 105)
Screenshot: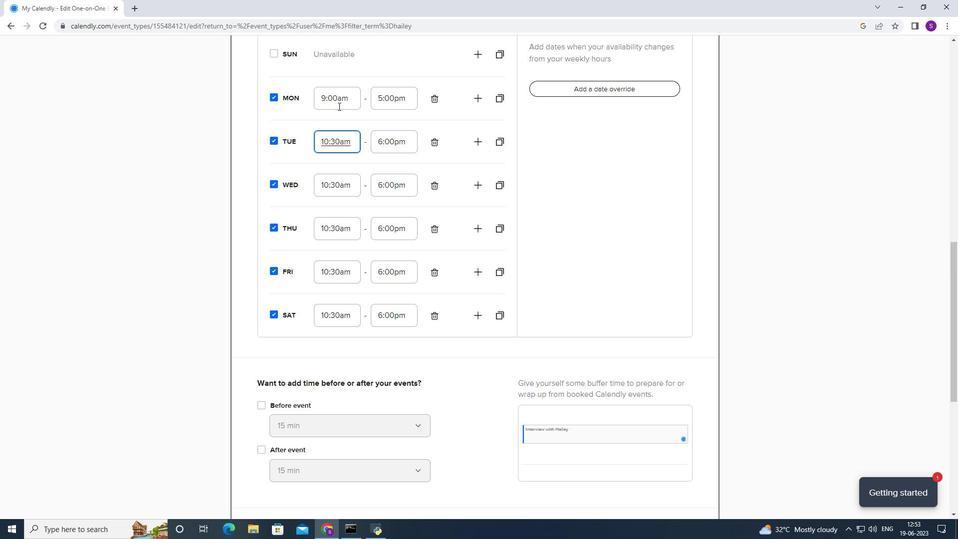 
Action: Mouse moved to (338, 146)
Screenshot: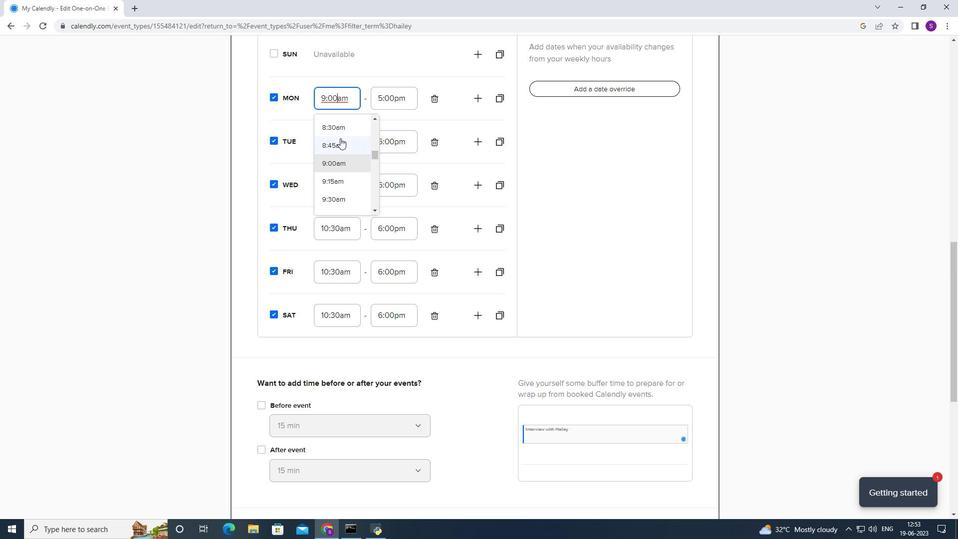 
Action: Mouse scrolled (338, 146) with delta (0, 0)
Screenshot: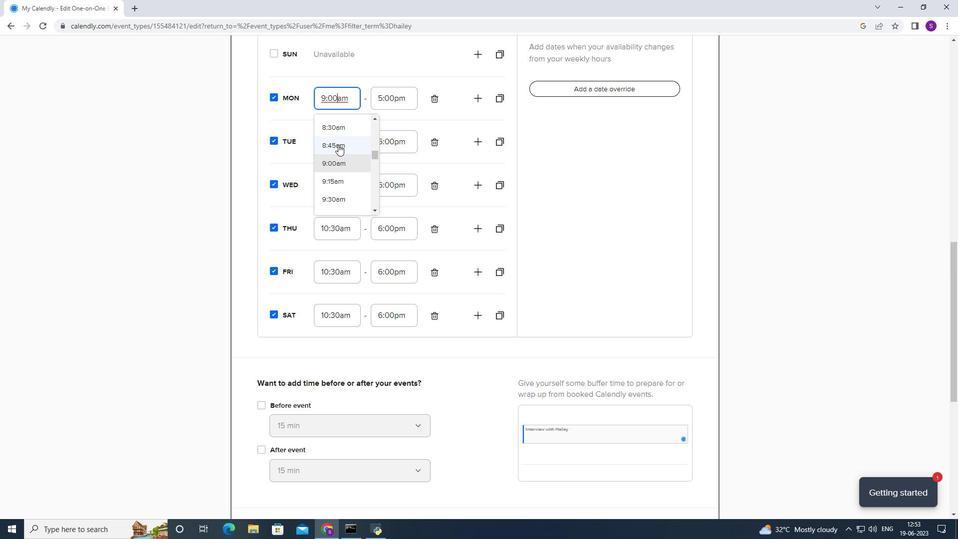 
Action: Mouse moved to (333, 186)
Screenshot: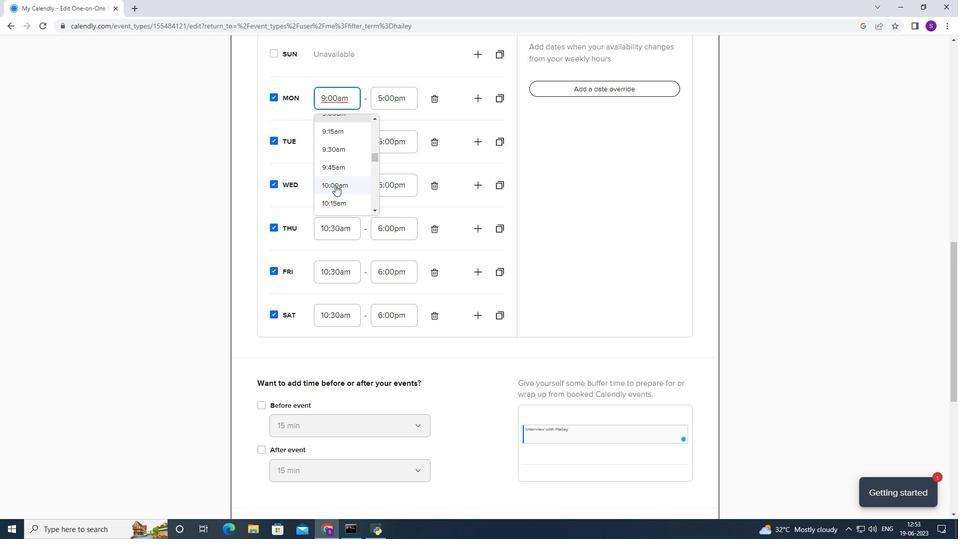 
Action: Mouse scrolled (333, 186) with delta (0, 0)
Screenshot: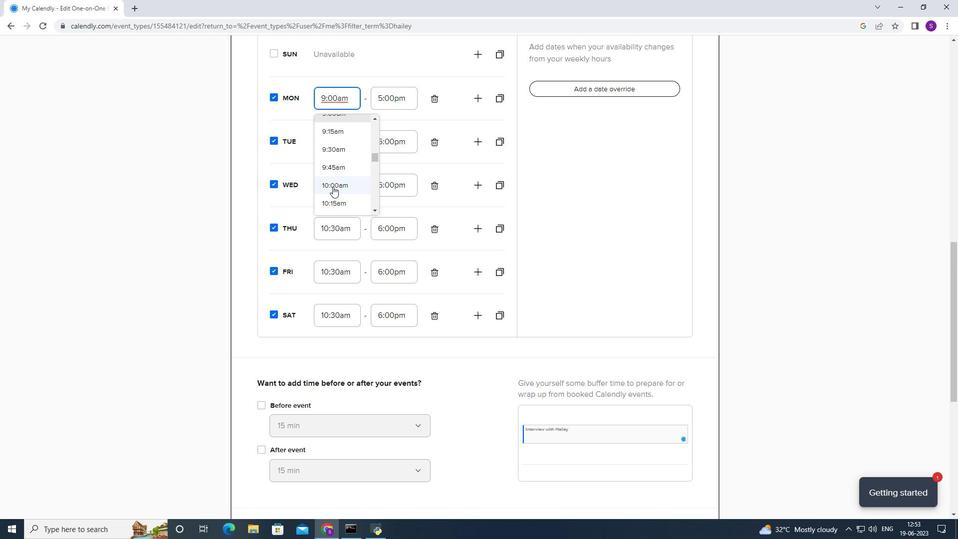 
Action: Mouse moved to (341, 177)
Screenshot: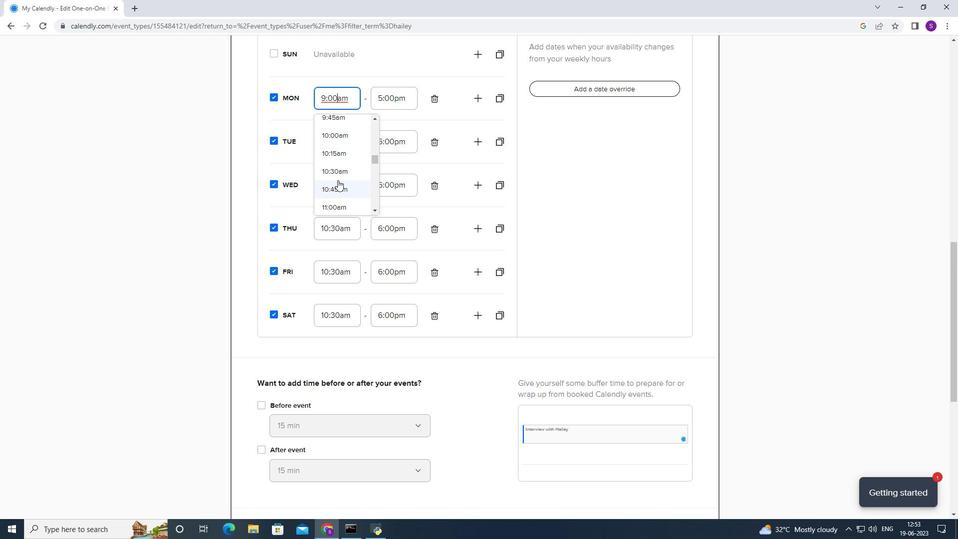 
Action: Mouse pressed left at (341, 177)
Screenshot: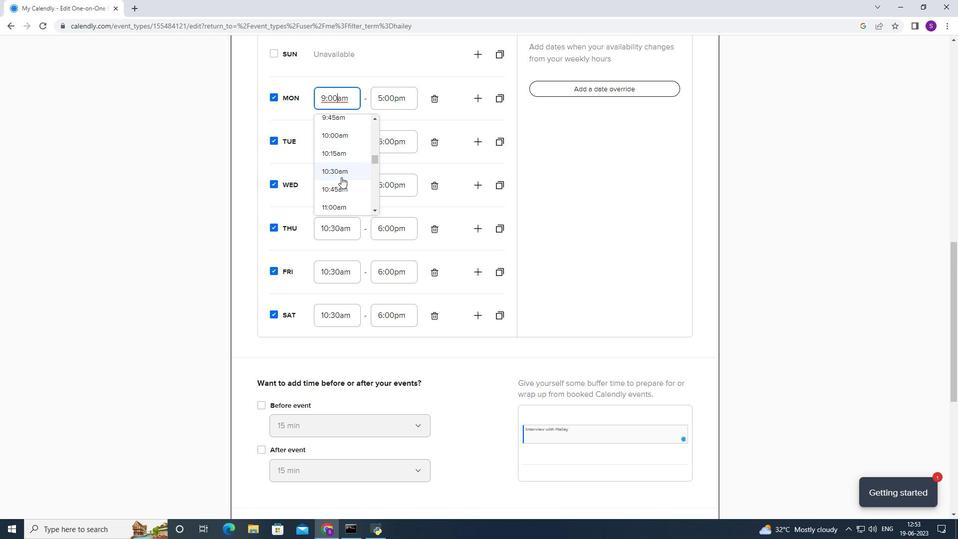 
Action: Mouse moved to (402, 104)
Screenshot: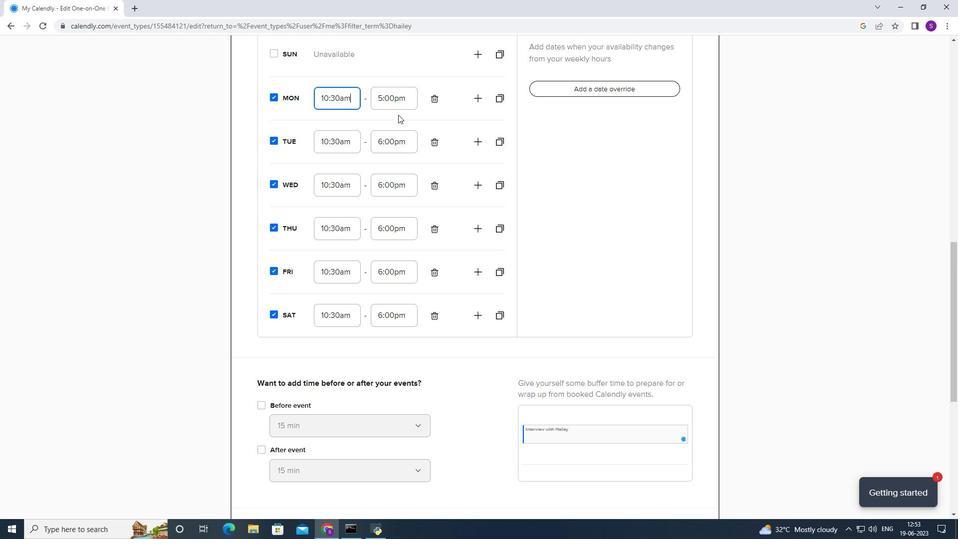 
Action: Mouse pressed left at (402, 104)
Screenshot: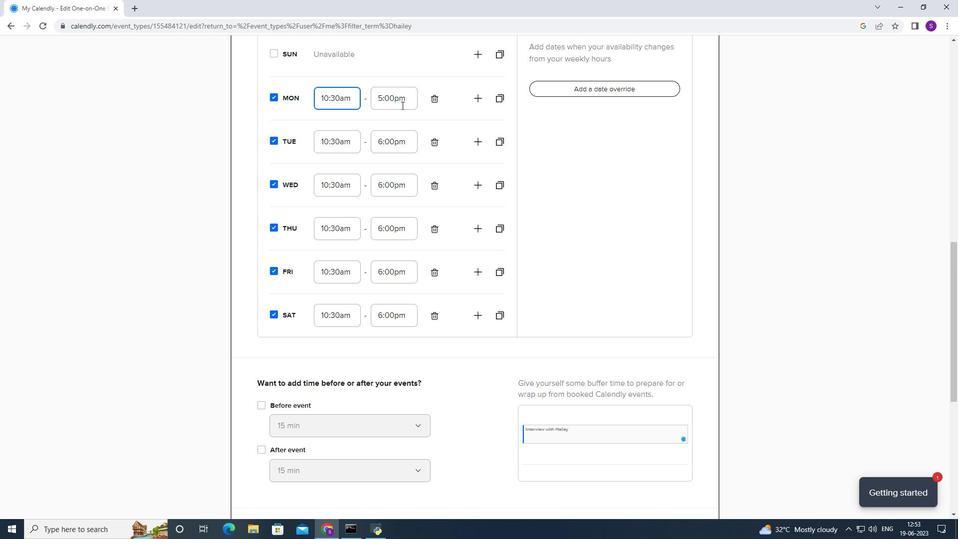 
Action: Mouse moved to (402, 164)
Screenshot: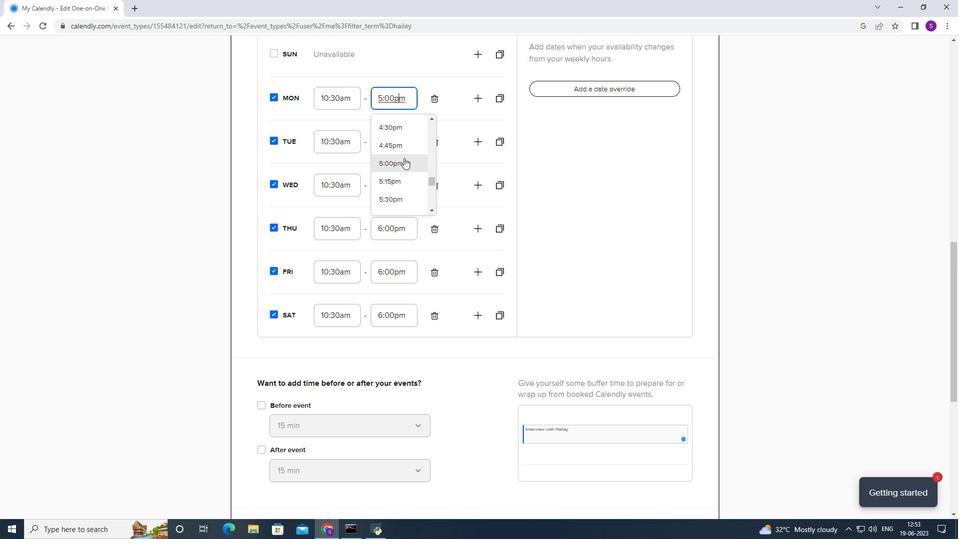 
Action: Mouse scrolled (402, 164) with delta (0, 0)
Screenshot: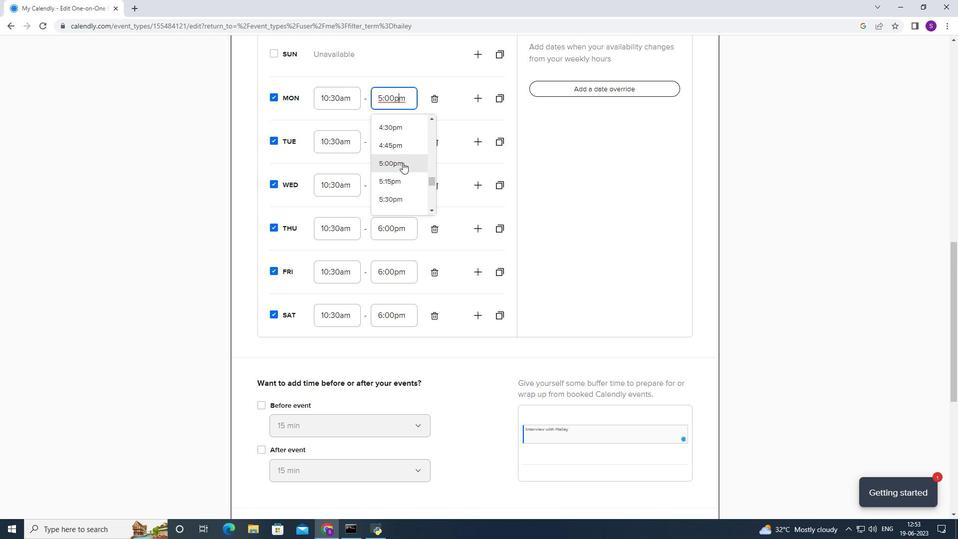 
Action: Mouse moved to (399, 180)
Screenshot: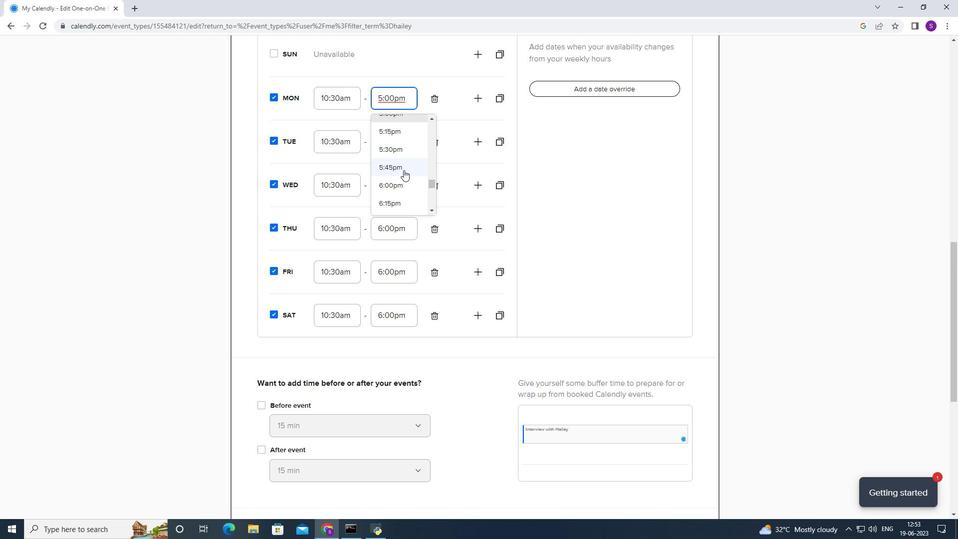 
Action: Mouse pressed left at (399, 180)
Screenshot: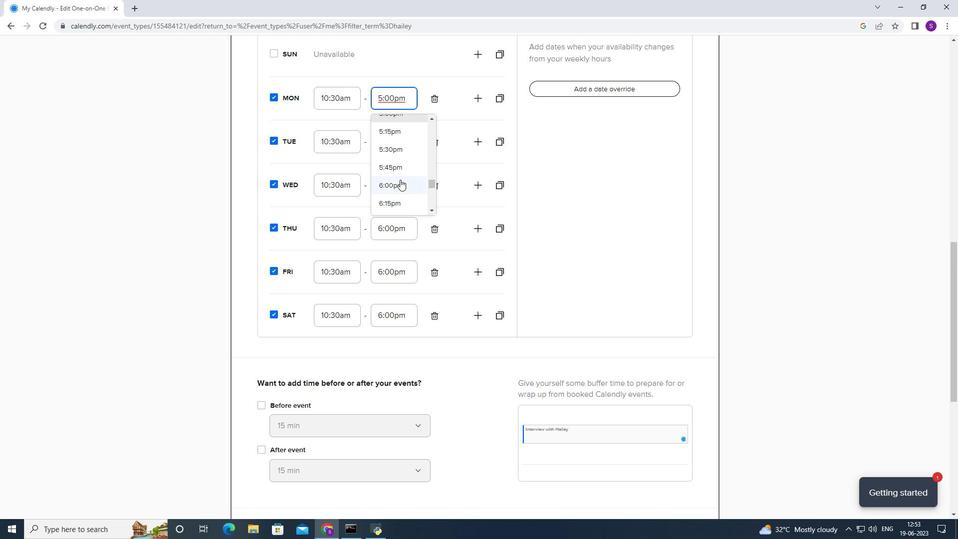 
Action: Mouse moved to (370, 322)
Screenshot: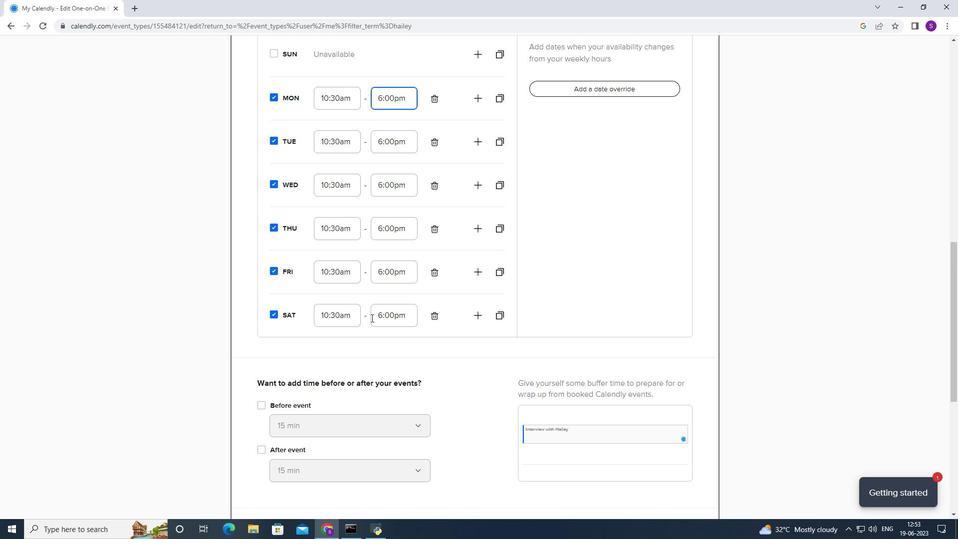 
Action: Mouse scrolled (370, 322) with delta (0, 0)
Screenshot: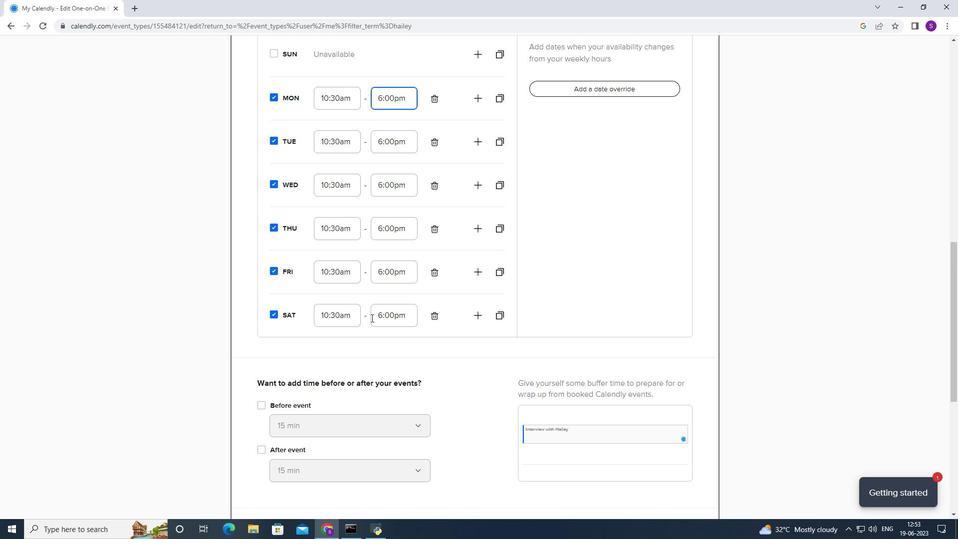 
Action: Mouse moved to (370, 323)
Screenshot: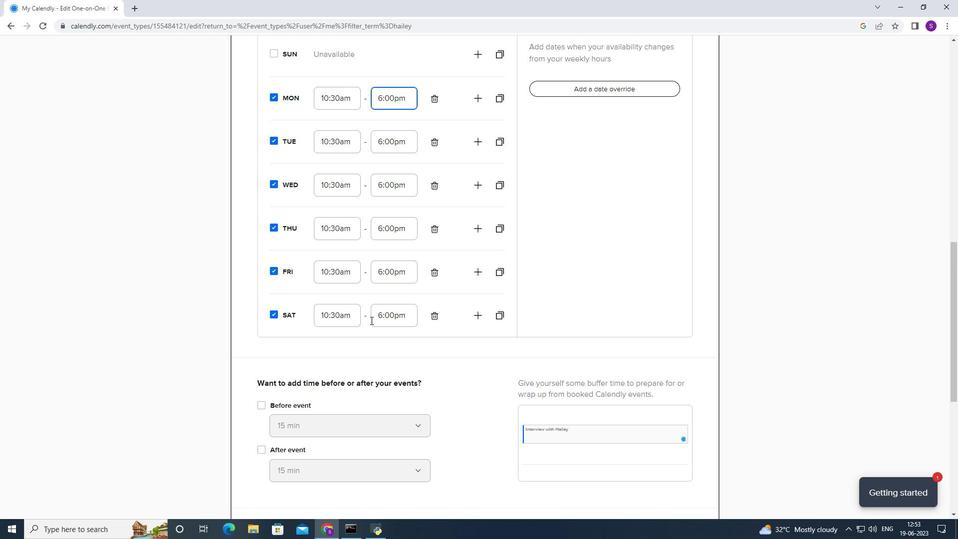 
Action: Mouse scrolled (370, 323) with delta (0, 0)
Screenshot: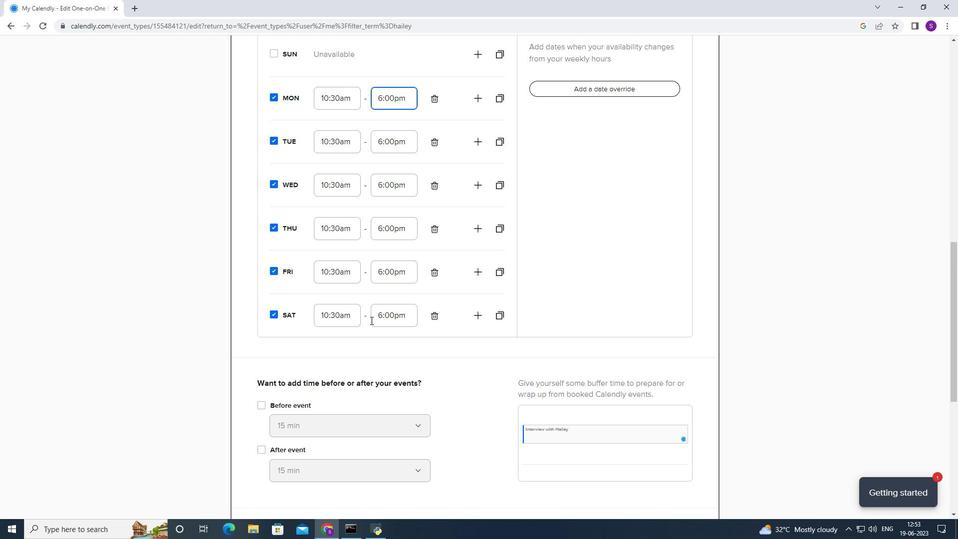 
Action: Mouse moved to (369, 324)
Screenshot: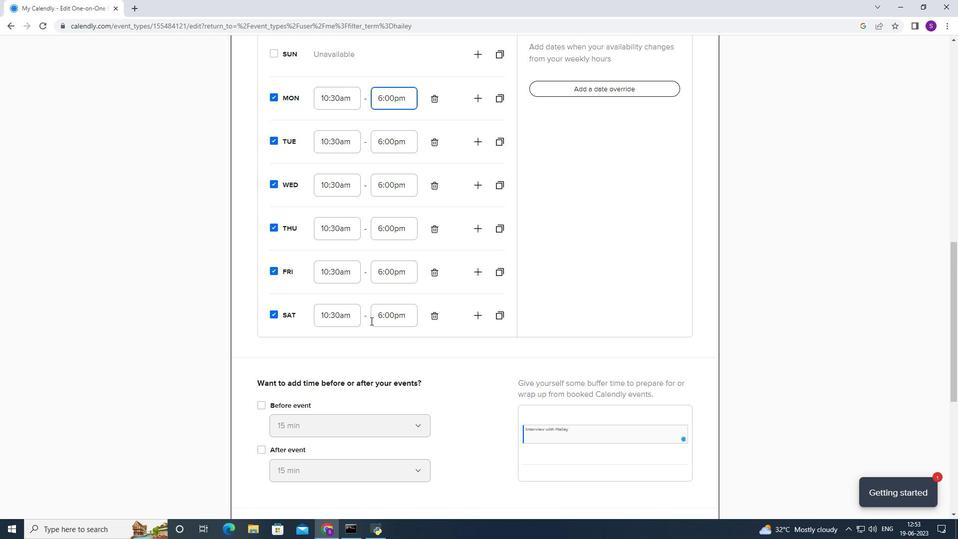 
Action: Mouse scrolled (369, 323) with delta (0, 0)
Screenshot: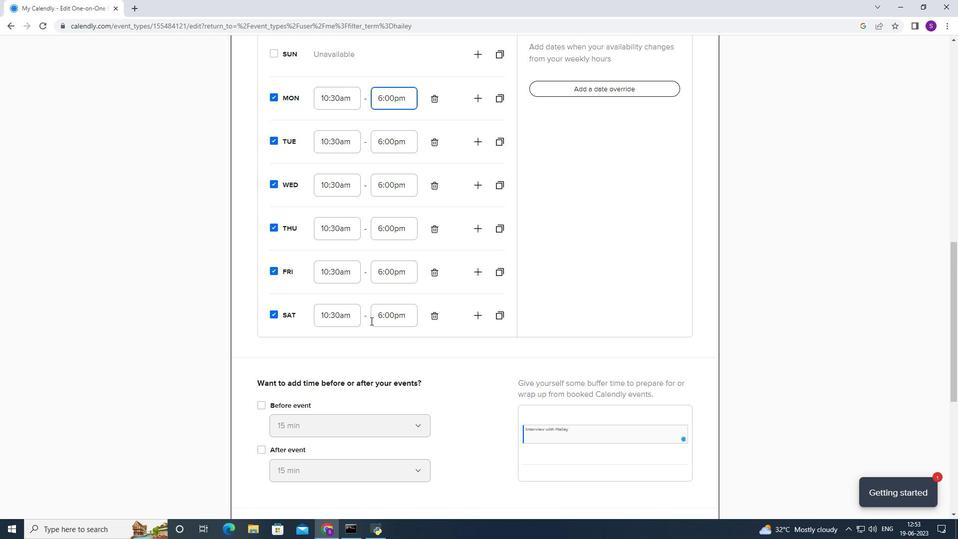 
Action: Mouse scrolled (369, 323) with delta (0, 0)
Screenshot: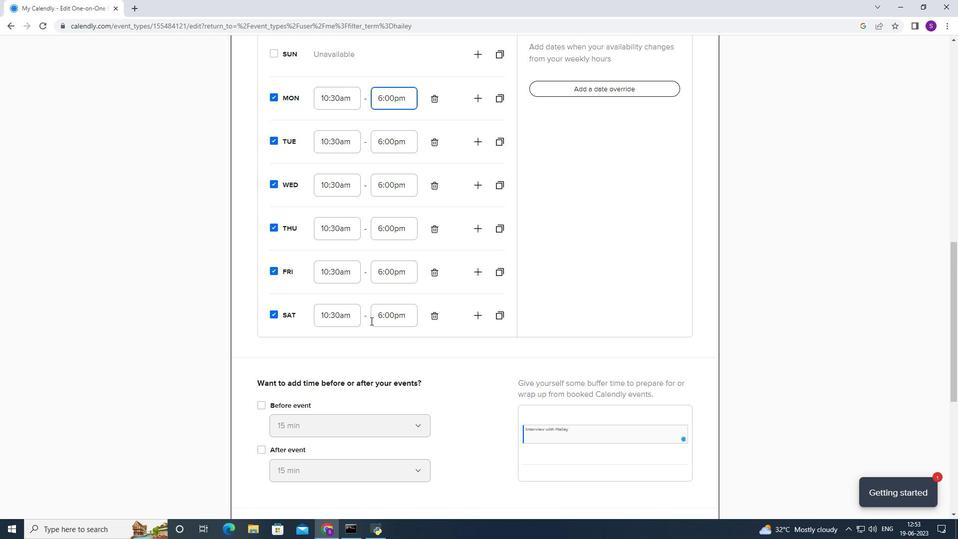 
Action: Mouse scrolled (369, 323) with delta (0, 0)
Screenshot: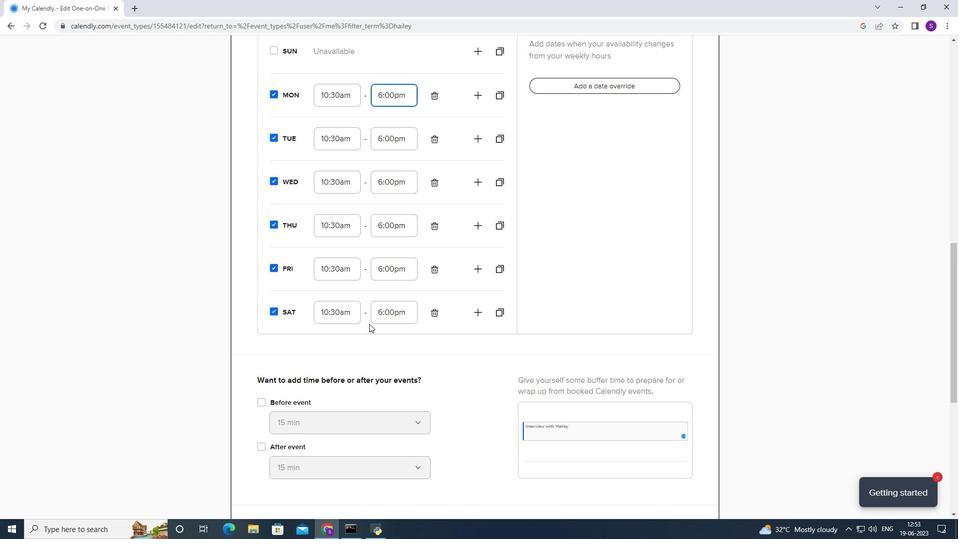 
Action: Mouse moved to (261, 158)
Screenshot: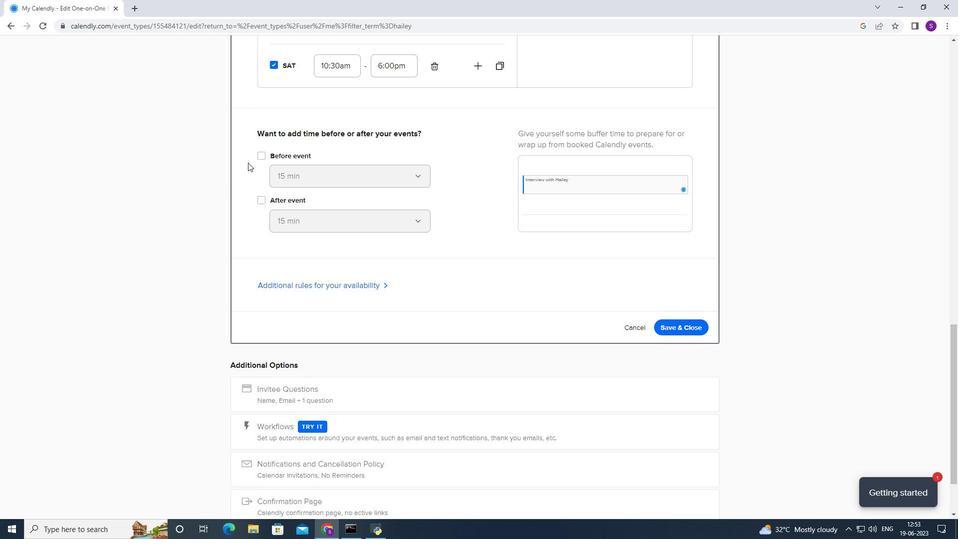
Action: Mouse pressed left at (261, 158)
Screenshot: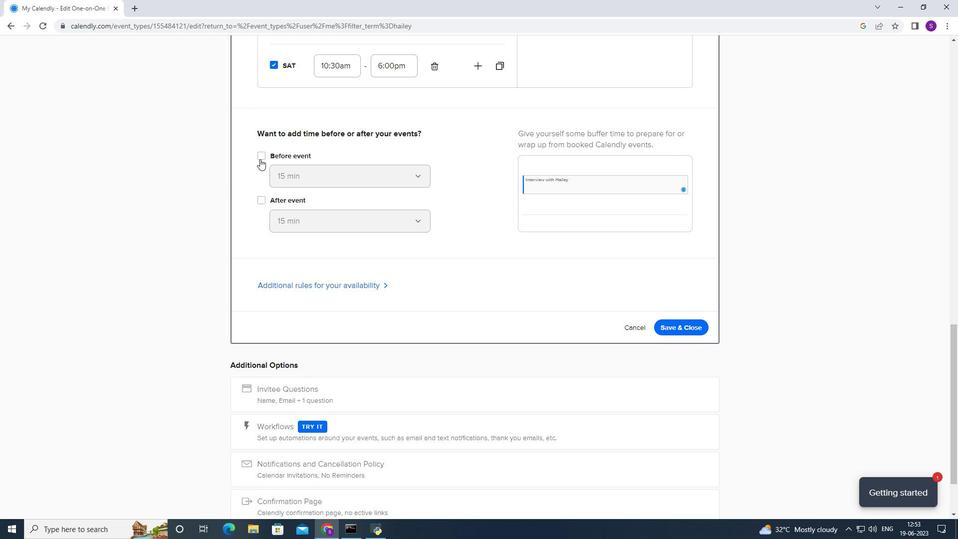 
Action: Mouse moved to (263, 197)
Screenshot: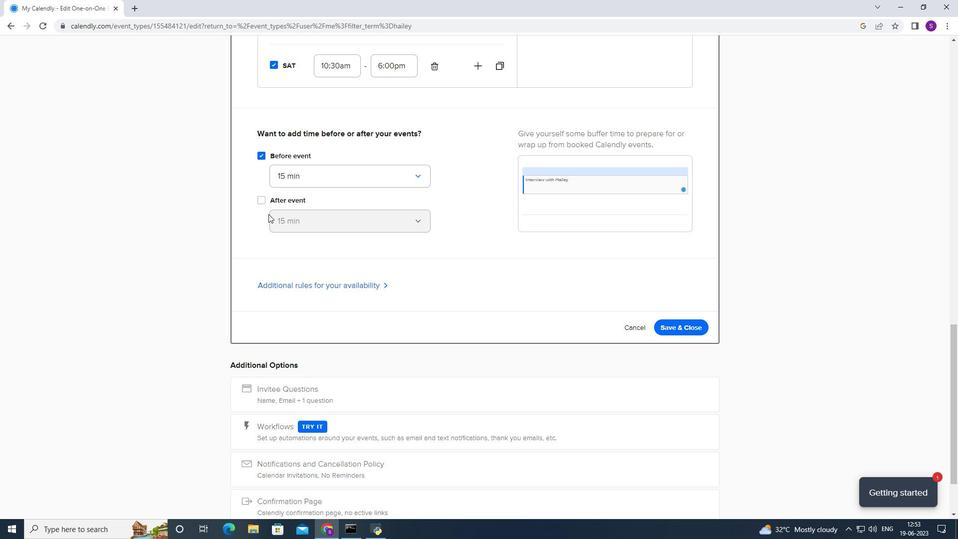 
Action: Mouse pressed left at (263, 197)
Screenshot: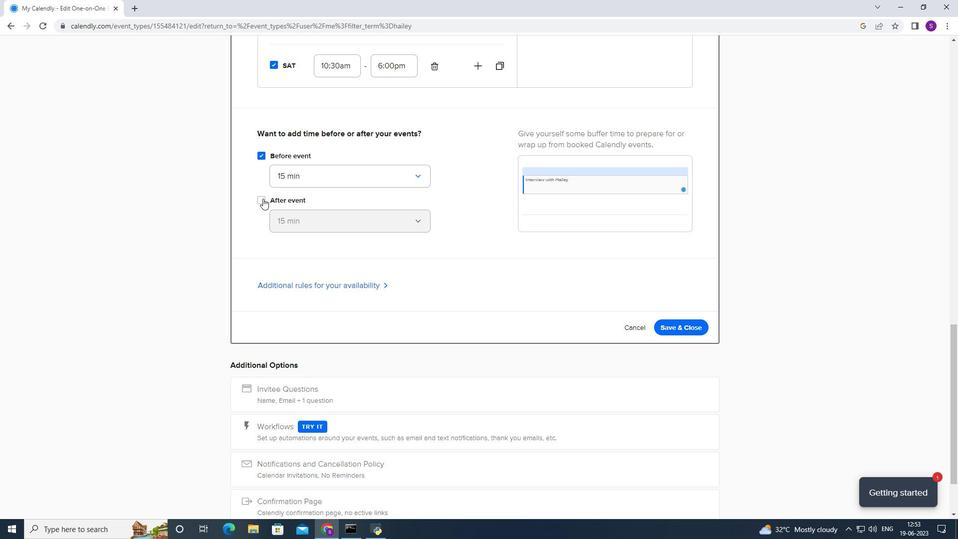 
Action: Mouse moved to (300, 285)
Screenshot: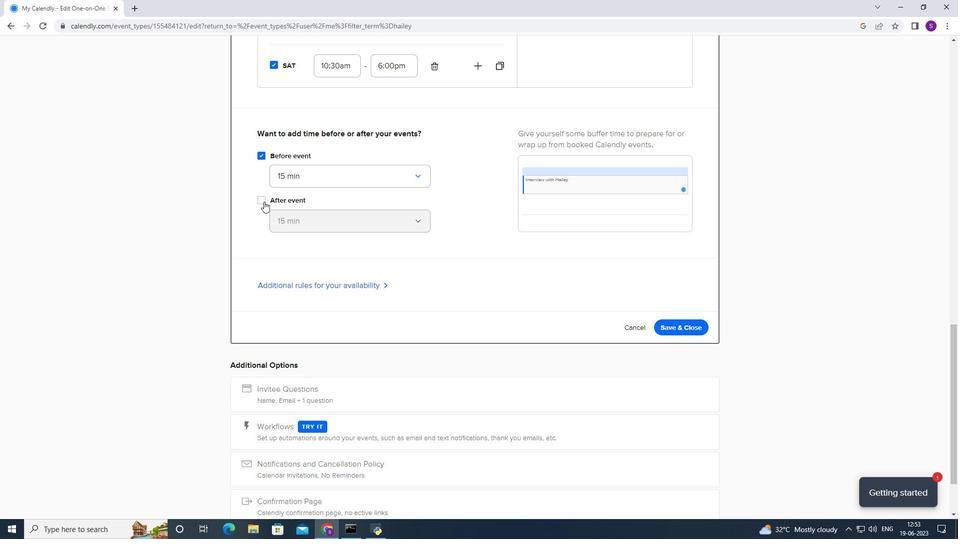
Action: Mouse pressed left at (300, 285)
Screenshot: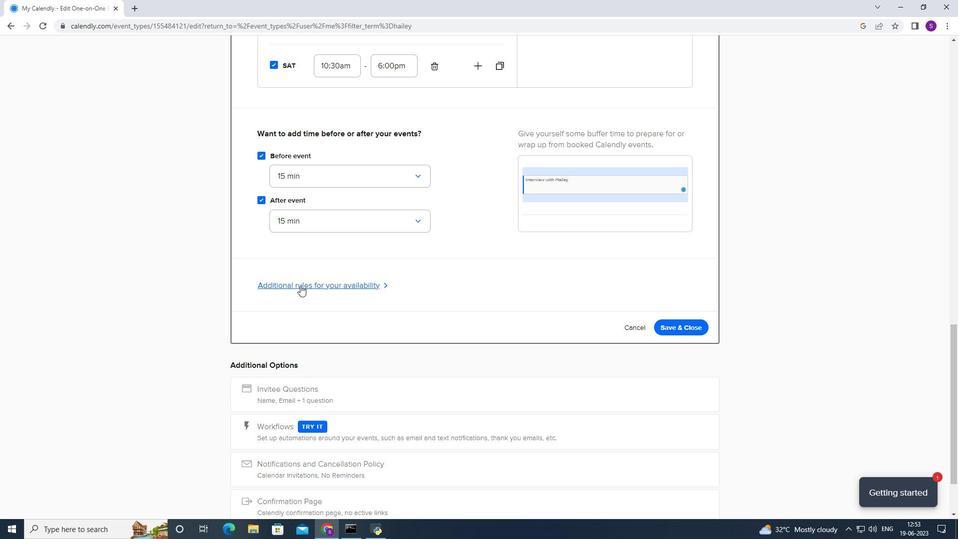 
Action: Mouse moved to (299, 364)
Screenshot: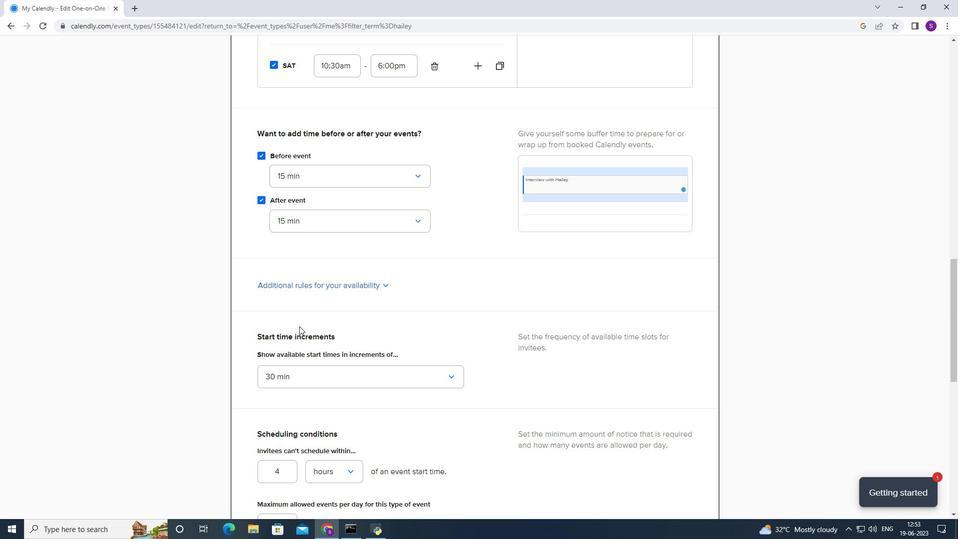 
Action: Mouse pressed left at (299, 364)
Screenshot: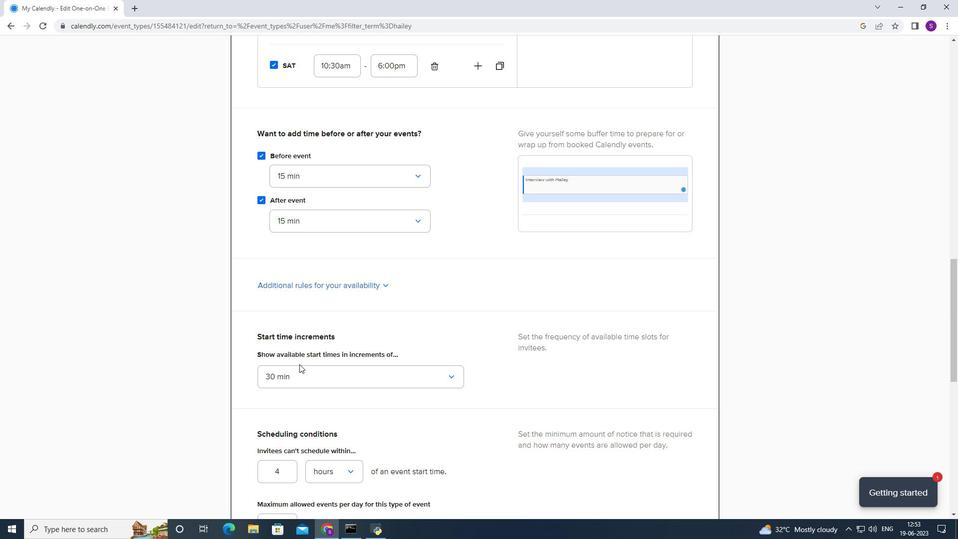 
Action: Mouse moved to (304, 381)
Screenshot: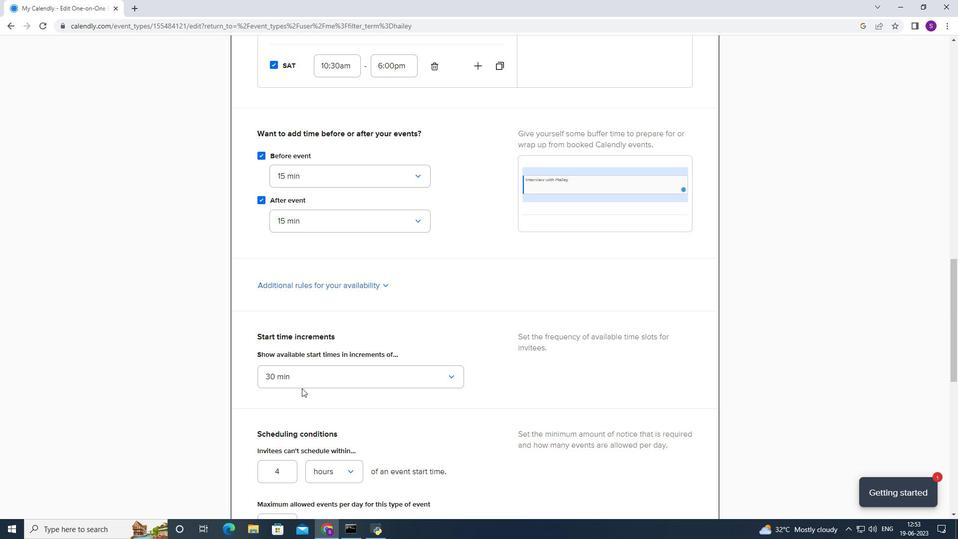 
Action: Mouse pressed left at (304, 381)
Screenshot: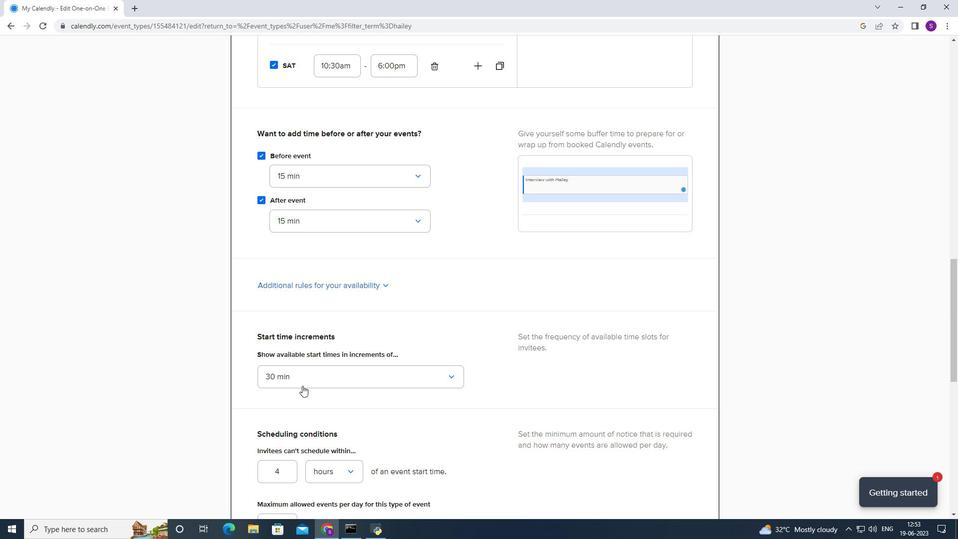 
Action: Mouse moved to (302, 441)
Screenshot: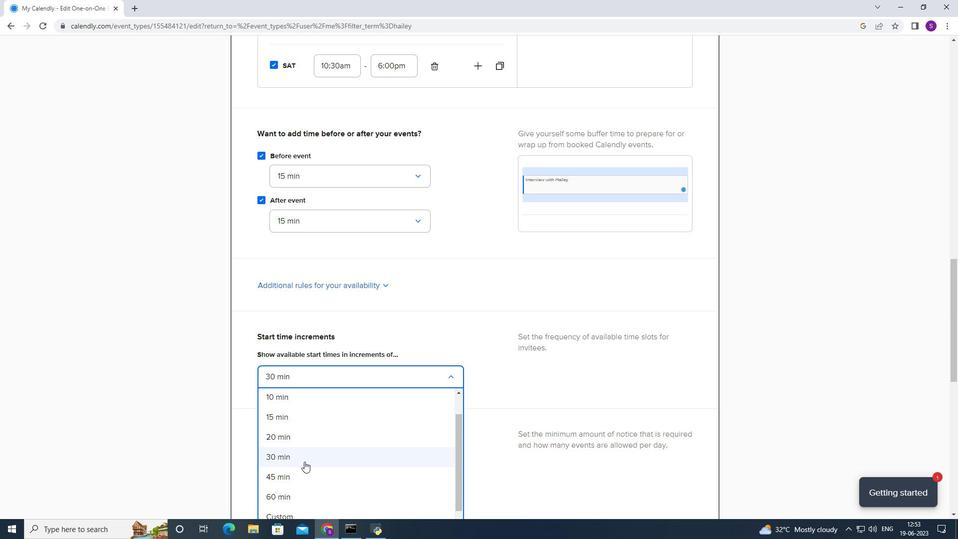 
Action: Mouse scrolled (302, 440) with delta (0, 0)
Screenshot: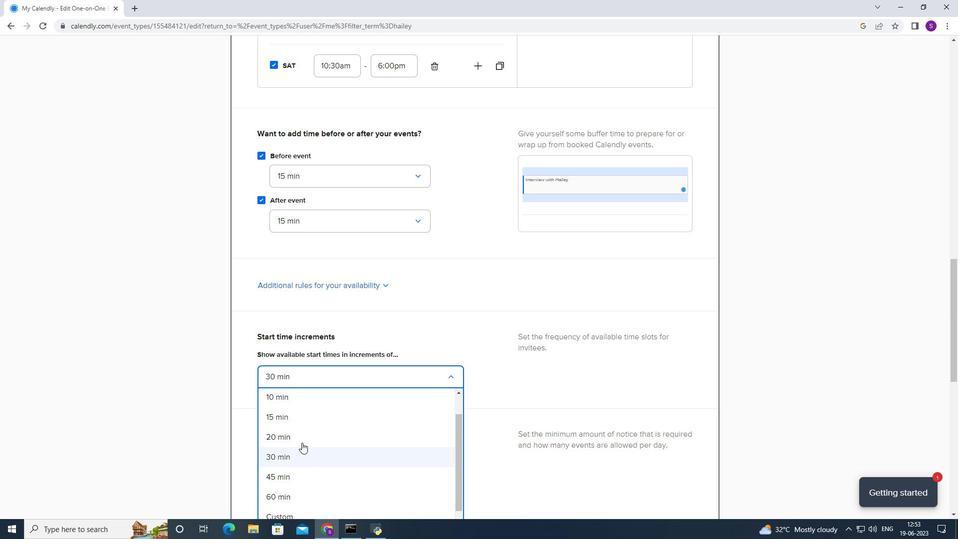 
Action: Mouse scrolled (302, 440) with delta (0, 0)
Screenshot: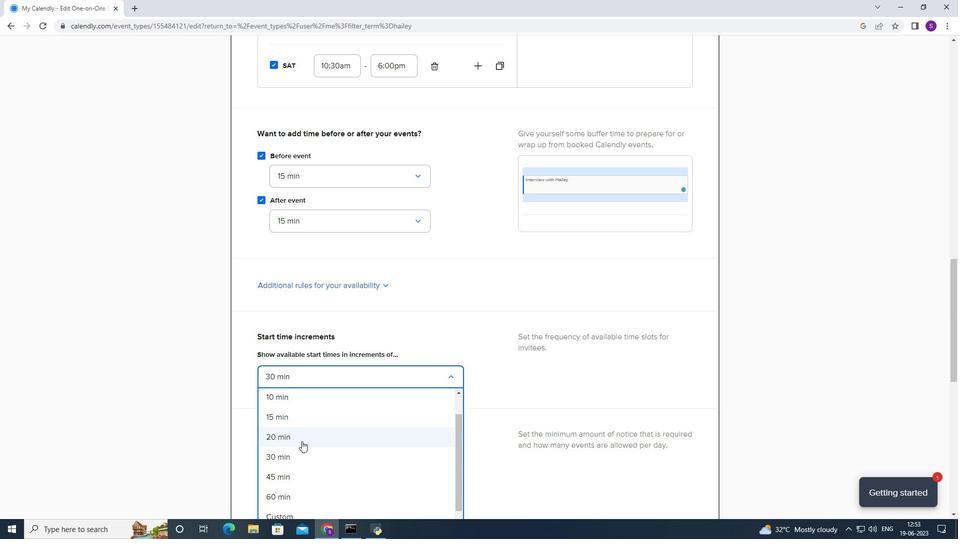 
Action: Mouse moved to (284, 510)
Screenshot: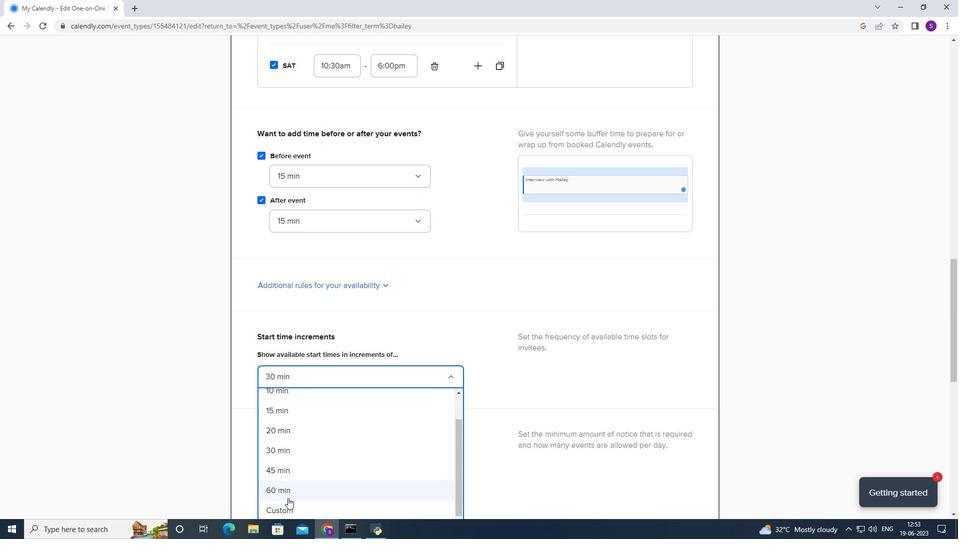 
Action: Mouse pressed left at (284, 510)
Screenshot: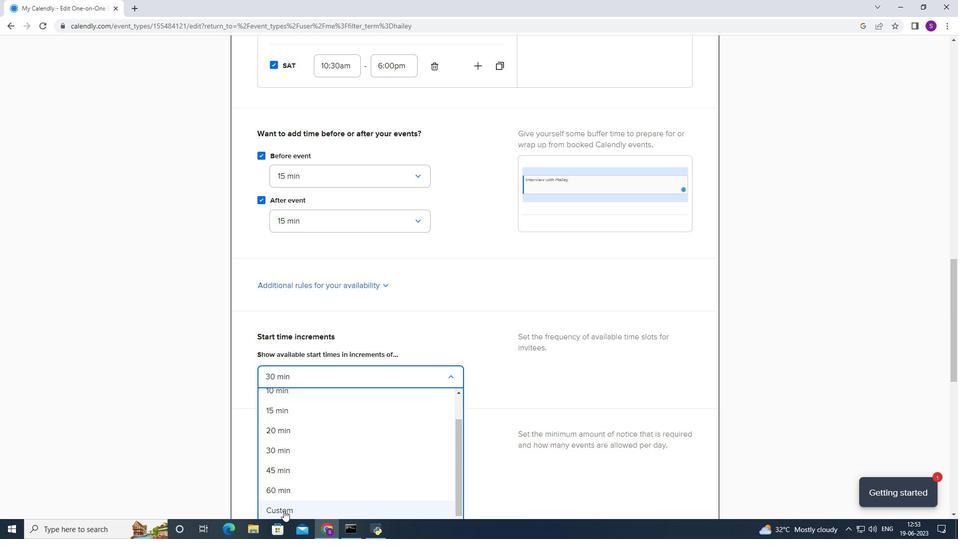 
Action: Mouse moved to (290, 409)
Screenshot: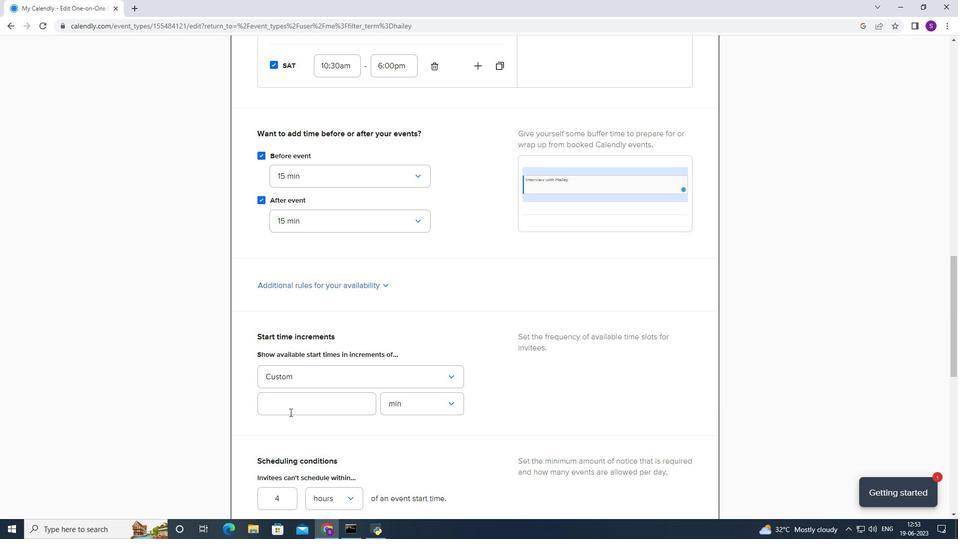 
Action: Mouse pressed left at (290, 409)
Screenshot: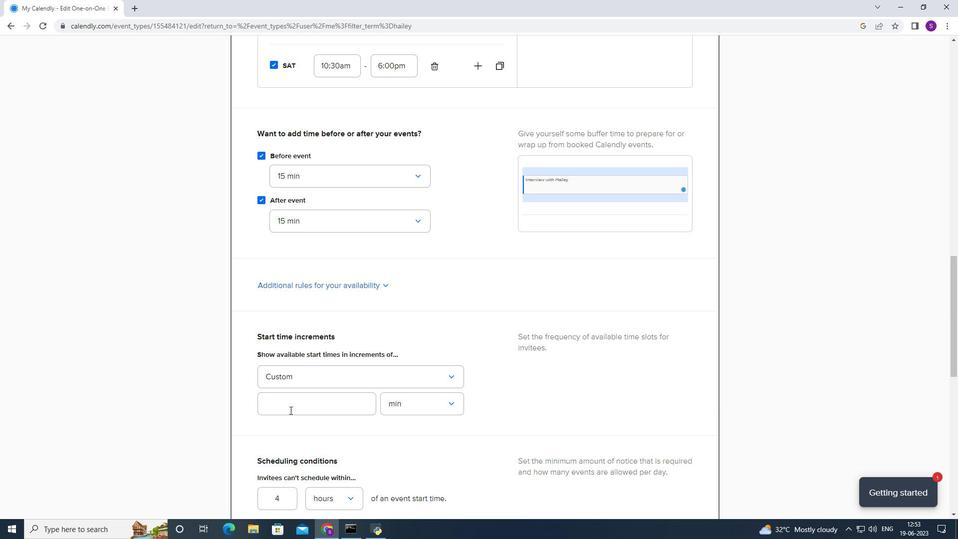 
Action: Key pressed 55
Screenshot: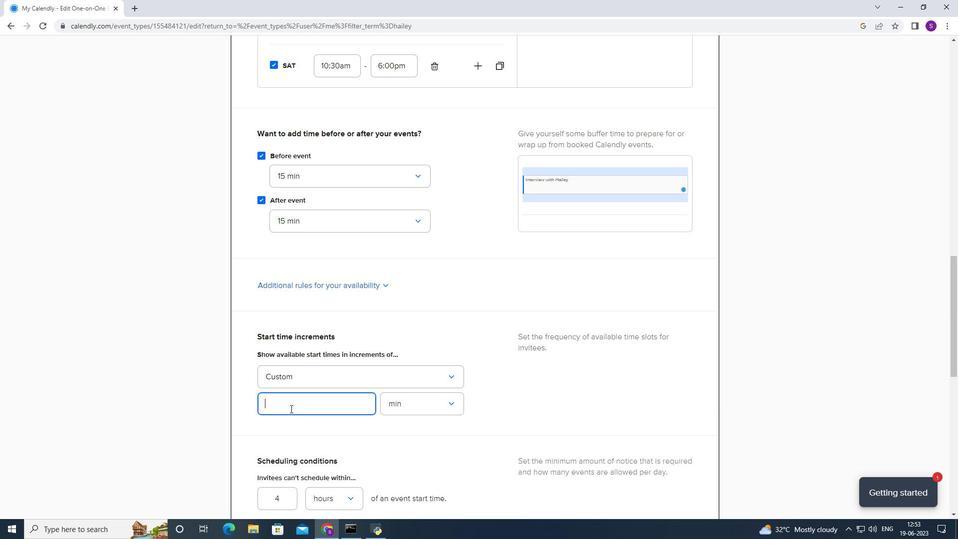 
Action: Mouse moved to (290, 404)
Screenshot: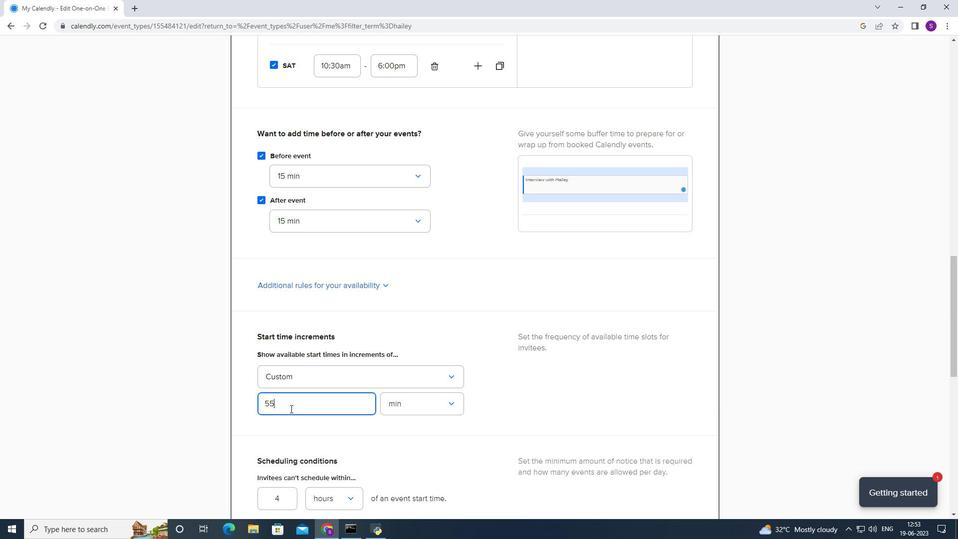 
Action: Mouse scrolled (290, 403) with delta (0, 0)
Screenshot: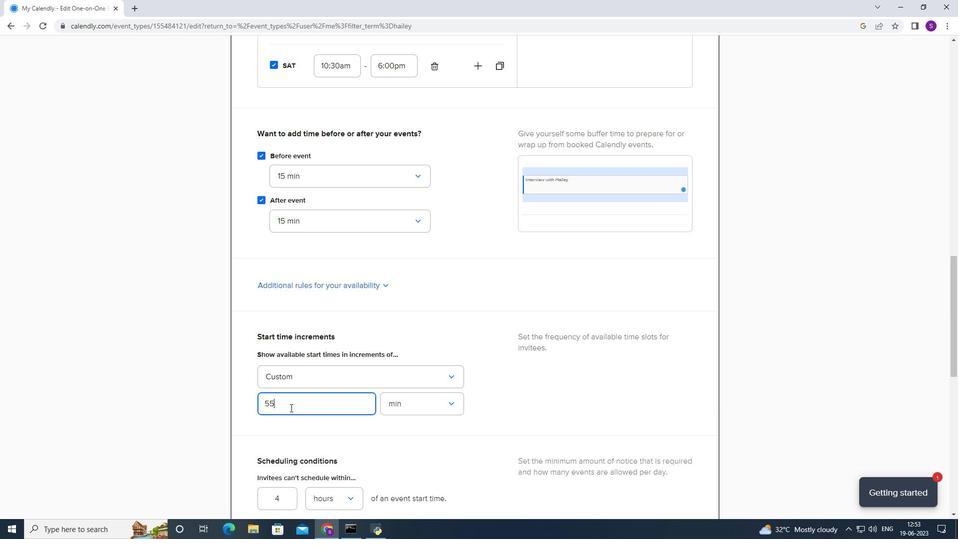 
Action: Mouse scrolled (290, 403) with delta (0, 0)
Screenshot: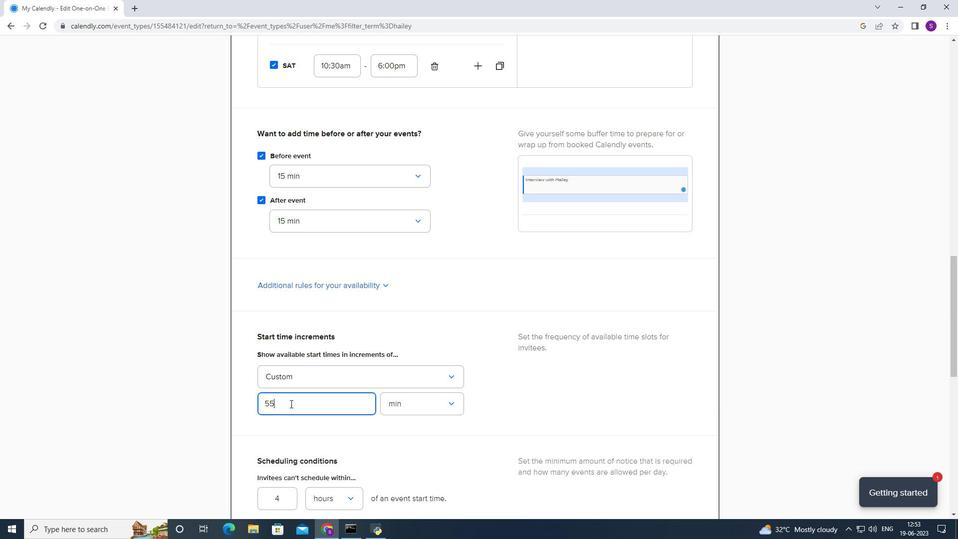 
Action: Mouse scrolled (290, 403) with delta (0, 0)
Screenshot: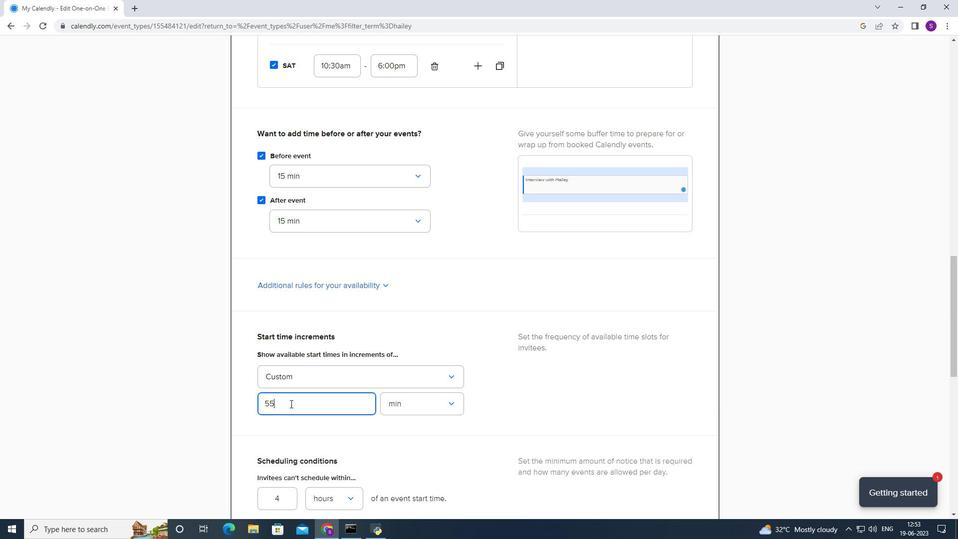 
Action: Mouse moved to (285, 349)
Screenshot: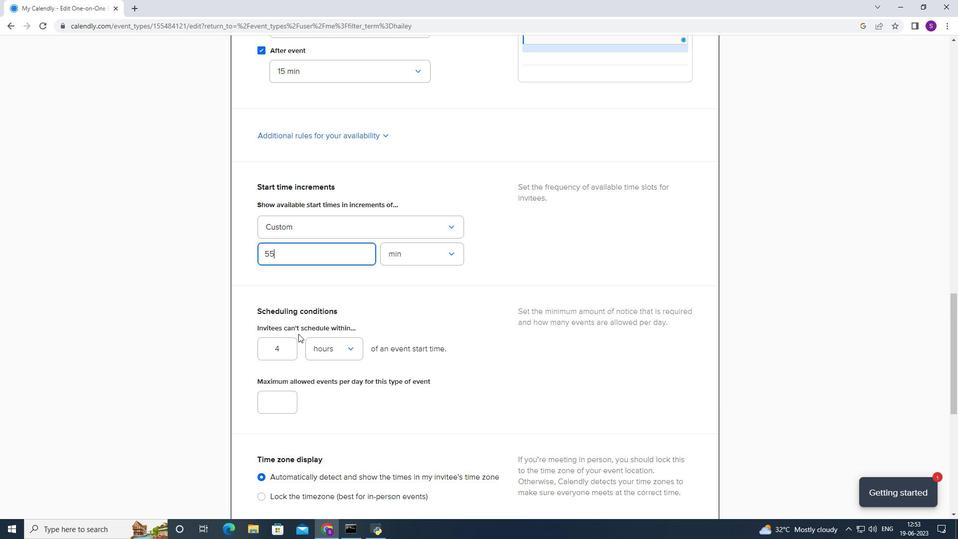 
Action: Mouse pressed left at (285, 349)
Screenshot: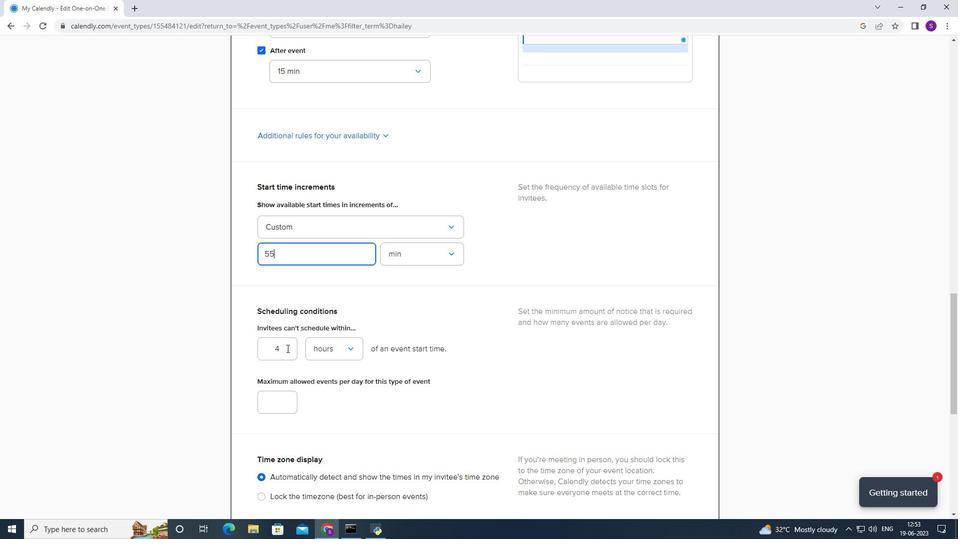 
Action: Key pressed <Key.backspace>46
Screenshot: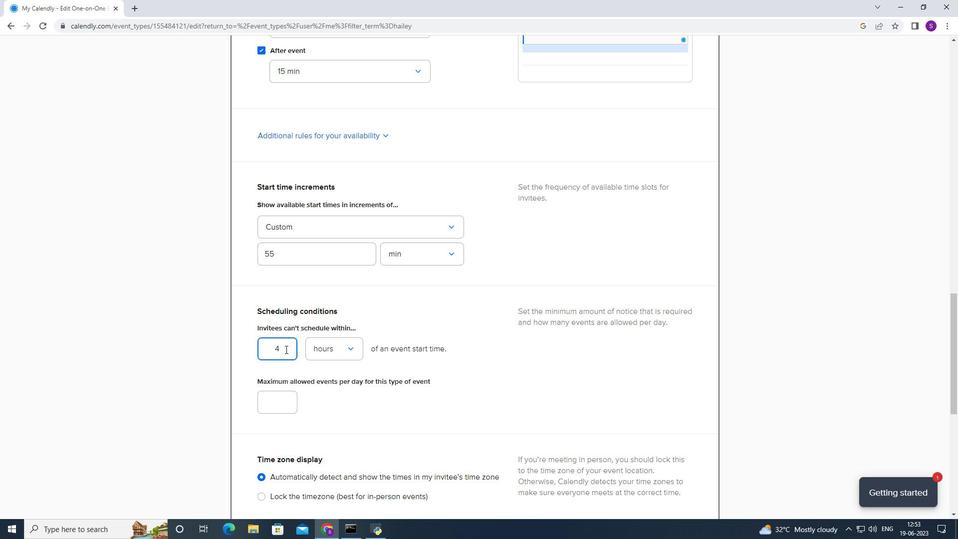 
Action: Mouse moved to (281, 403)
Screenshot: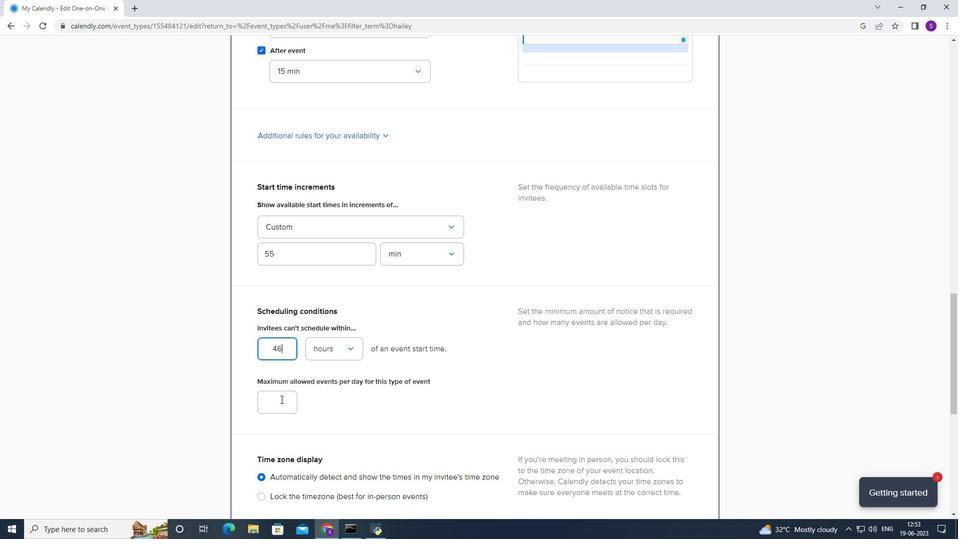 
Action: Mouse pressed left at (281, 403)
Screenshot: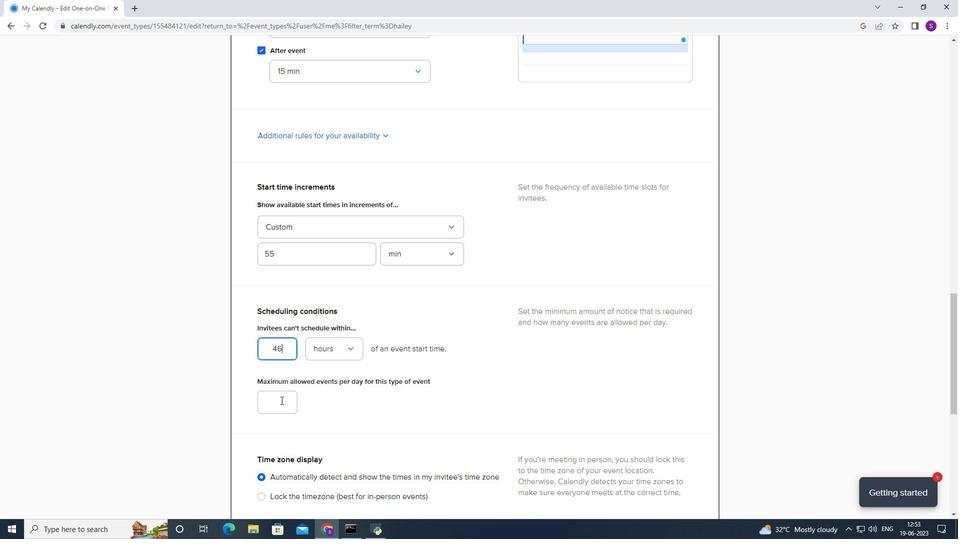 
Action: Key pressed 3<Key.backspace>5
Screenshot: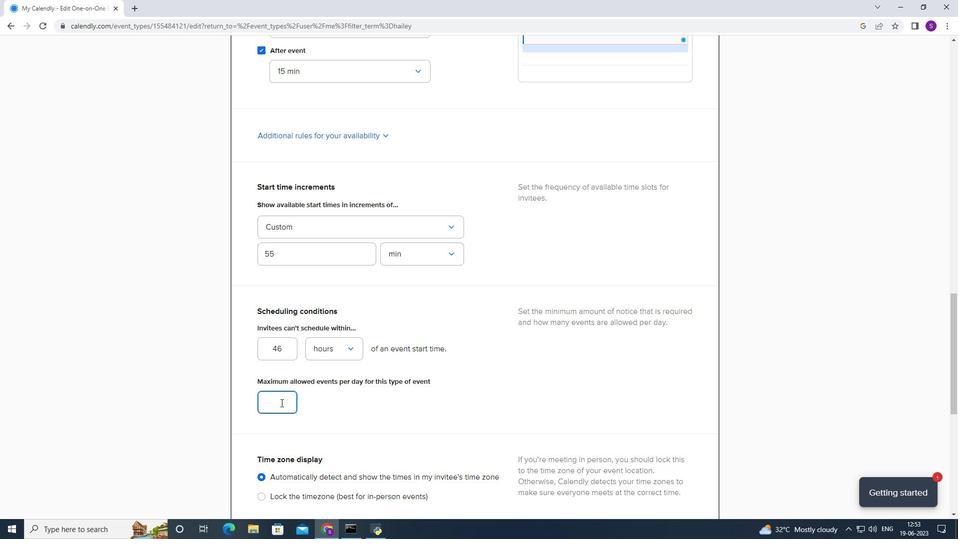 
Action: Mouse scrolled (281, 402) with delta (0, 0)
Screenshot: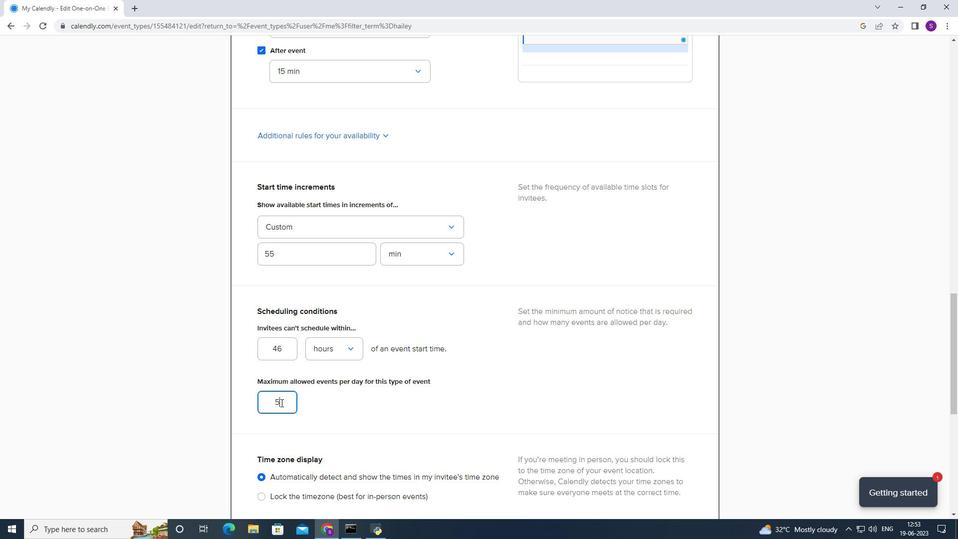
Action: Mouse scrolled (281, 402) with delta (0, 0)
Screenshot: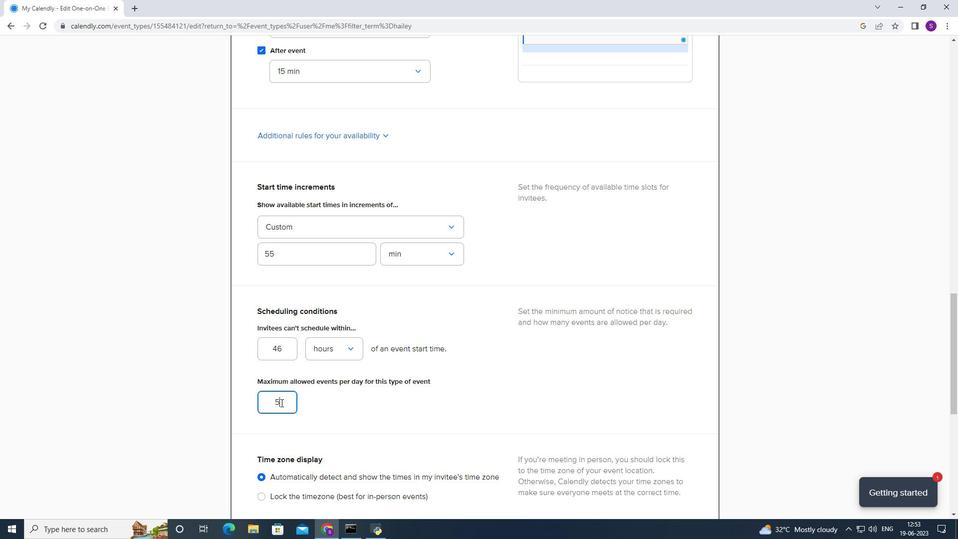 
Action: Mouse scrolled (281, 402) with delta (0, 0)
Screenshot: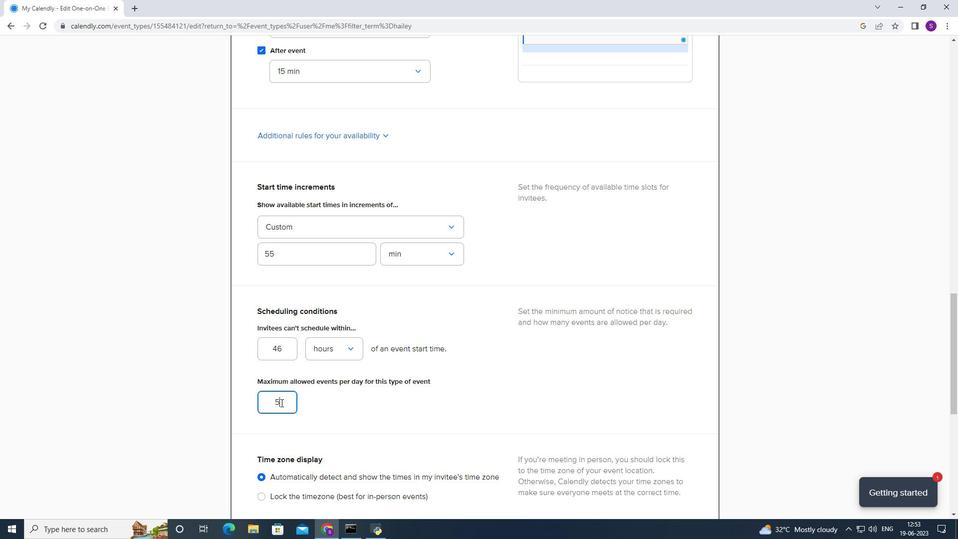 
Action: Mouse scrolled (281, 402) with delta (0, 0)
Screenshot: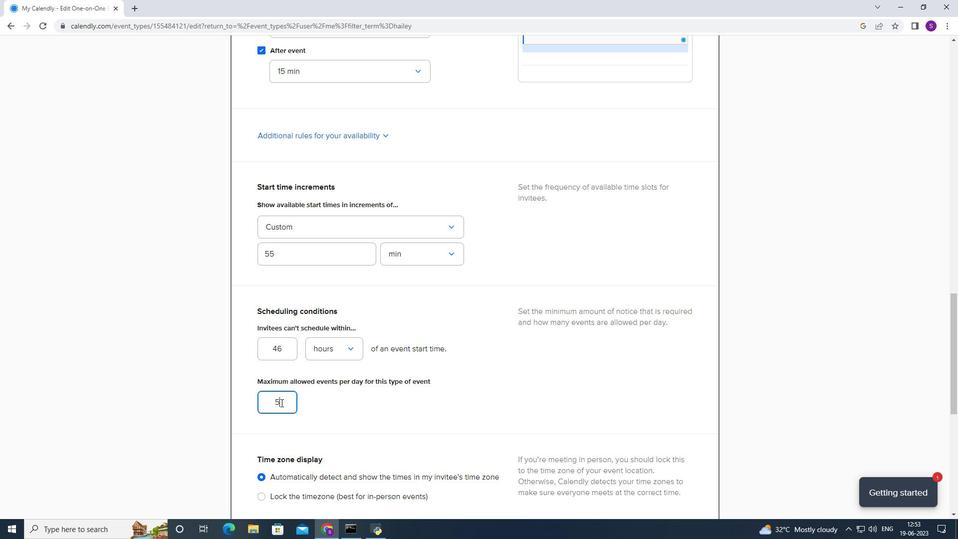 
Action: Mouse scrolled (281, 402) with delta (0, 0)
Screenshot: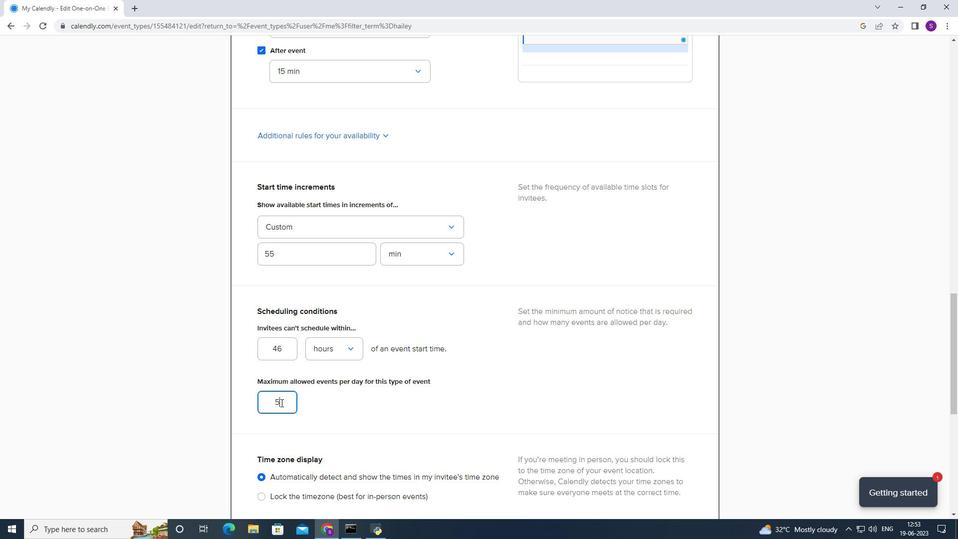 
Action: Mouse scrolled (281, 402) with delta (0, 0)
Screenshot: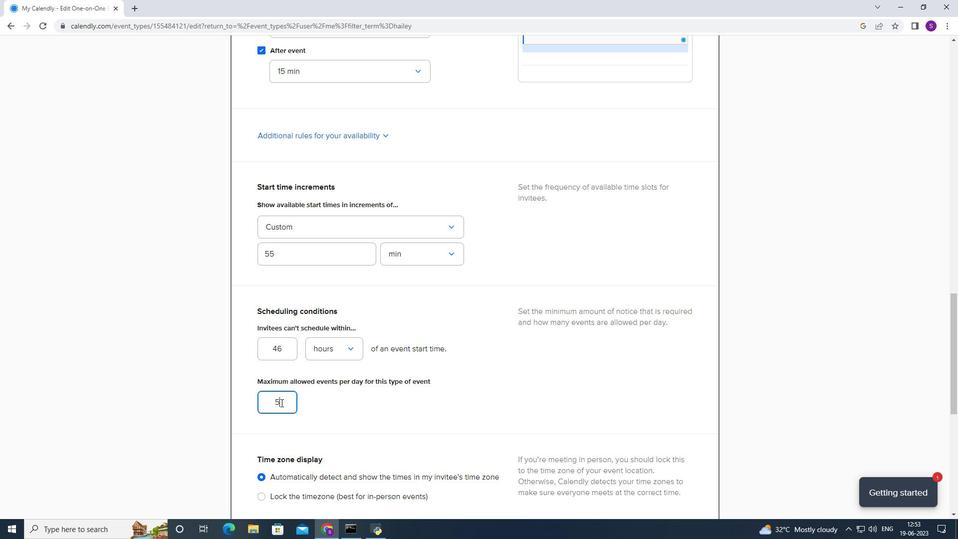 
Action: Mouse scrolled (281, 402) with delta (0, 0)
Screenshot: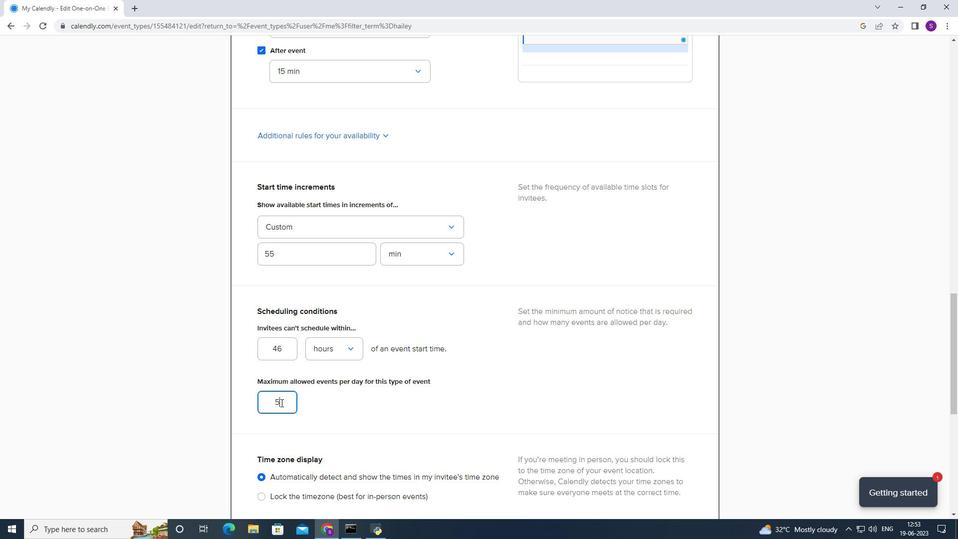 
Action: Mouse scrolled (281, 402) with delta (0, 0)
Screenshot: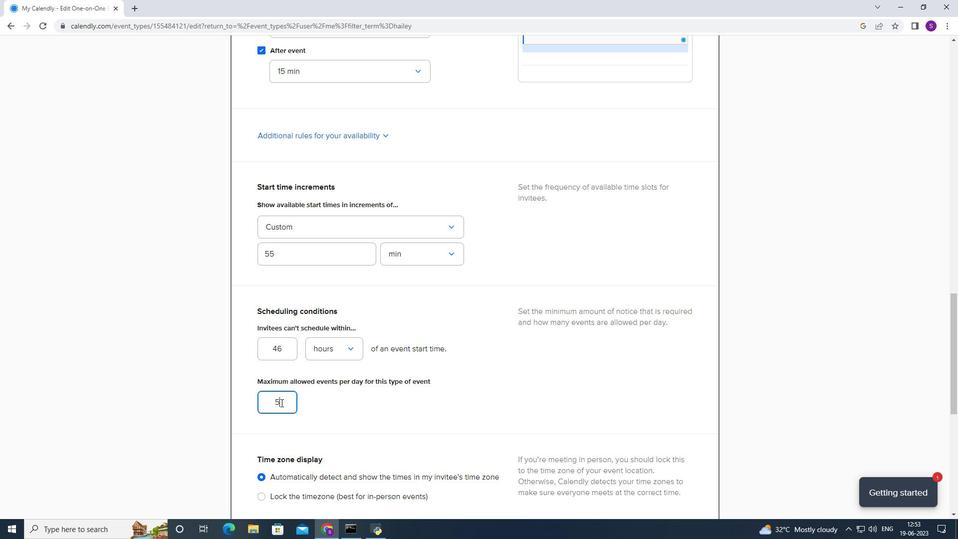 
Action: Mouse moved to (692, 246)
Screenshot: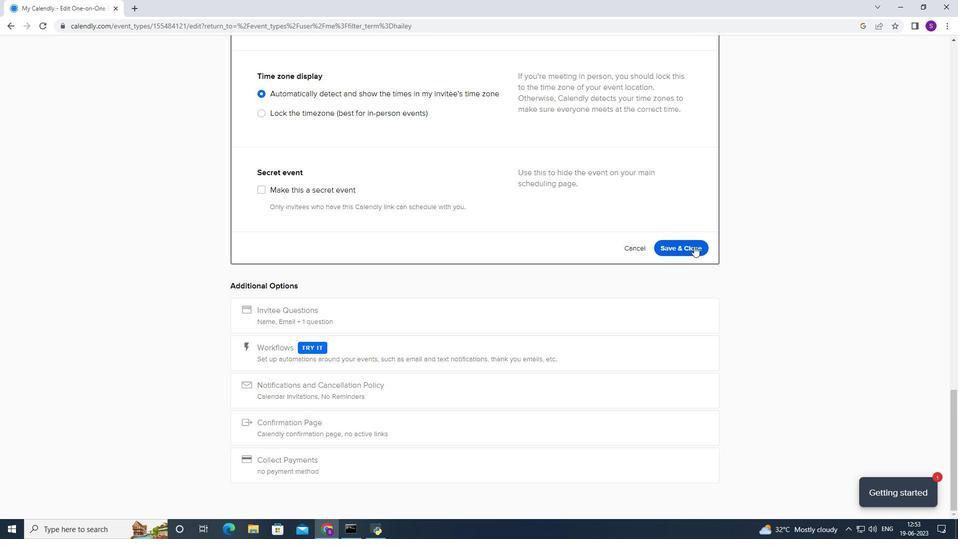 
Action: Mouse pressed left at (692, 246)
Screenshot: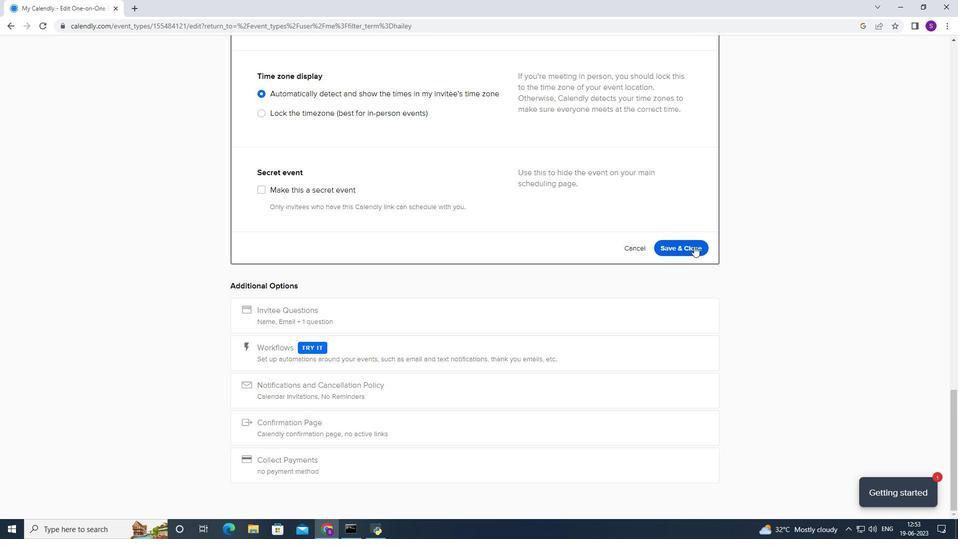 
Action: Mouse moved to (690, 246)
Screenshot: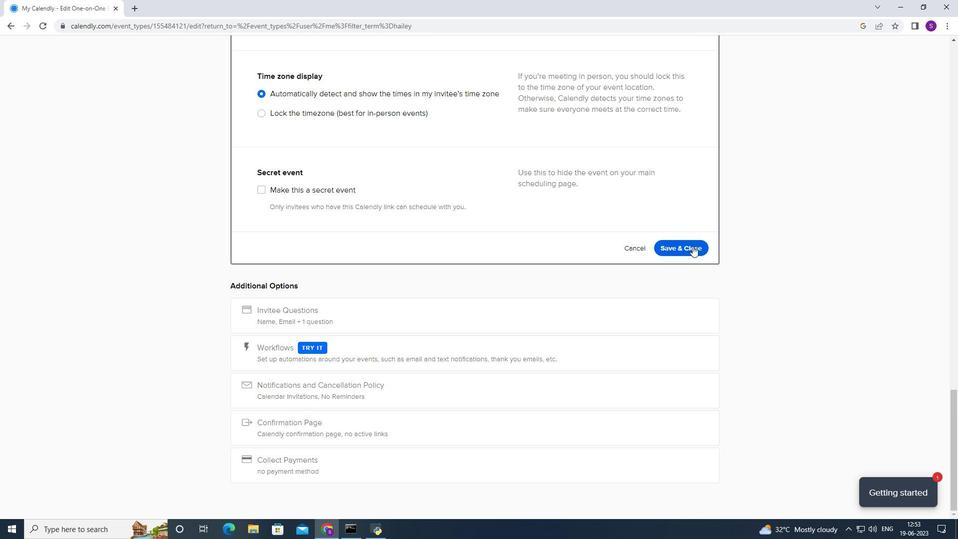 
